 Task: Look for space in Zimnicea, Romania from 8th June, 2023 to 16th June, 2023 for 2 adults in price range Rs.10000 to Rs.15000. Place can be entire place with 1  bedroom having 1 bed and 1 bathroom. Property type can be house, flat, guest house, hotel. Amenities needed are: washing machine. Booking option can be shelf check-in. Required host language is English.
Action: Mouse pressed left at (566, 120)
Screenshot: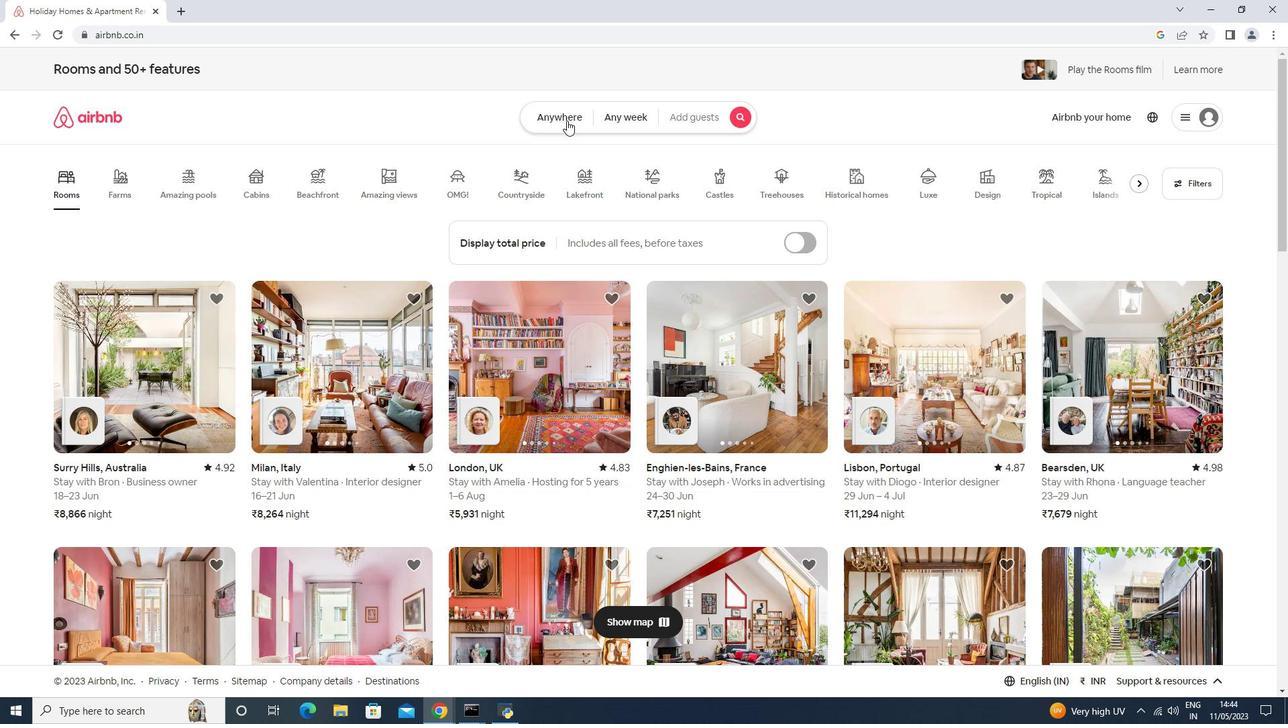 
Action: Mouse moved to (468, 166)
Screenshot: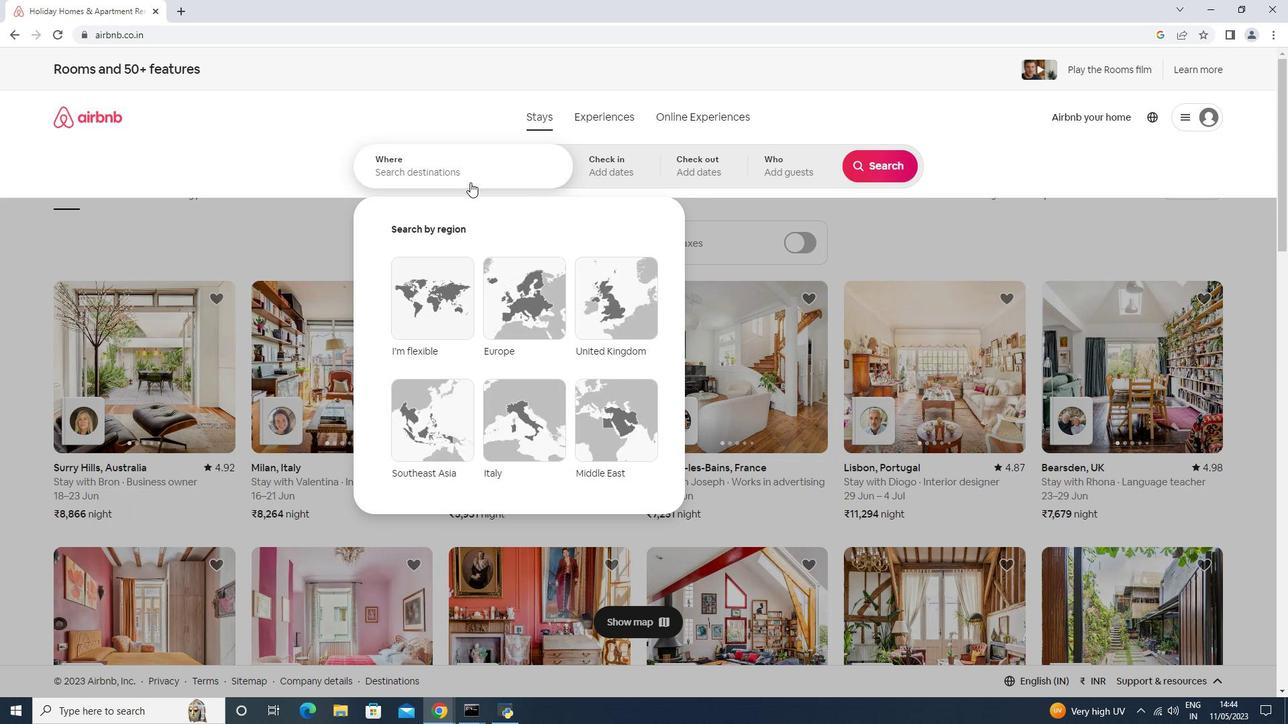 
Action: Mouse pressed left at (468, 166)
Screenshot: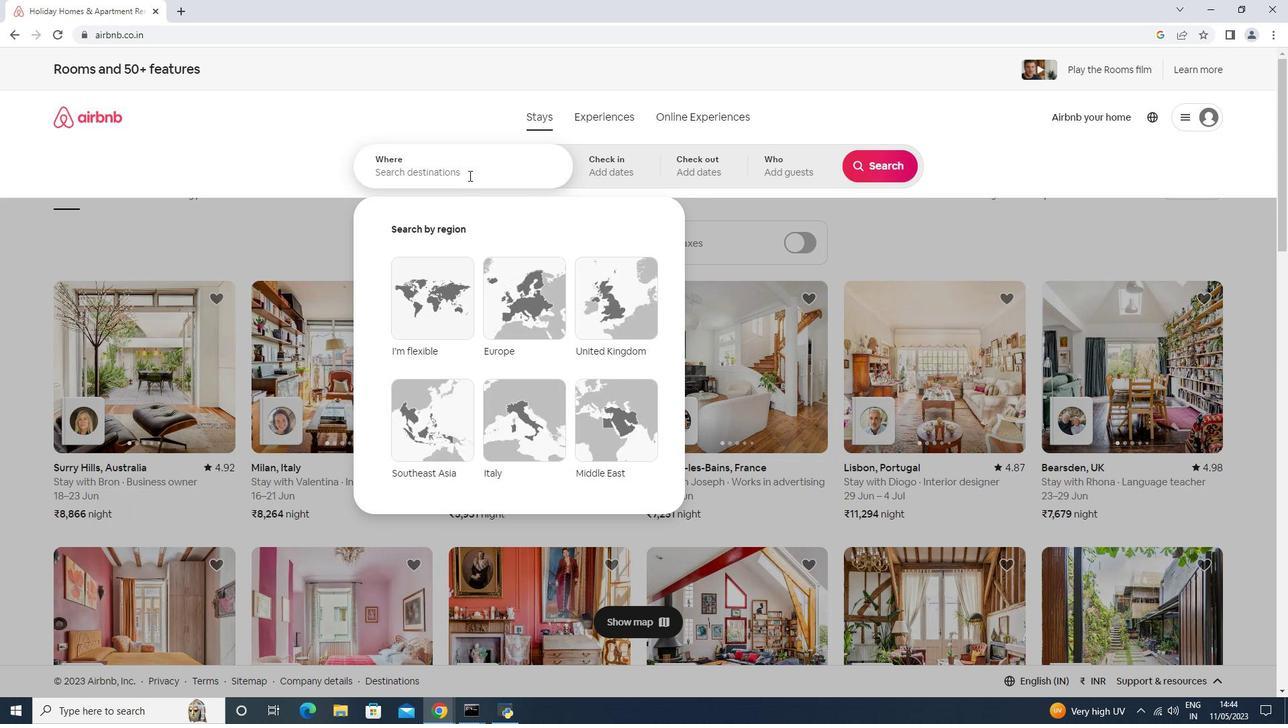 
Action: Key pressed <Key.shift>zimnicea,<Key.shift><Key.shift><Key.shift><Key.shift><Key.shift><Key.shift><Key.shift>Romania
Screenshot: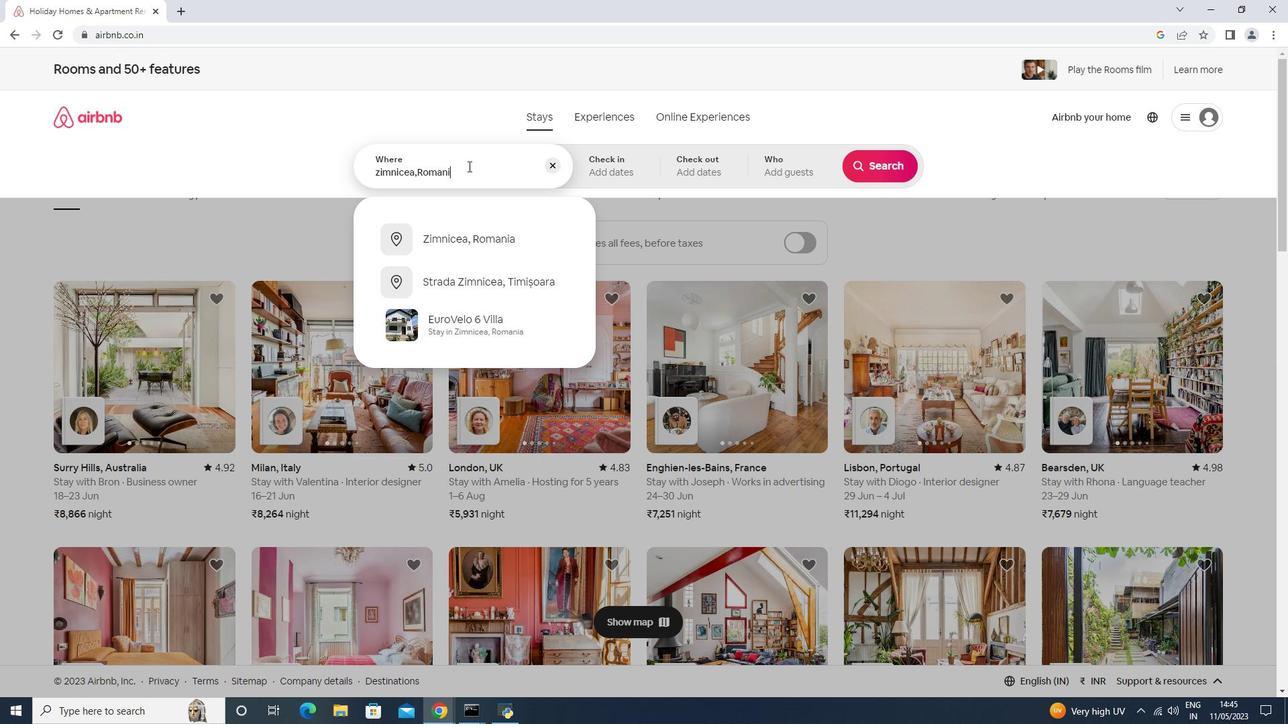 
Action: Mouse moved to (636, 173)
Screenshot: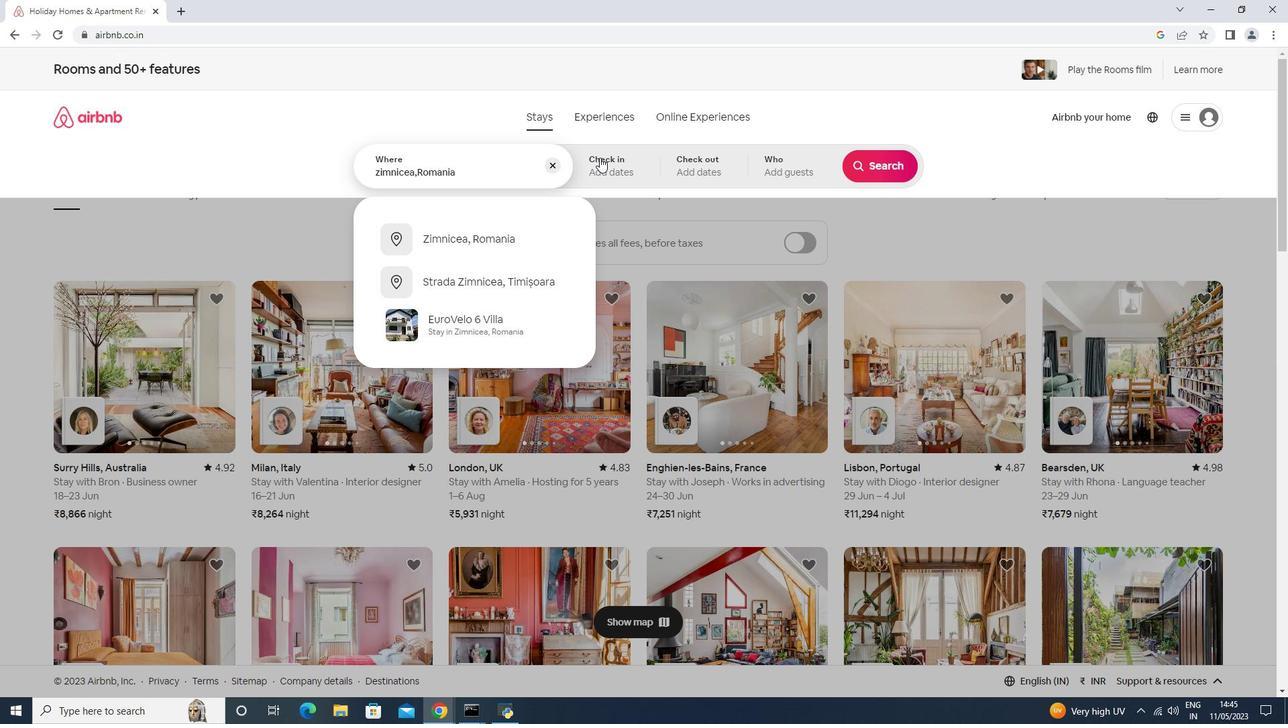 
Action: Mouse pressed left at (636, 173)
Screenshot: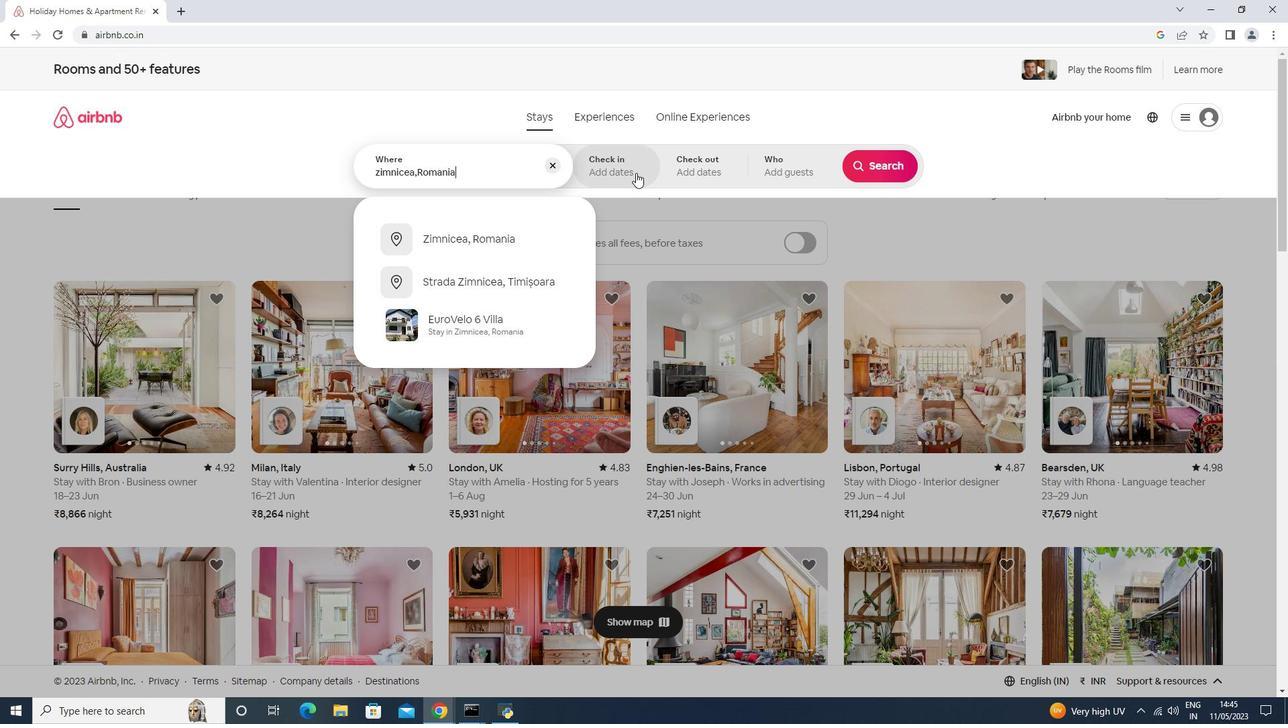 
Action: Mouse moved to (798, 375)
Screenshot: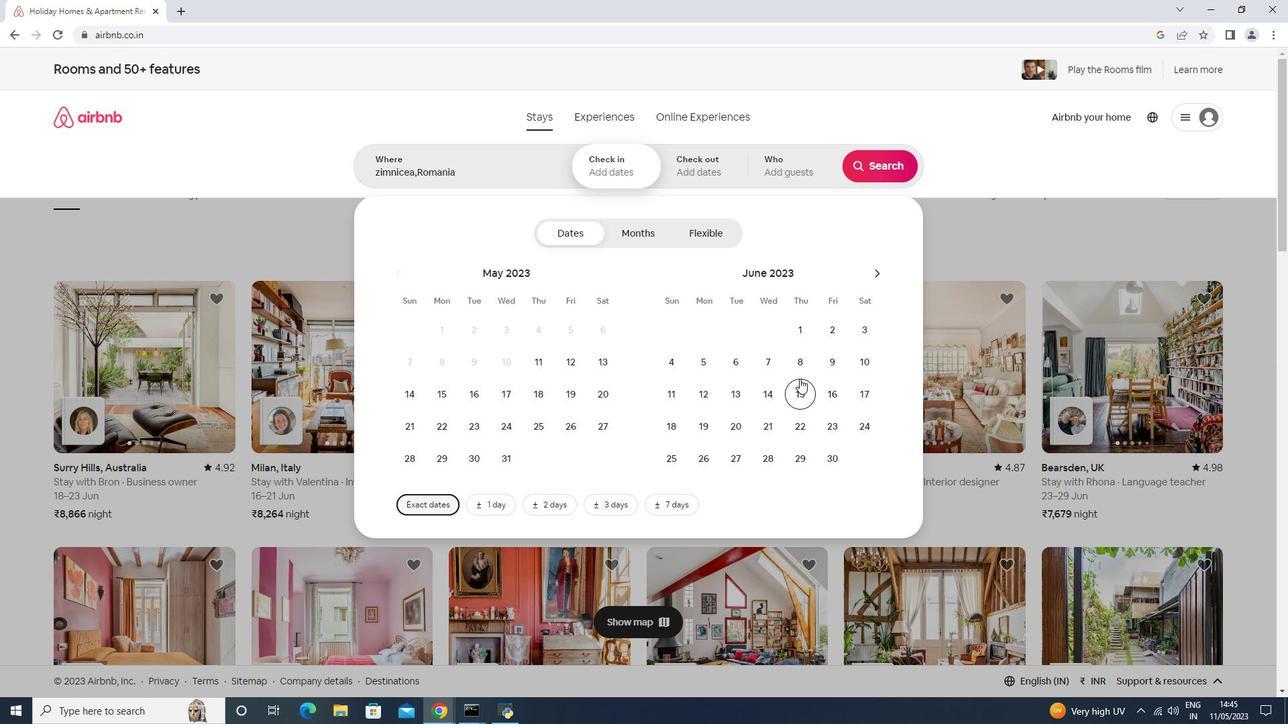 
Action: Mouse pressed left at (798, 375)
Screenshot: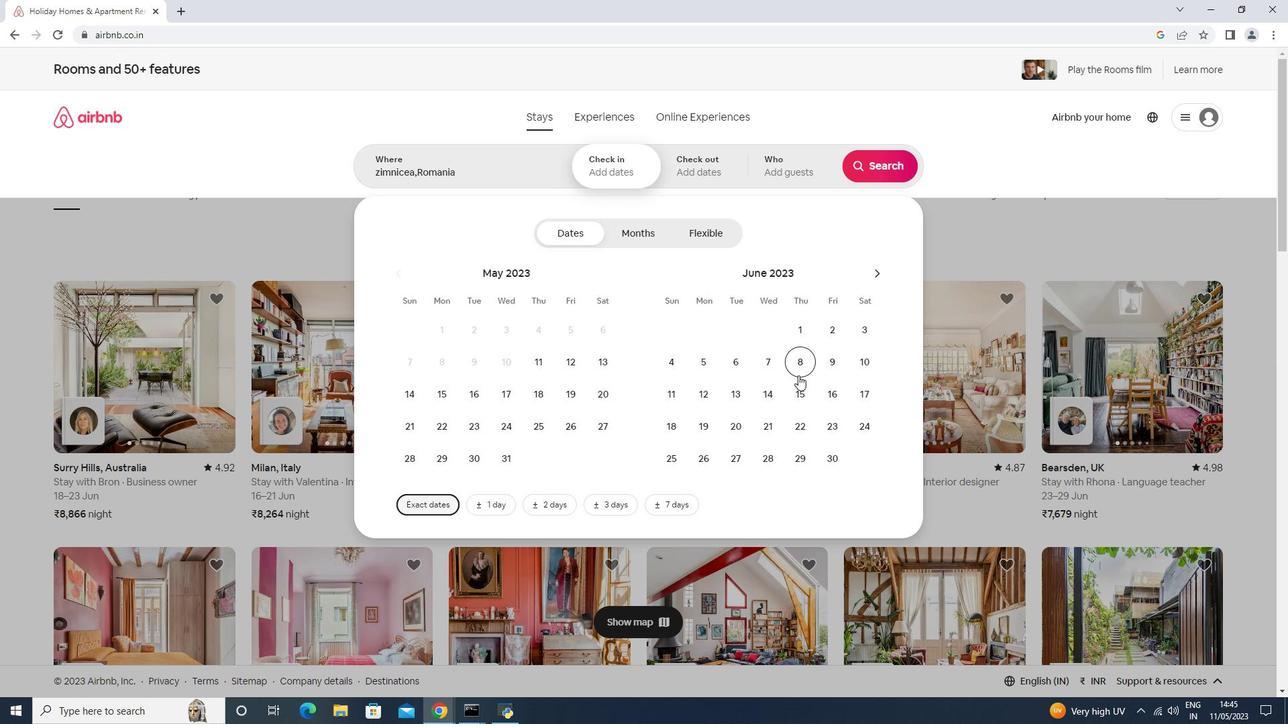 
Action: Mouse moved to (839, 393)
Screenshot: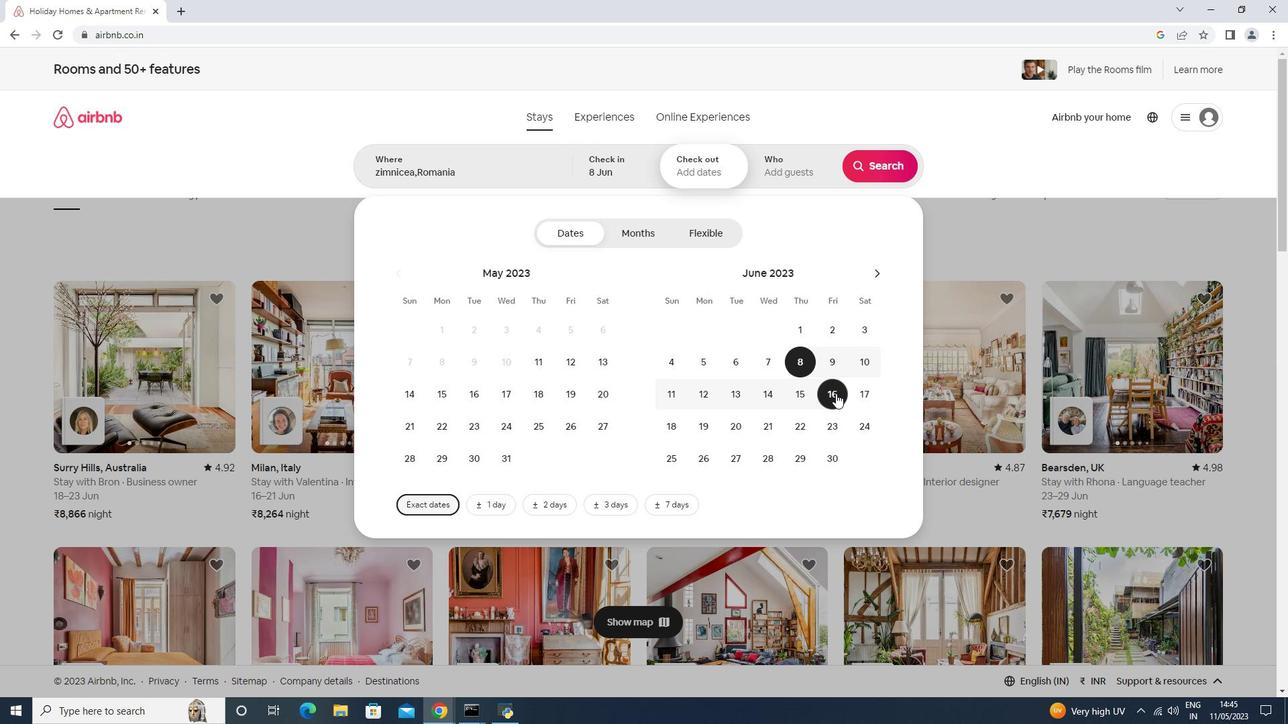 
Action: Mouse pressed left at (839, 393)
Screenshot: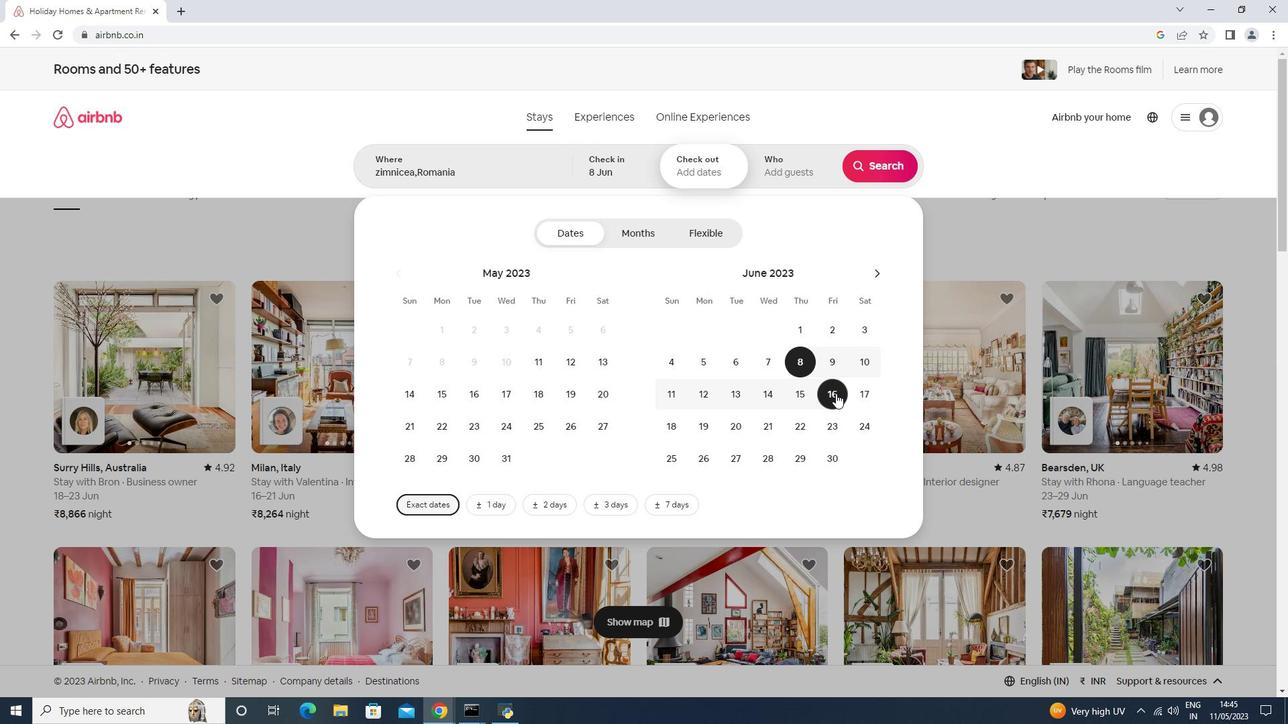 
Action: Mouse moved to (824, 149)
Screenshot: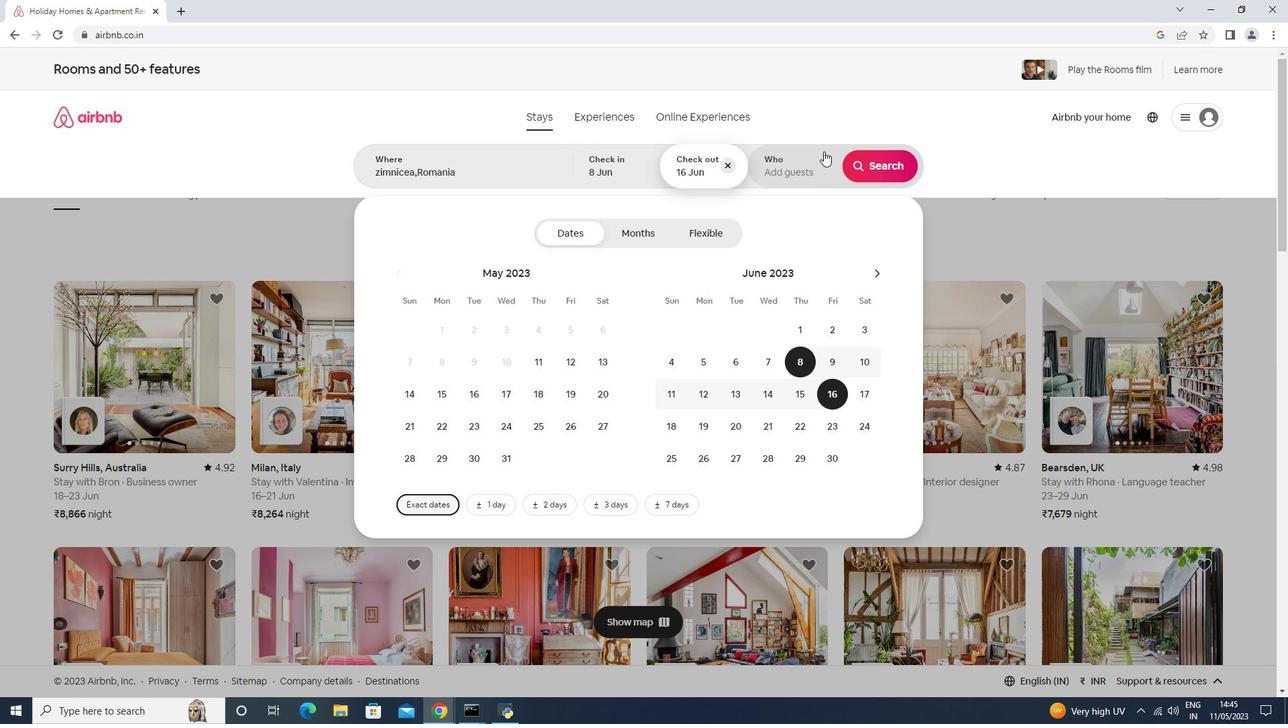 
Action: Mouse pressed left at (797, 167)
Screenshot: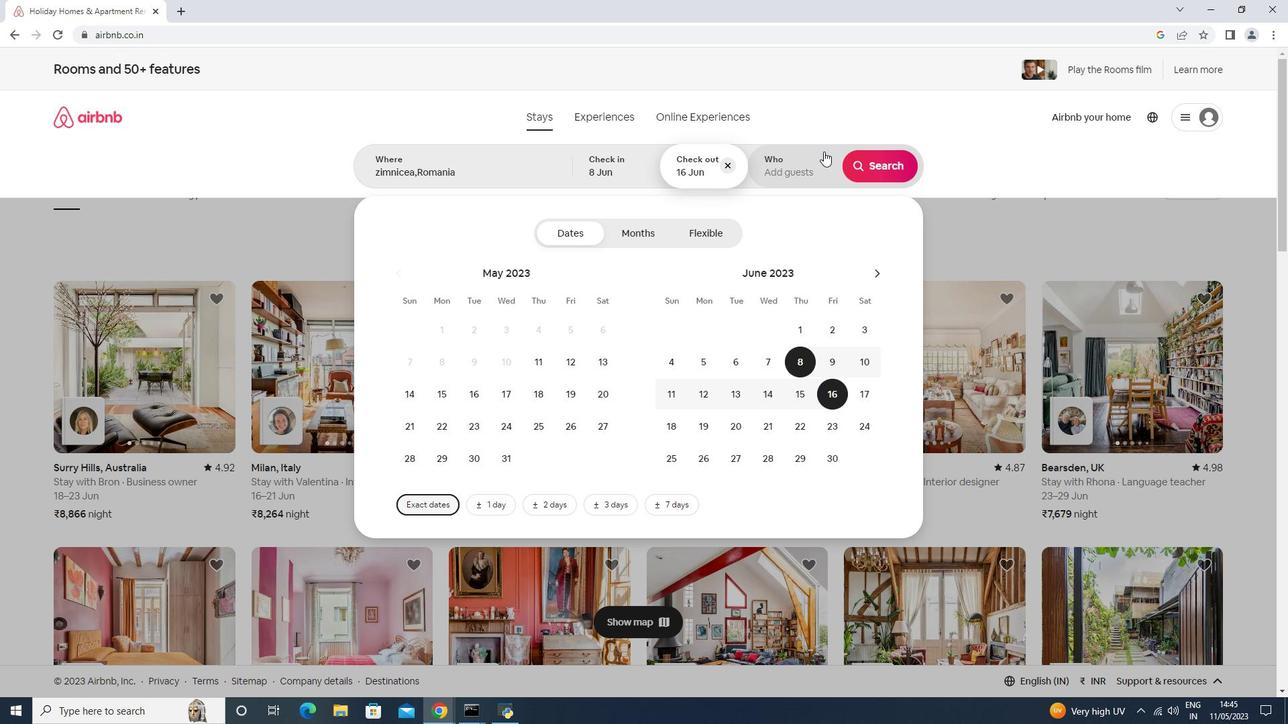 
Action: Mouse moved to (881, 240)
Screenshot: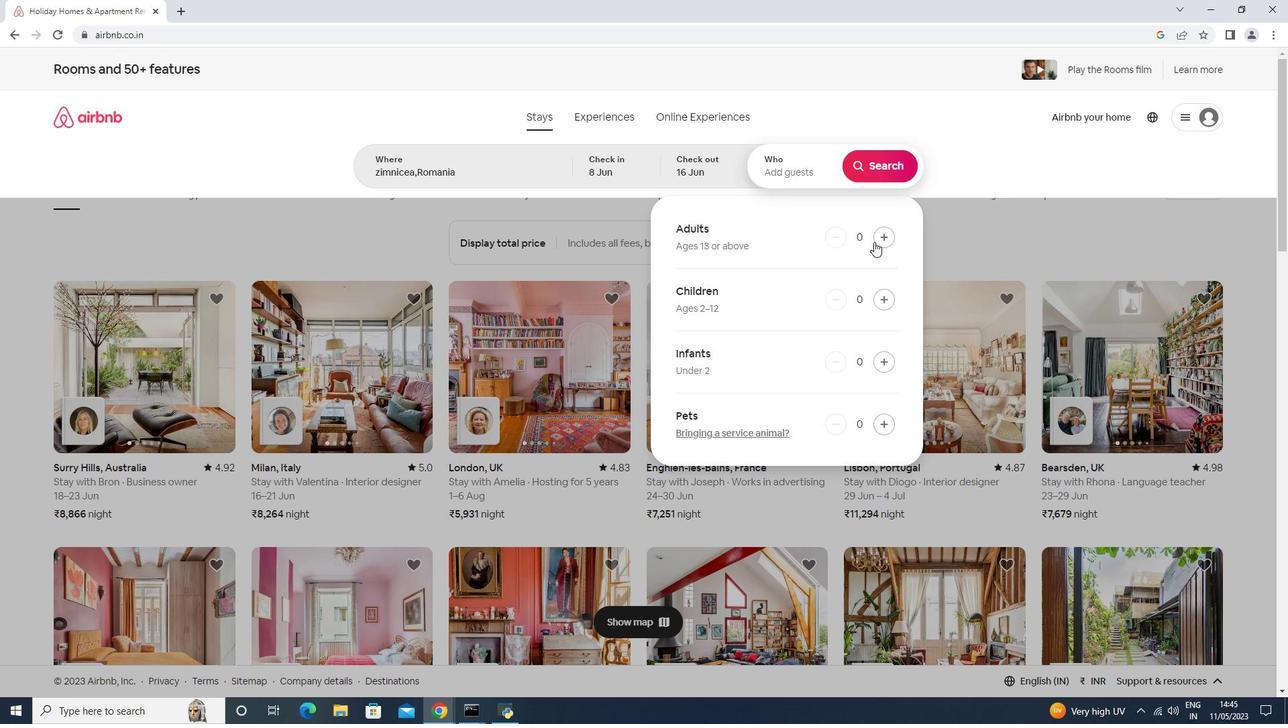 
Action: Mouse pressed left at (881, 240)
Screenshot: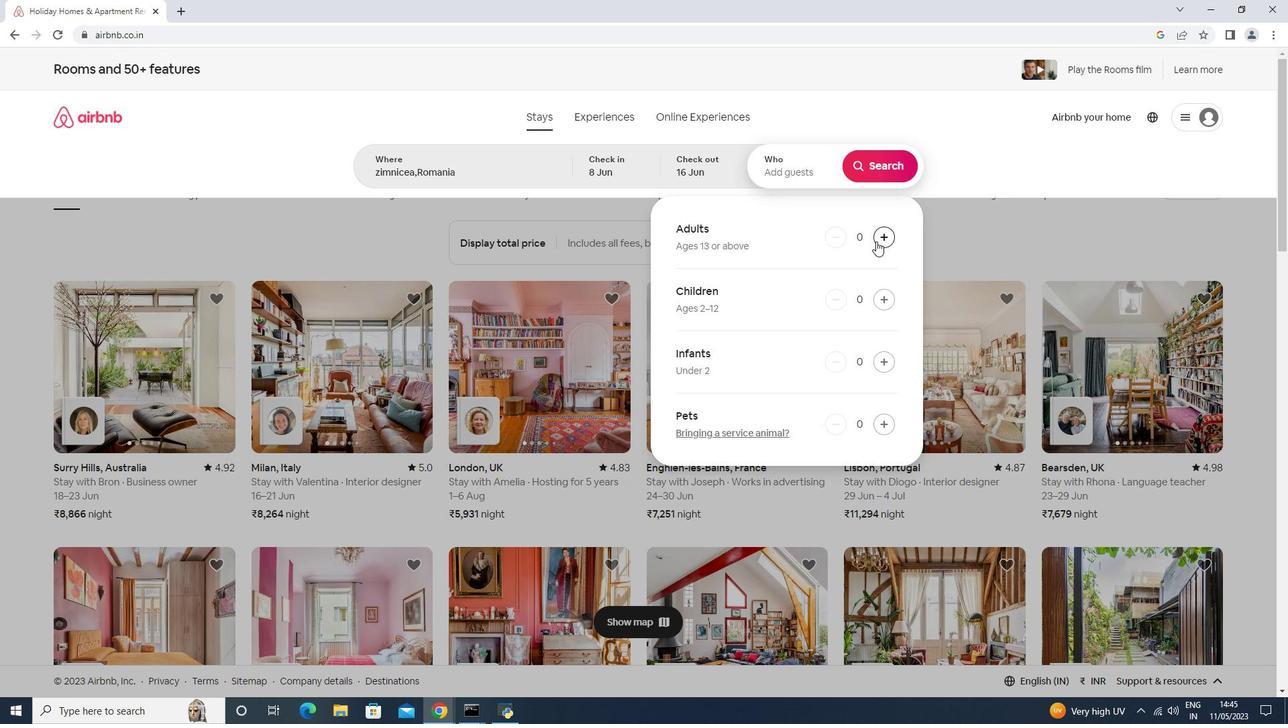 
Action: Mouse pressed left at (881, 240)
Screenshot: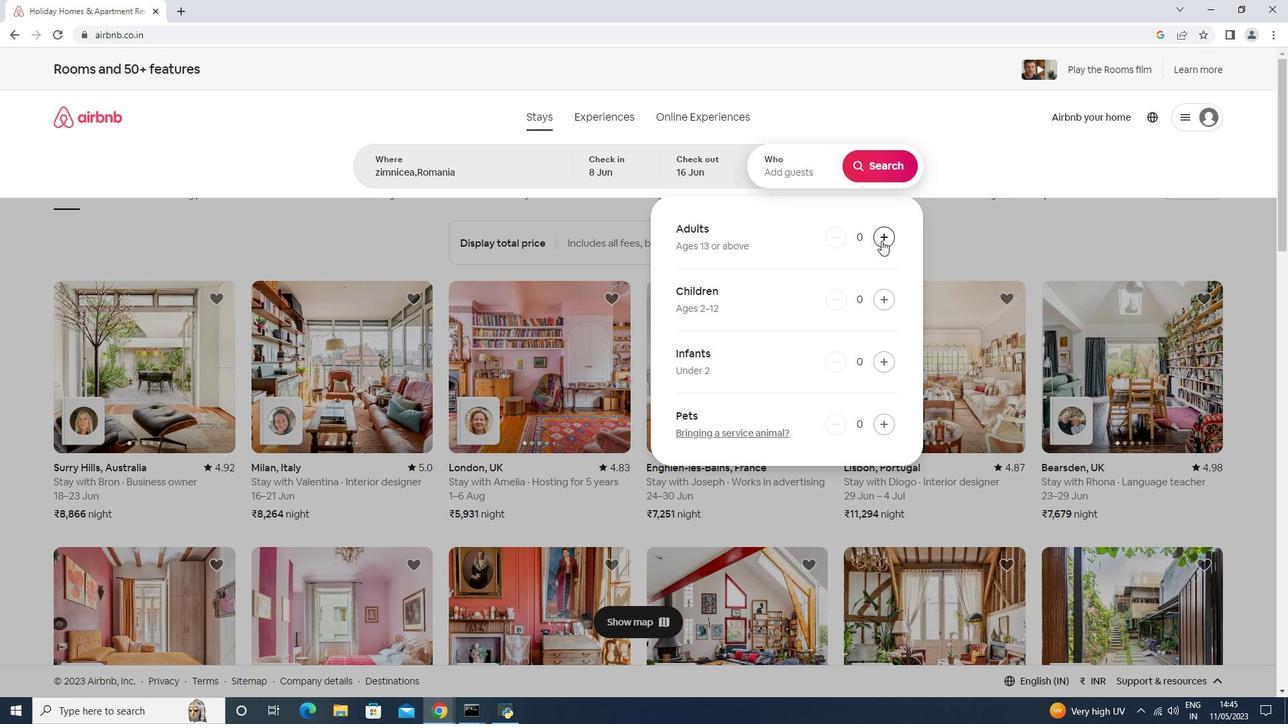 
Action: Mouse moved to (877, 165)
Screenshot: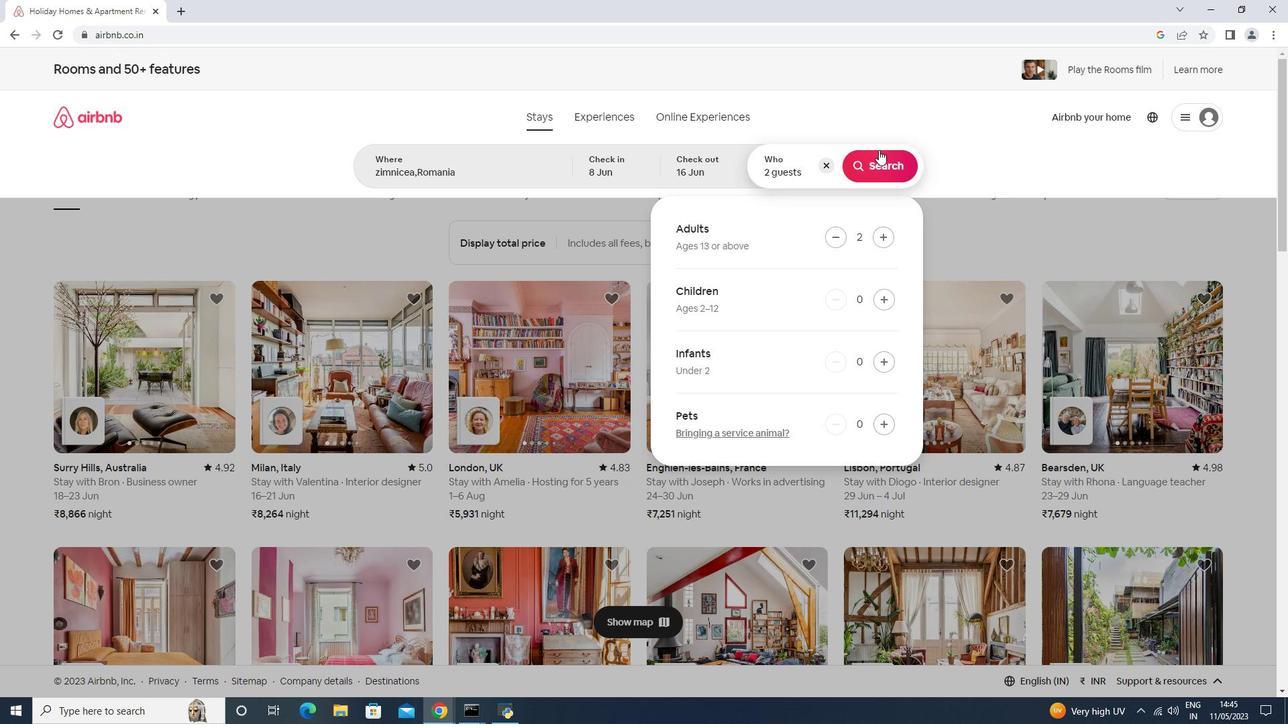 
Action: Mouse pressed left at (877, 165)
Screenshot: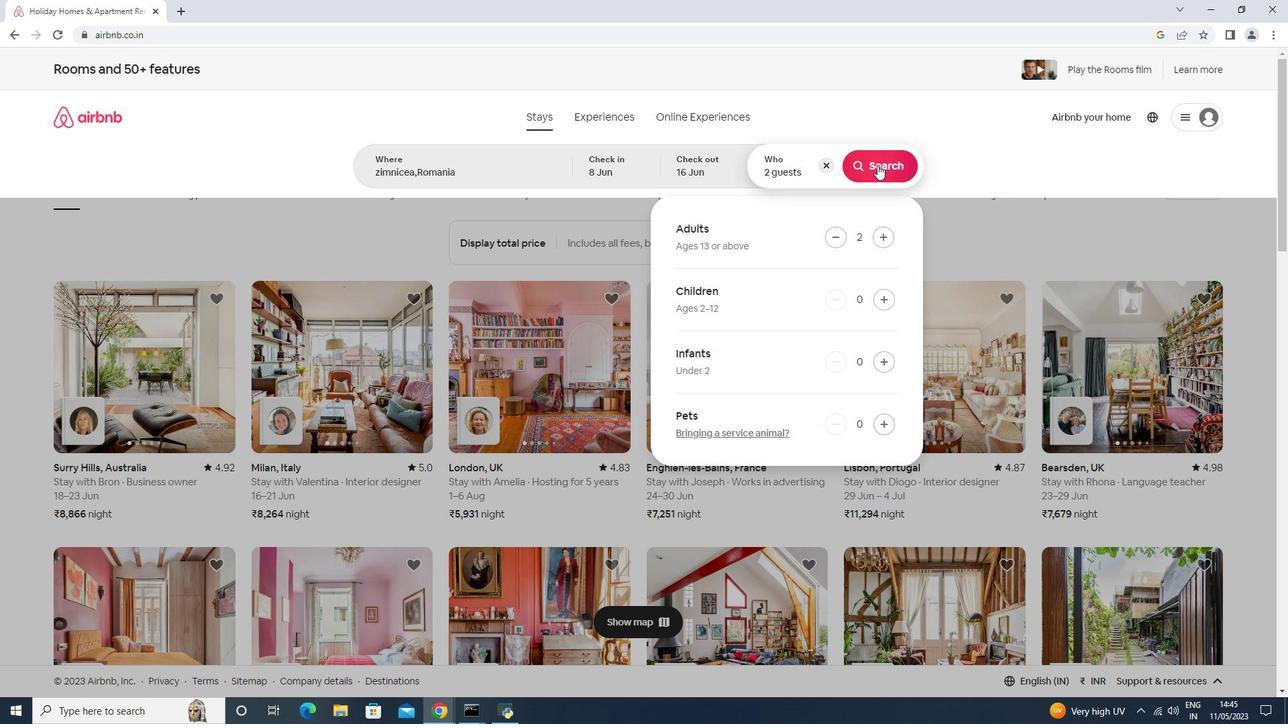 
Action: Mouse moved to (1227, 128)
Screenshot: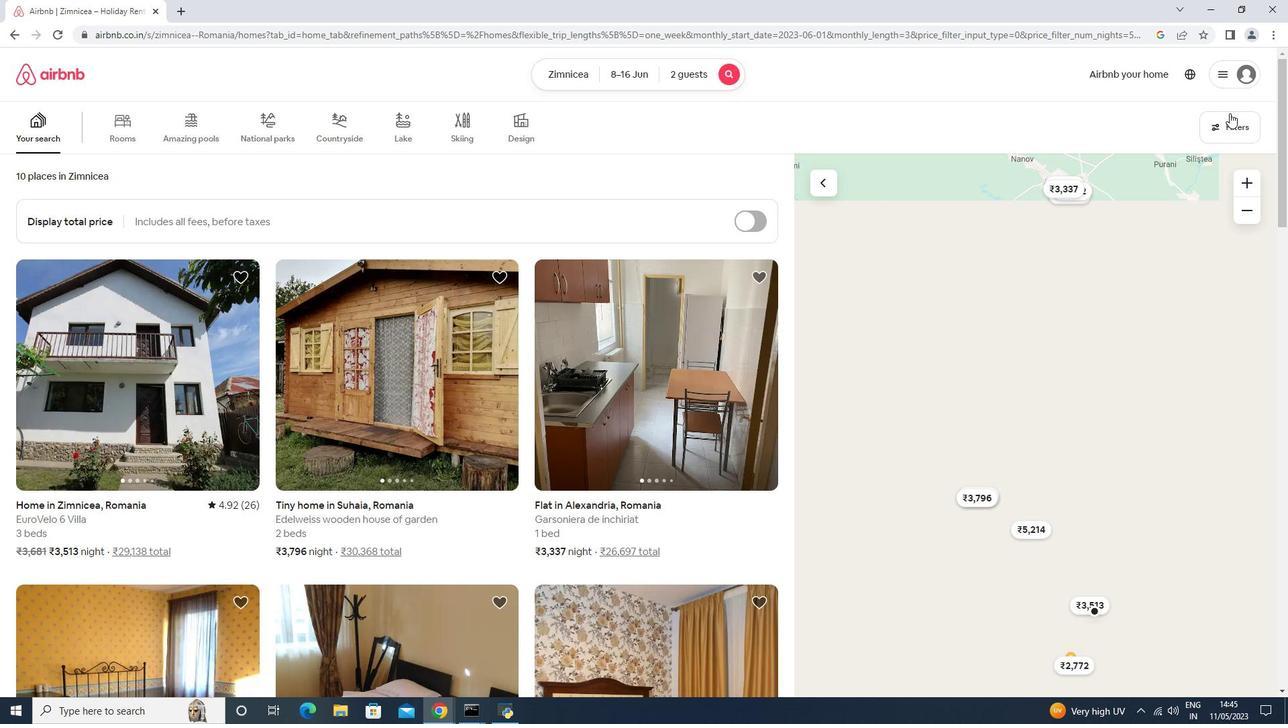 
Action: Mouse pressed left at (1227, 128)
Screenshot: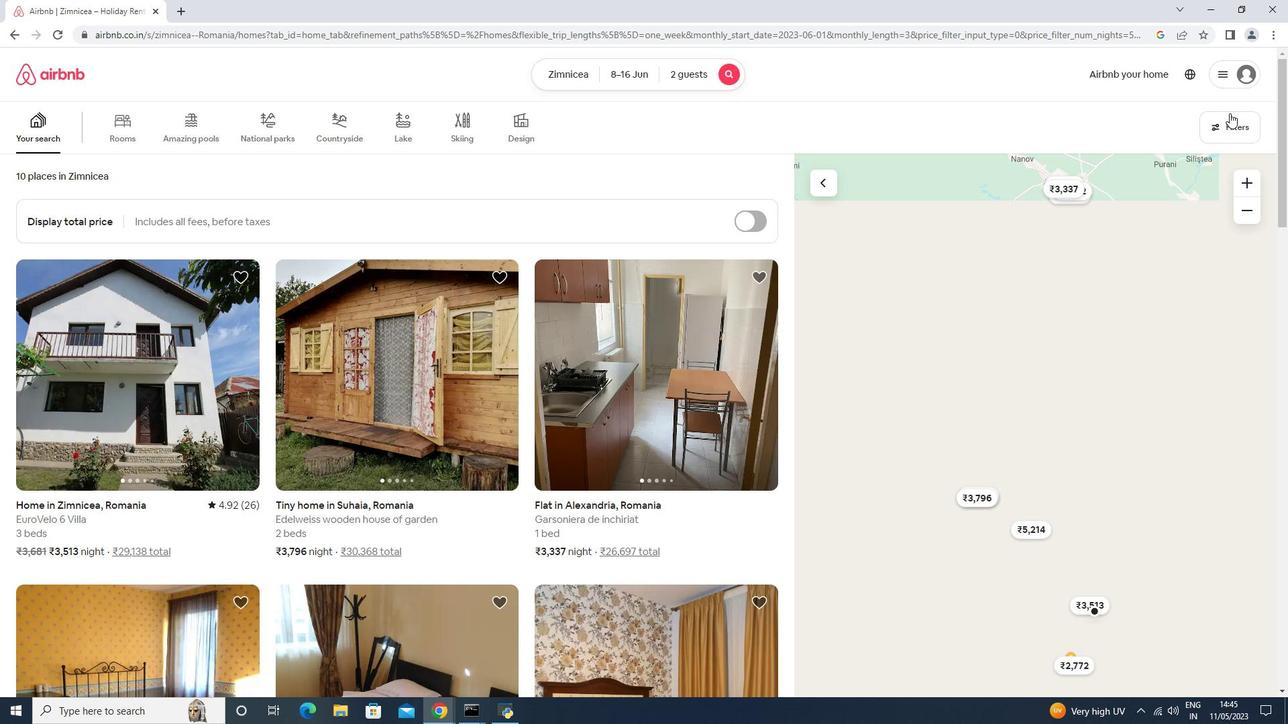 
Action: Mouse moved to (485, 462)
Screenshot: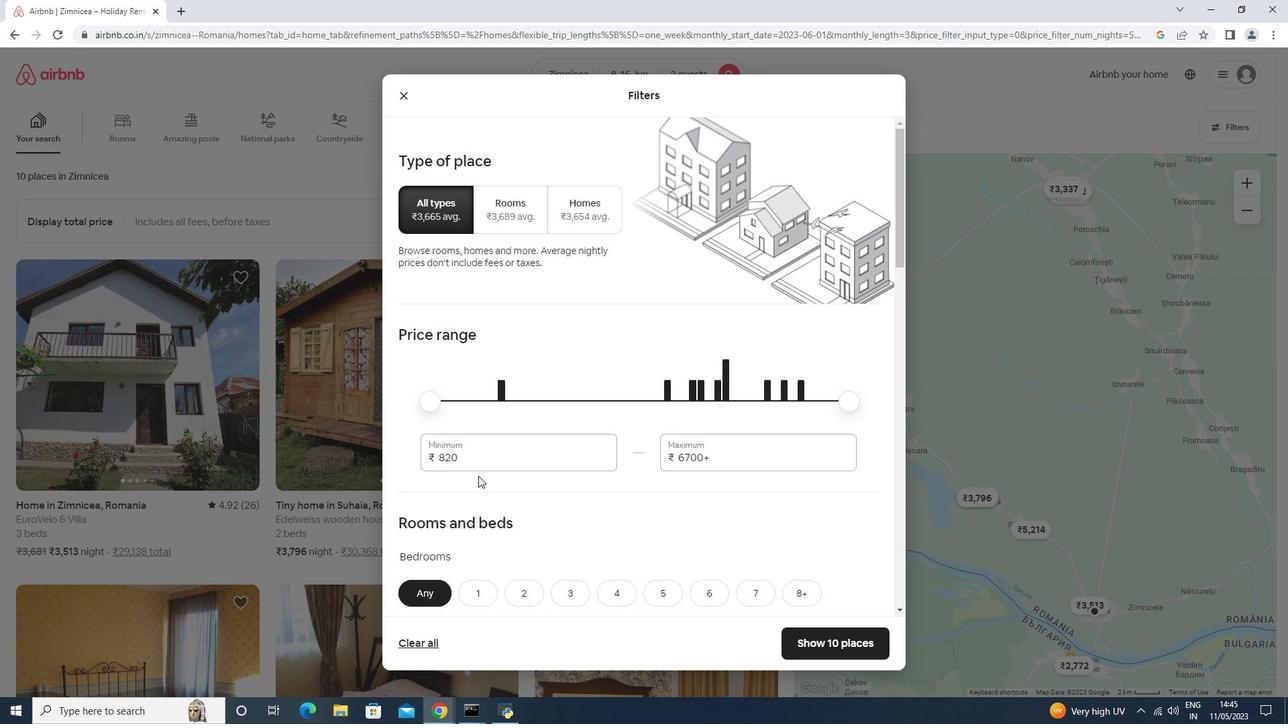 
Action: Mouse pressed left at (485, 462)
Screenshot: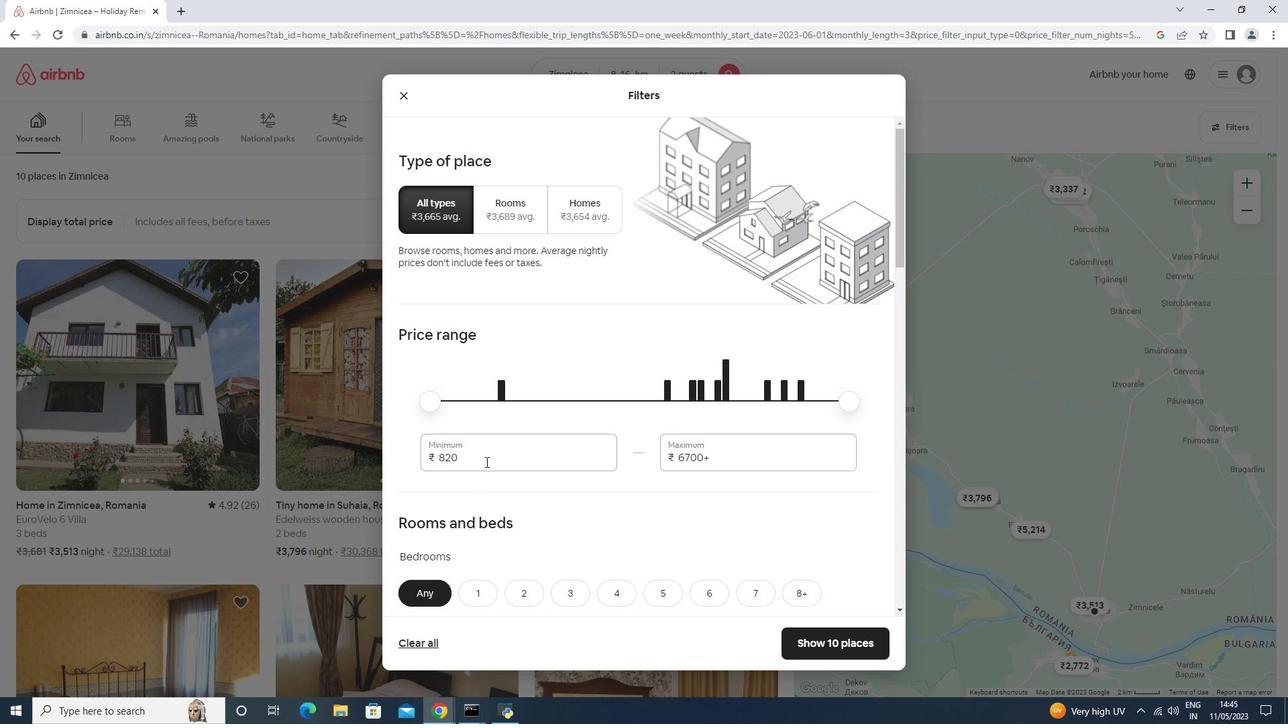 
Action: Mouse moved to (486, 462)
Screenshot: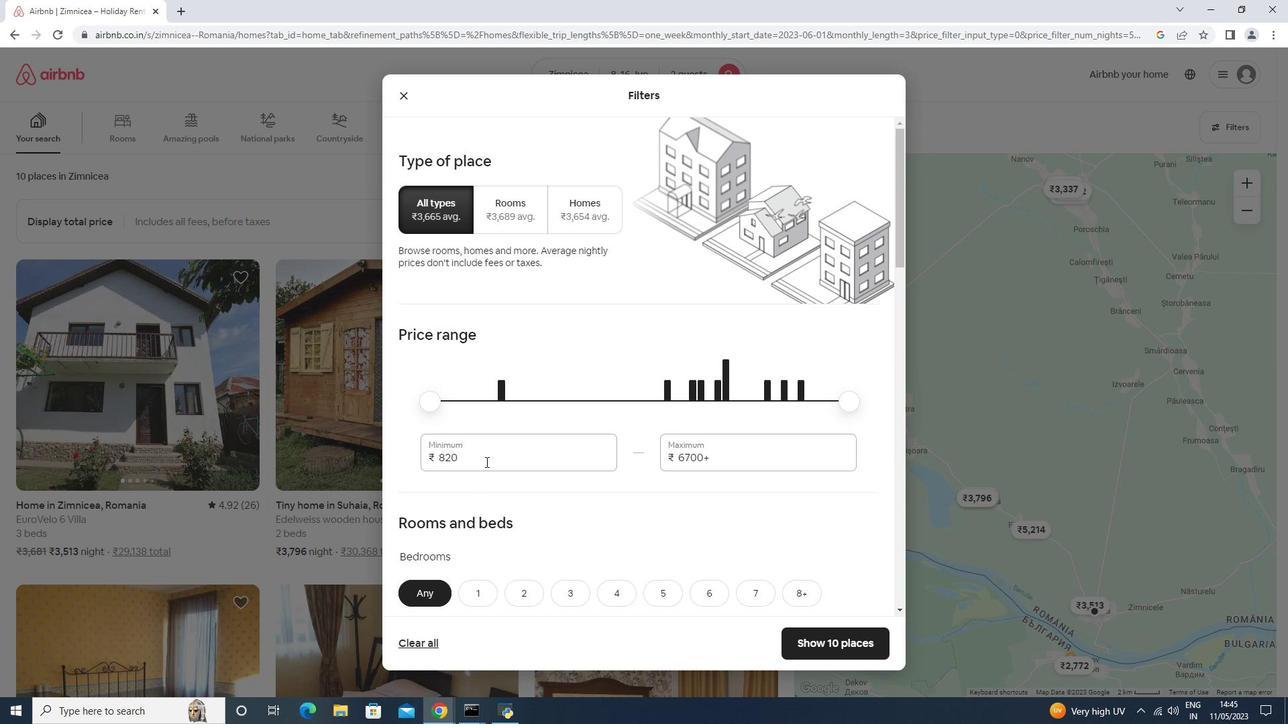
Action: Key pressed <Key.backspace><Key.backspace><Key.backspace><Key.backspace><Key.backspace><Key.backspace><Key.backspace><Key.backspace><Key.backspace><Key.backspace><Key.backspace><Key.backspace>
Screenshot: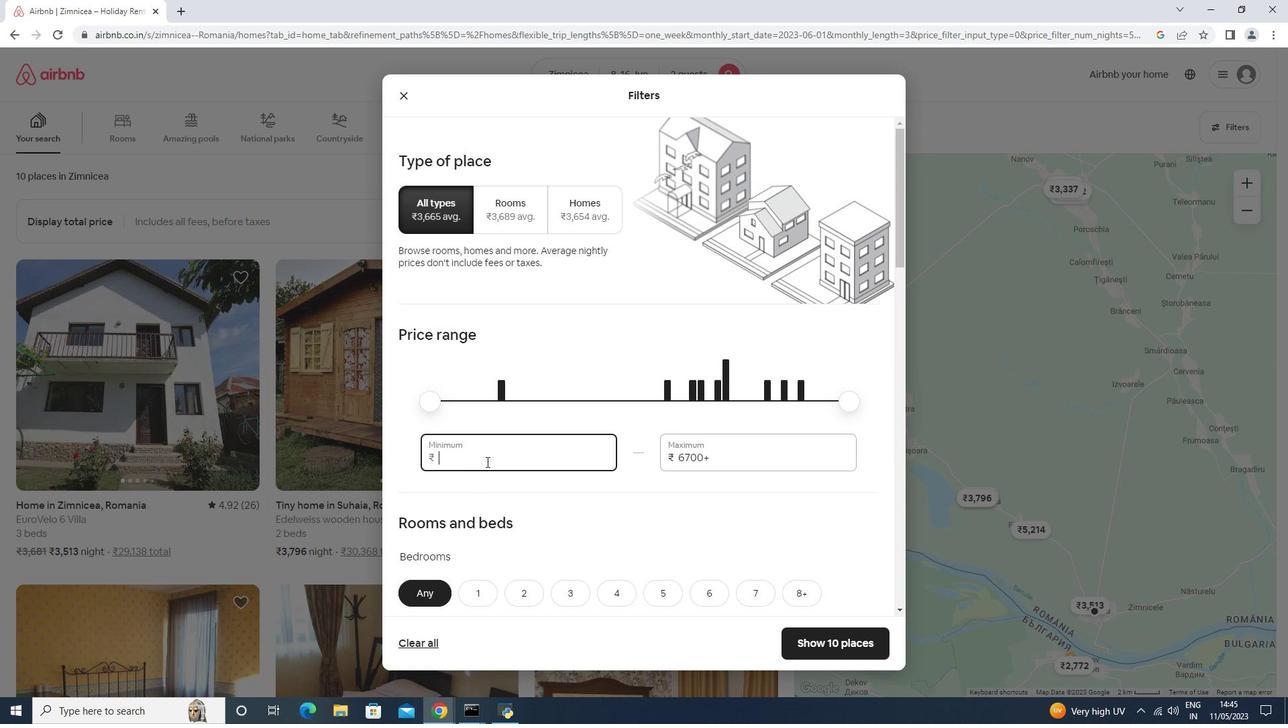 
Action: Mouse moved to (492, 457)
Screenshot: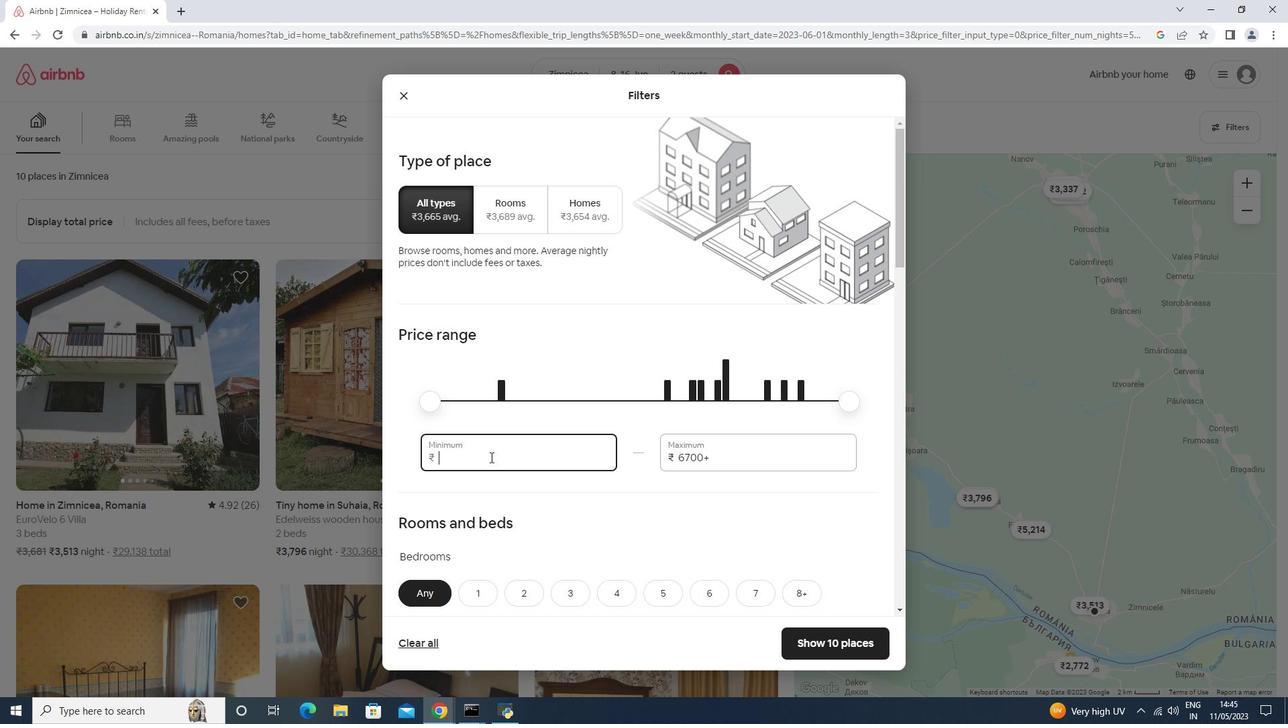 
Action: Key pressed 1
Screenshot: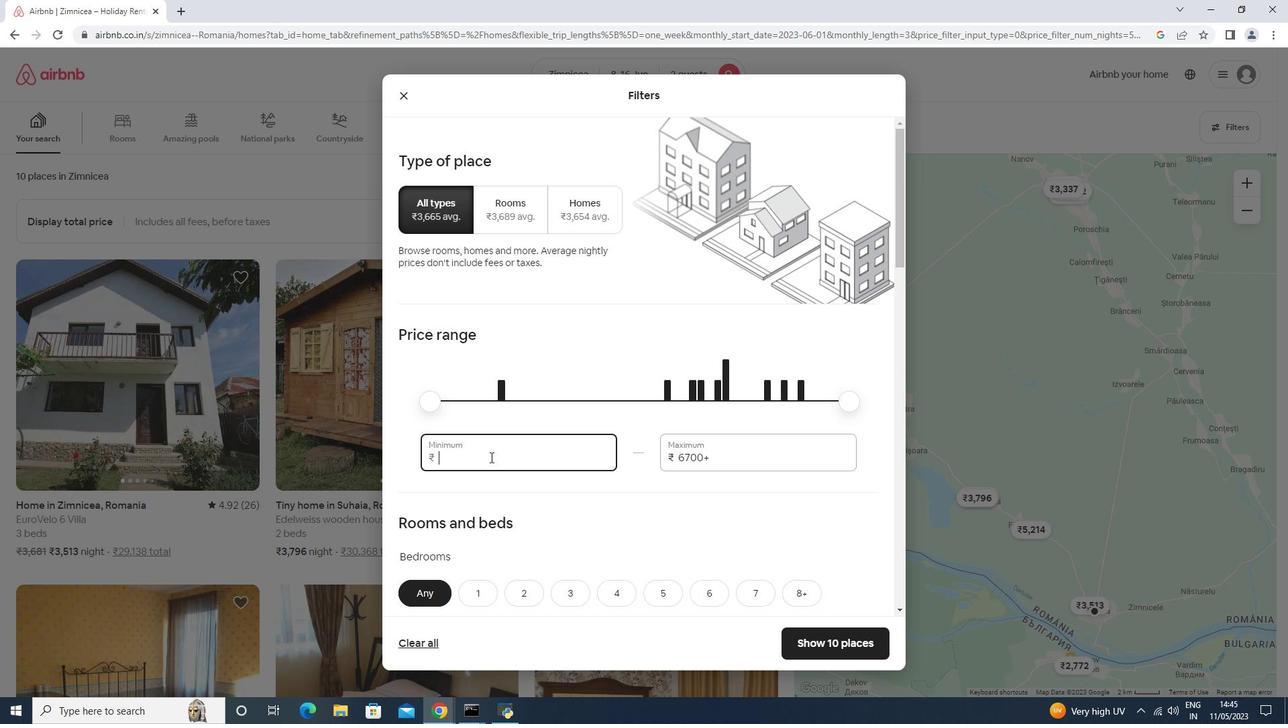 
Action: Mouse moved to (494, 457)
Screenshot: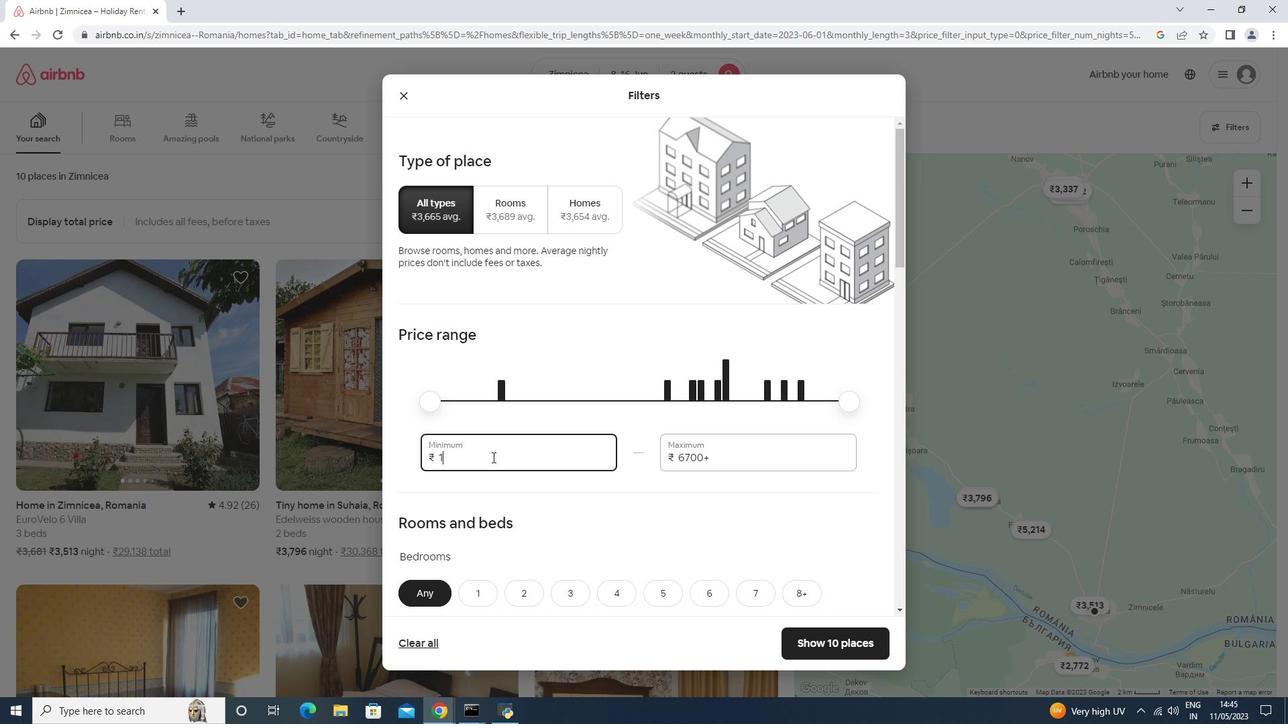 
Action: Key pressed 0000
Screenshot: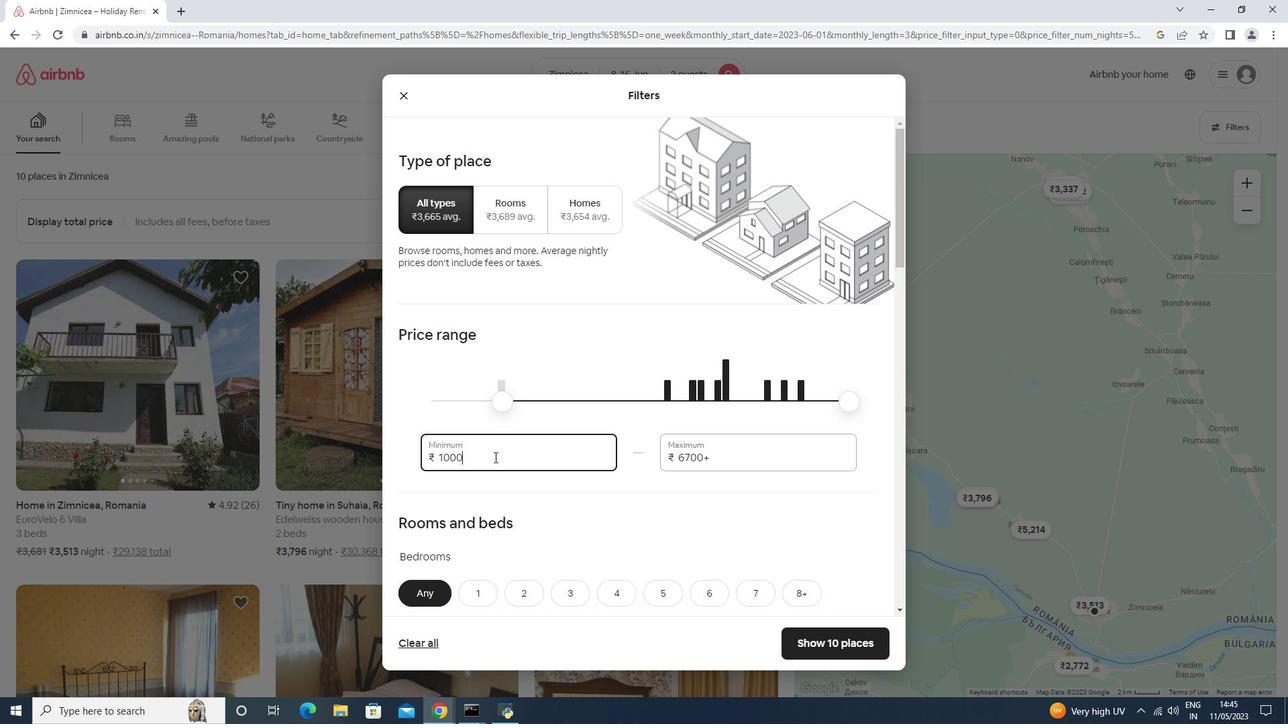 
Action: Mouse moved to (789, 452)
Screenshot: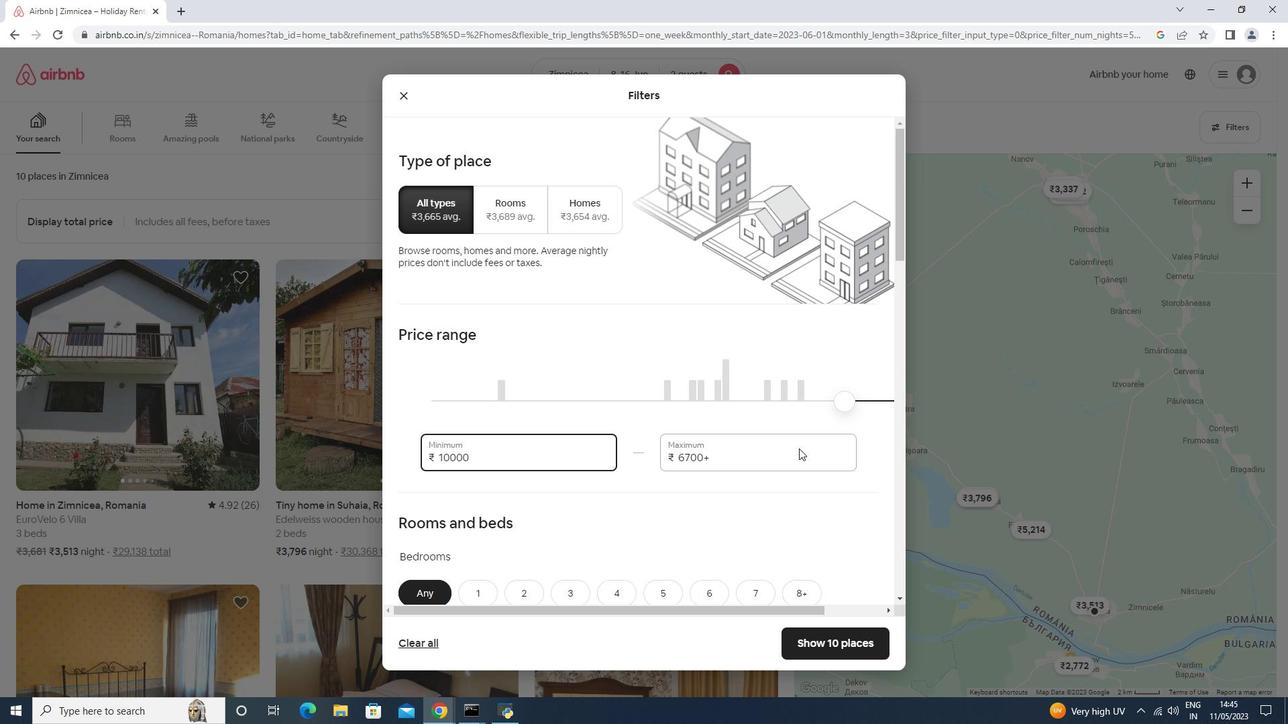 
Action: Mouse pressed left at (789, 452)
Screenshot: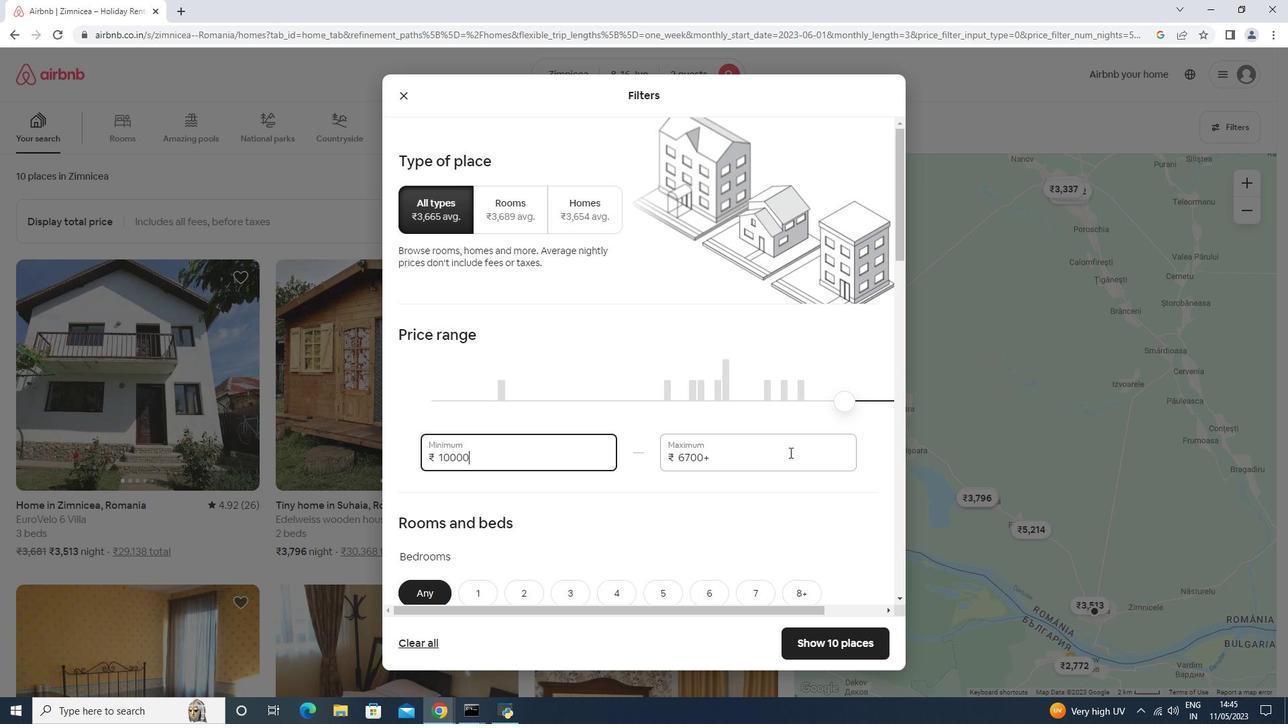 
Action: Key pressed <Key.backspace>
Screenshot: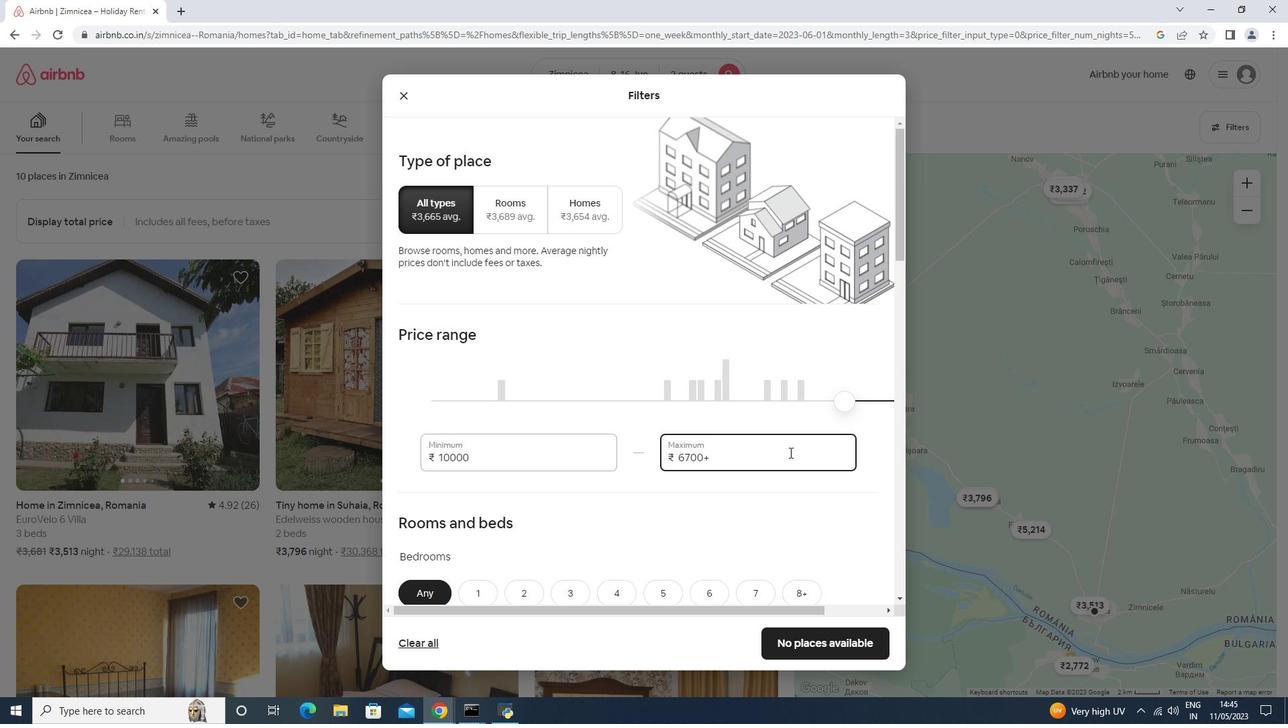 
Action: Mouse moved to (787, 453)
Screenshot: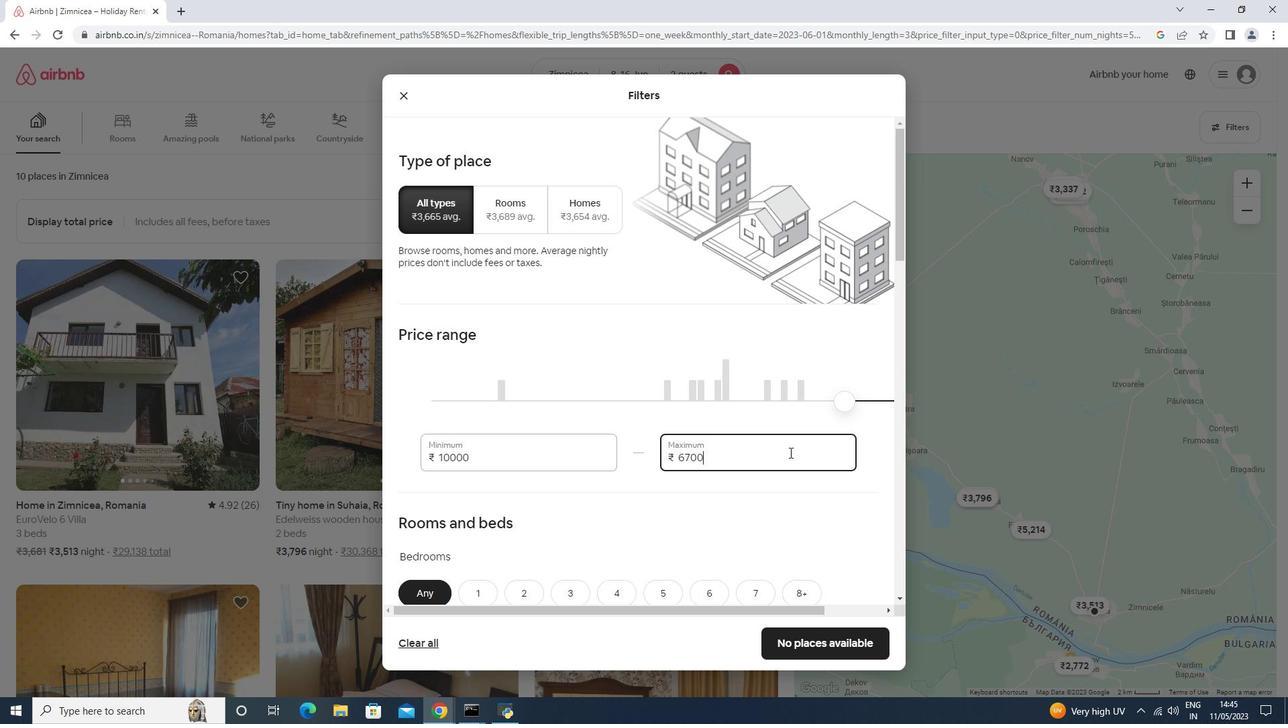 
Action: Key pressed <Key.backspace><Key.backspace><Key.backspace><Key.backspace><Key.backspace><Key.backspace><Key.backspace><Key.backspace><Key.backspace><Key.backspace><Key.backspace>15000
Screenshot: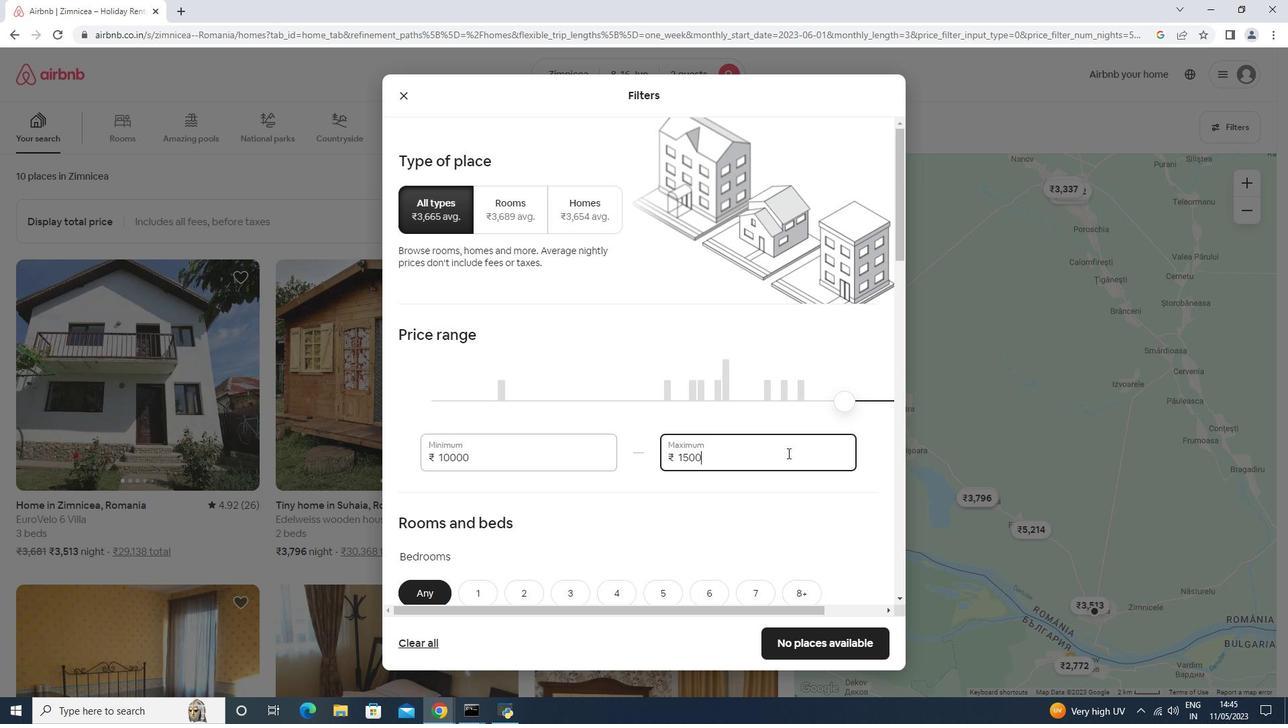 
Action: Mouse moved to (566, 470)
Screenshot: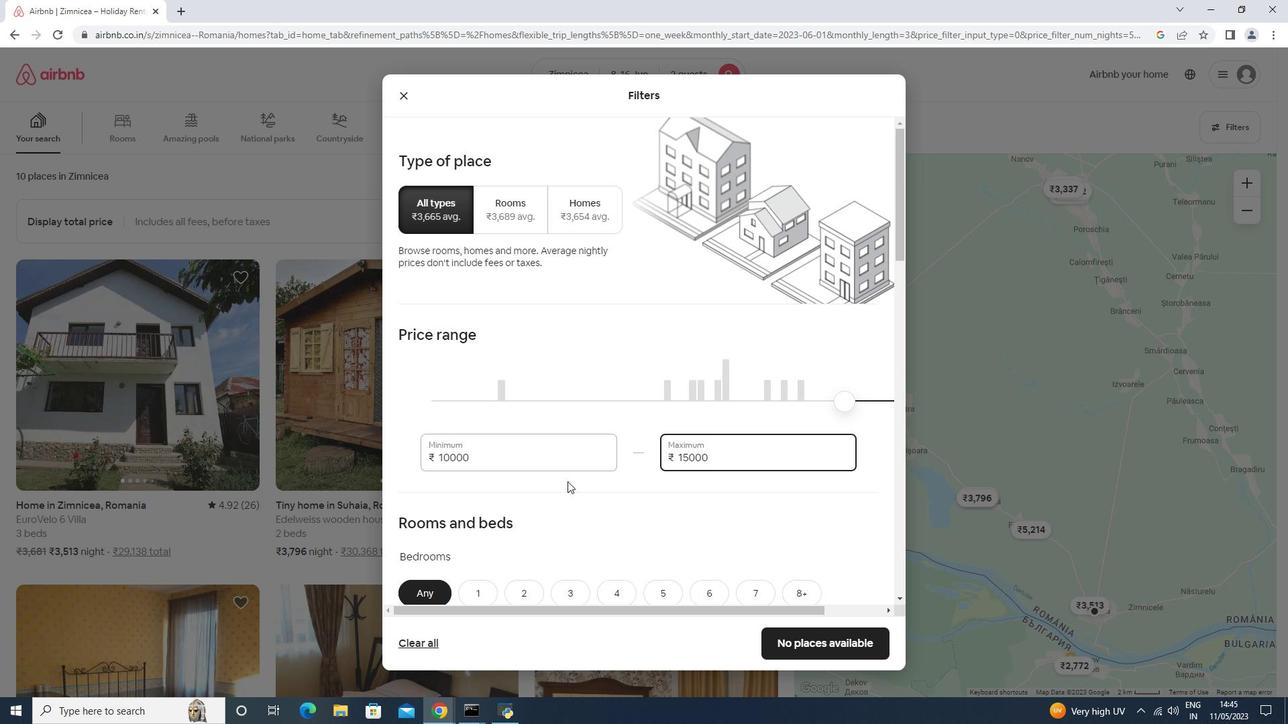 
Action: Mouse scrolled (566, 470) with delta (0, 0)
Screenshot: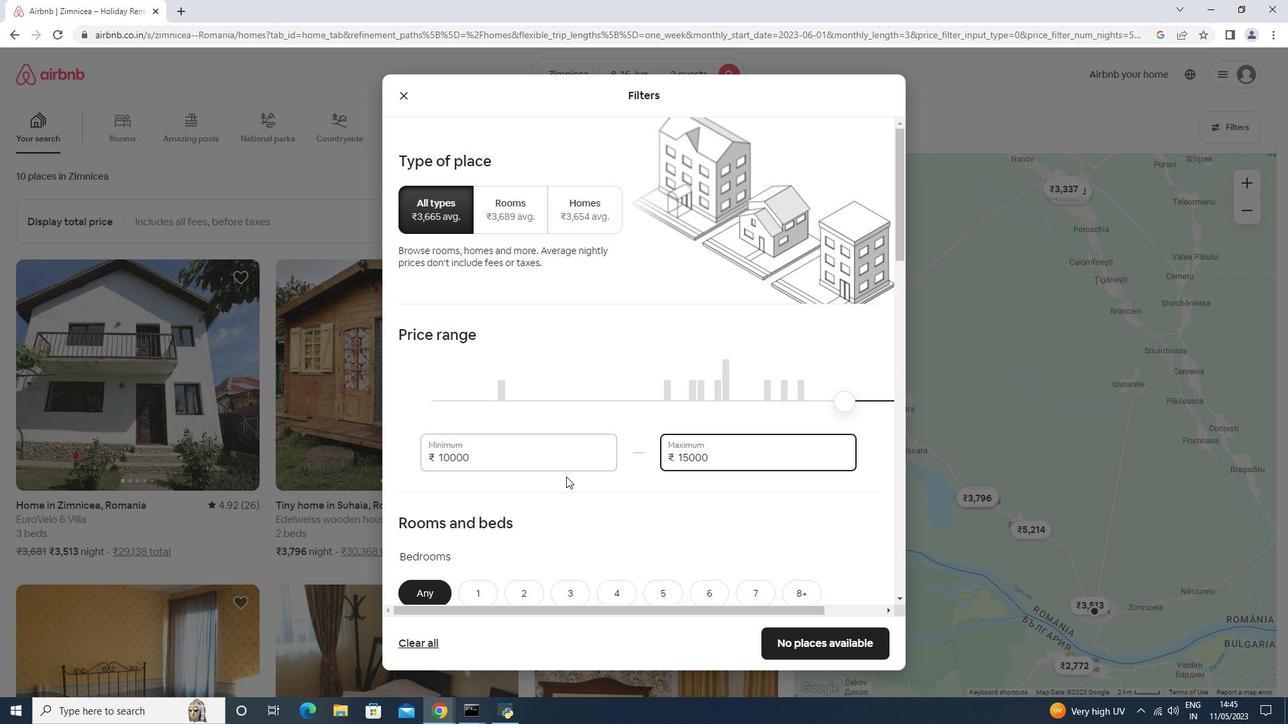 
Action: Mouse moved to (568, 469)
Screenshot: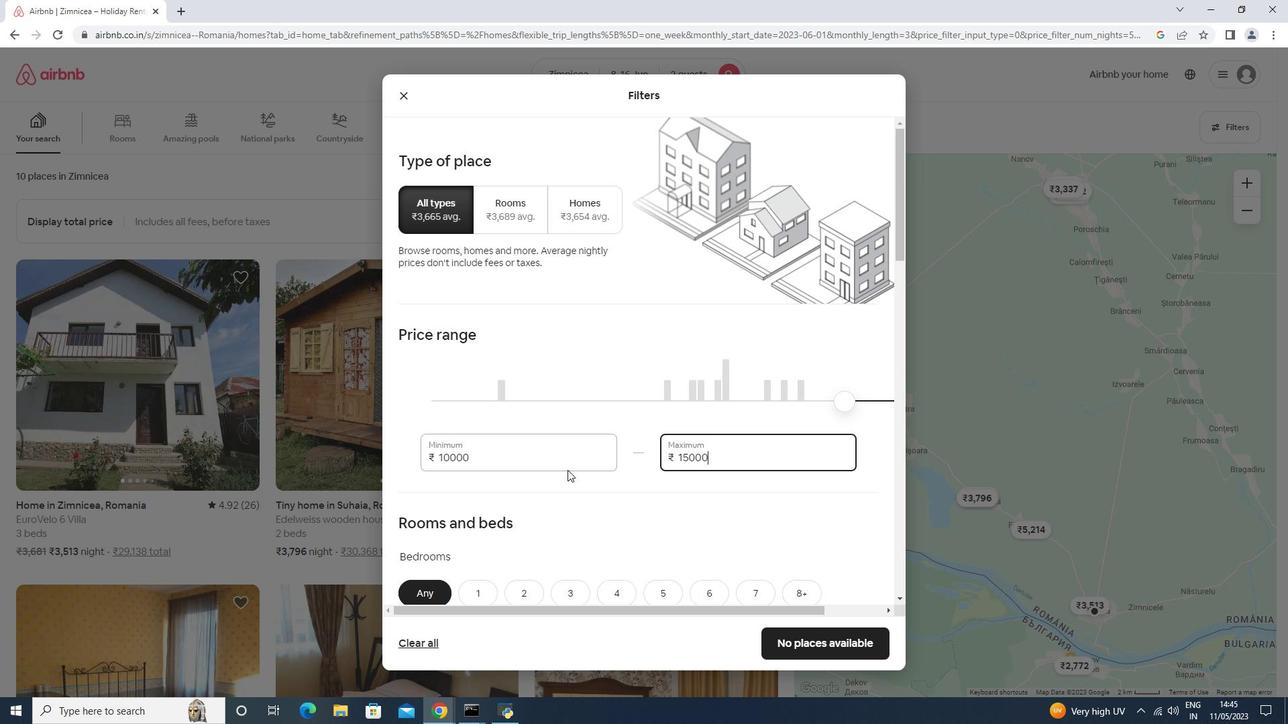 
Action: Mouse scrolled (568, 468) with delta (0, 0)
Screenshot: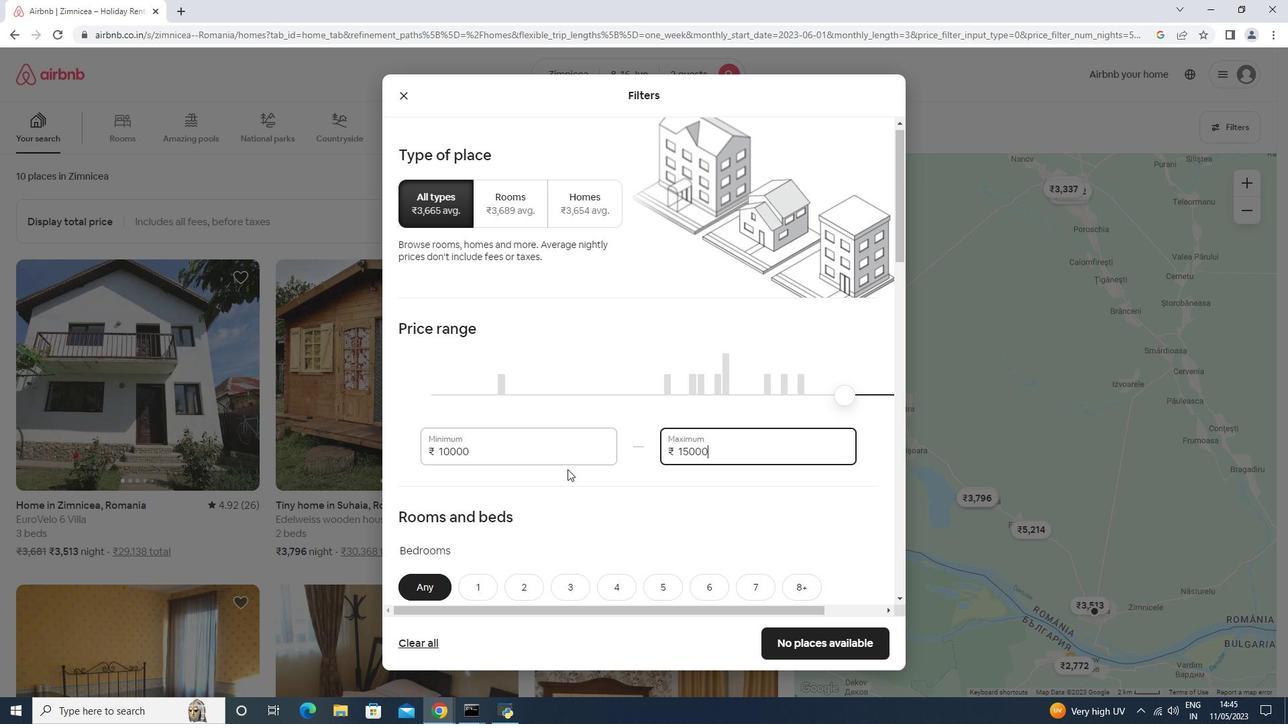 
Action: Mouse moved to (568, 458)
Screenshot: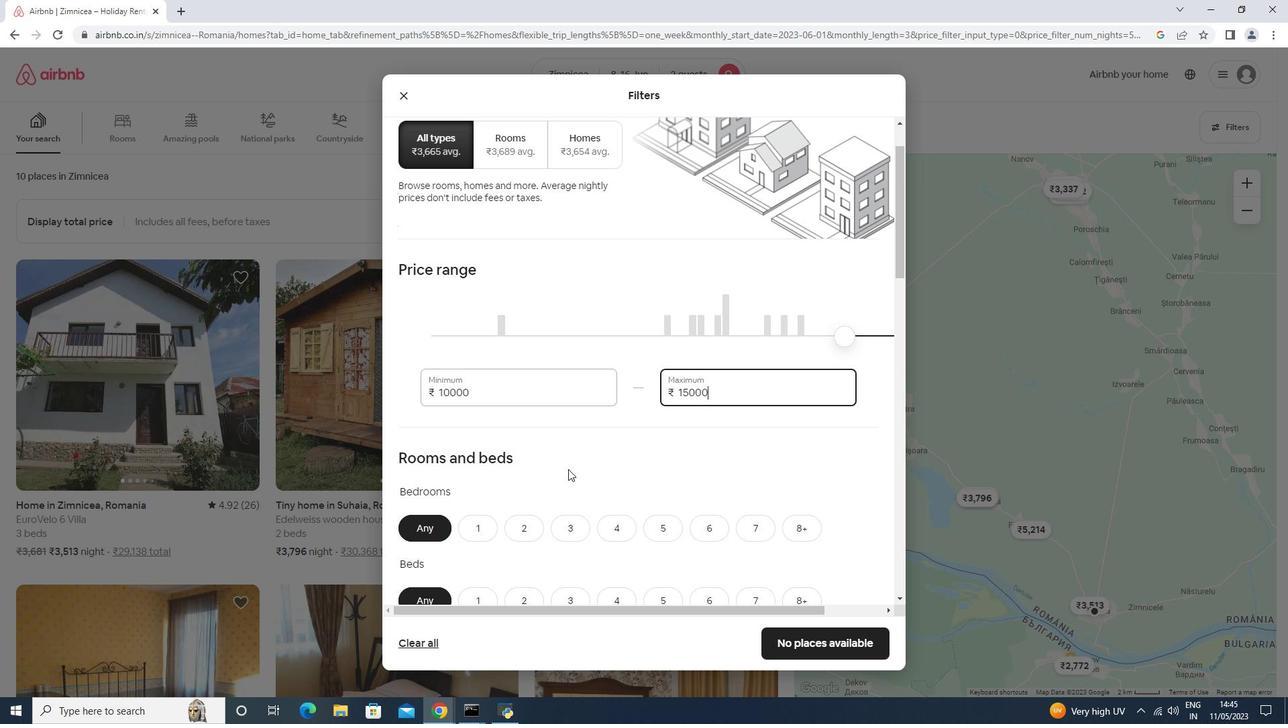 
Action: Mouse scrolled (568, 458) with delta (0, 0)
Screenshot: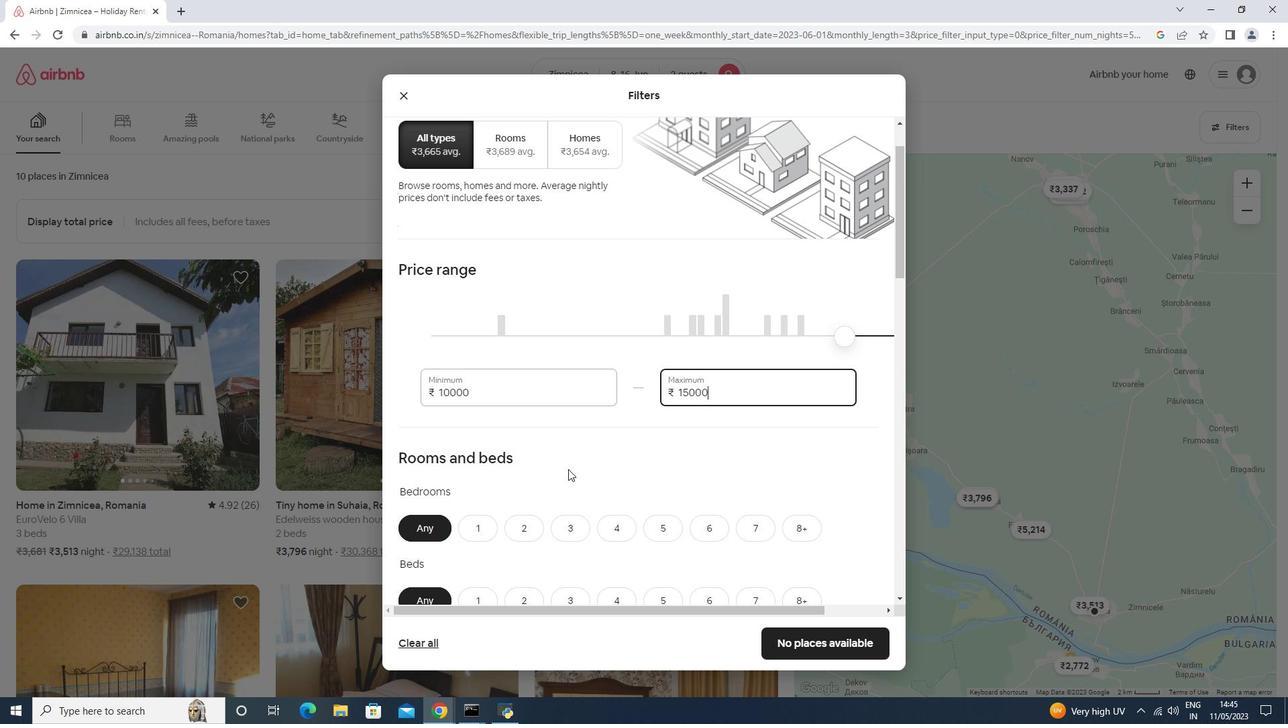 
Action: Mouse scrolled (568, 458) with delta (0, 0)
Screenshot: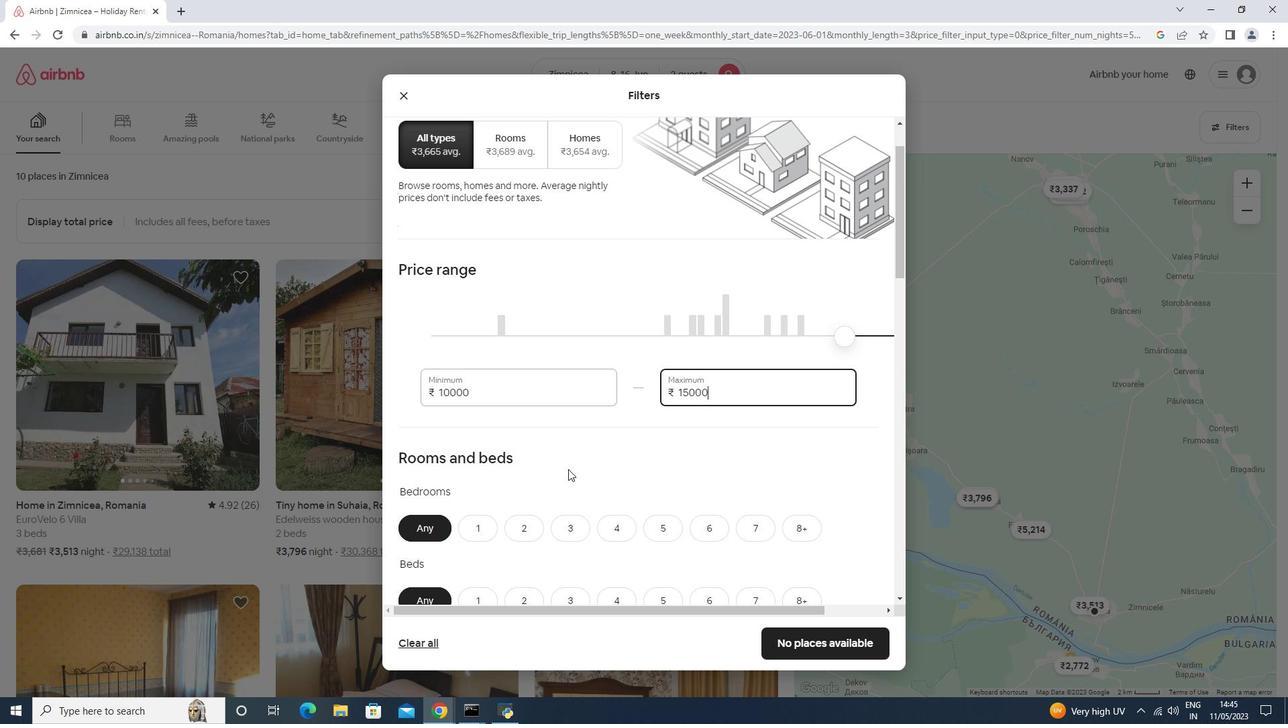 
Action: Mouse moved to (479, 326)
Screenshot: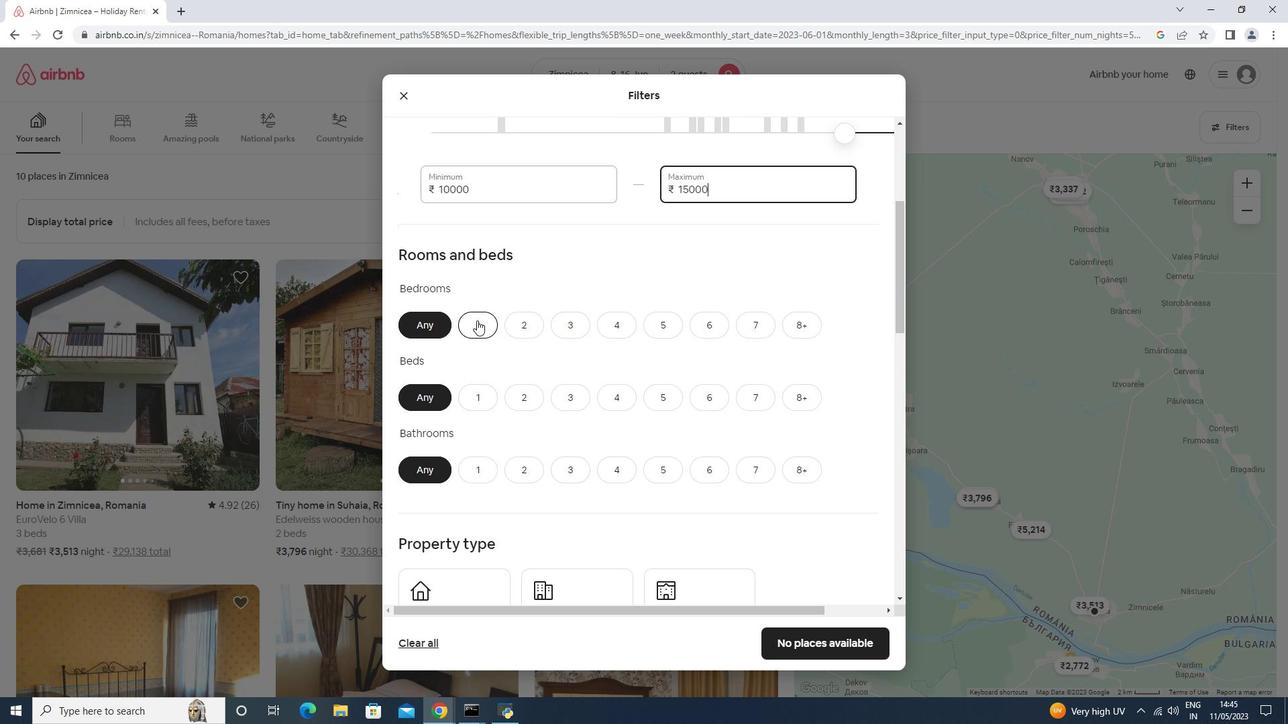 
Action: Mouse pressed left at (479, 326)
Screenshot: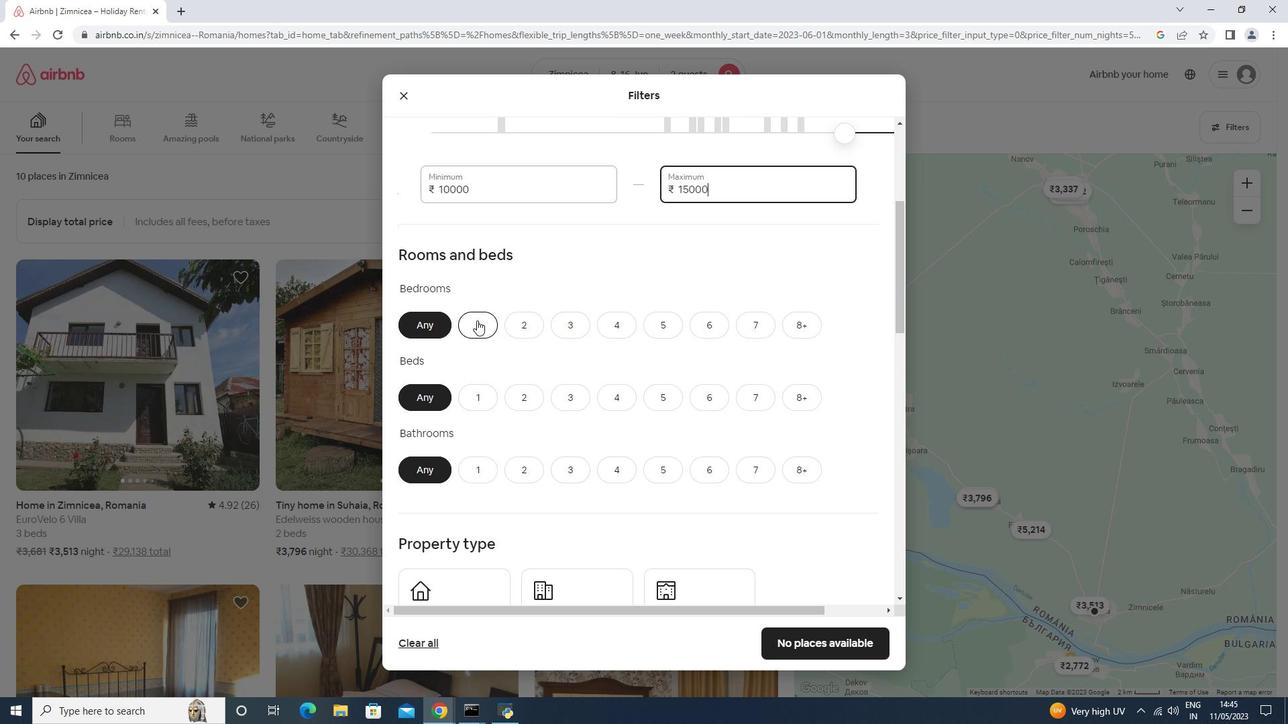 
Action: Mouse moved to (483, 411)
Screenshot: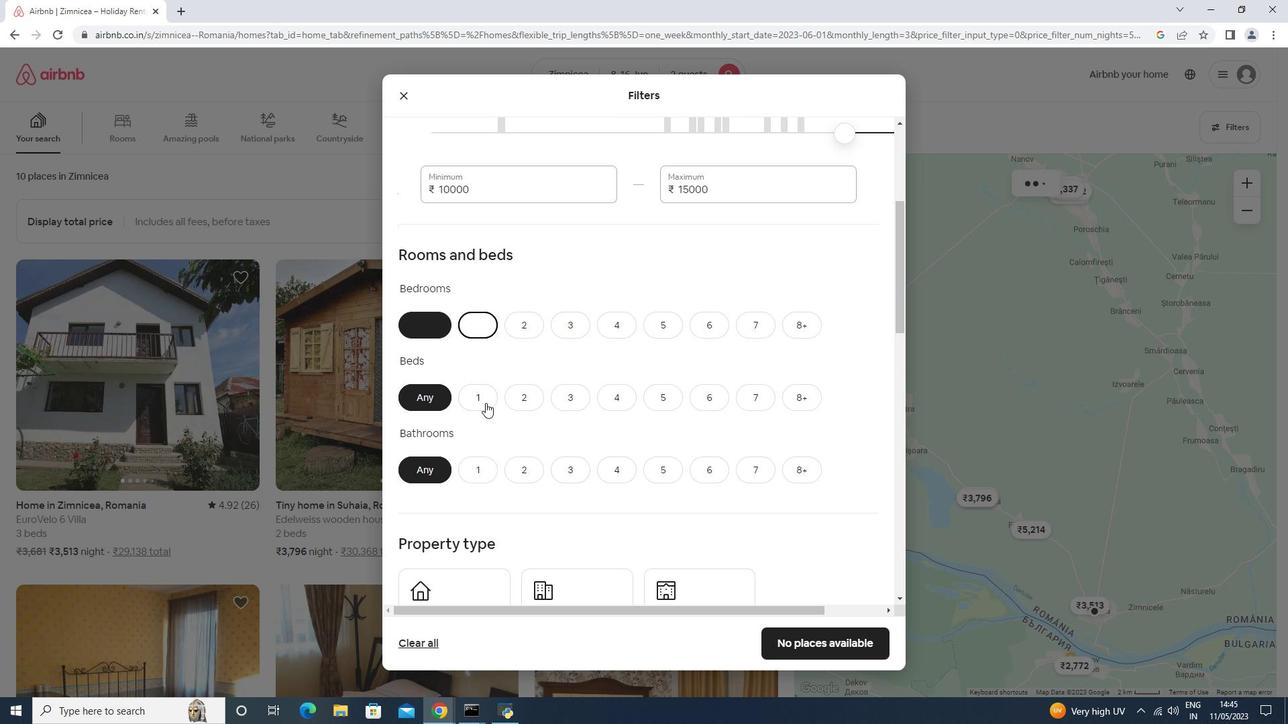 
Action: Mouse pressed left at (483, 411)
Screenshot: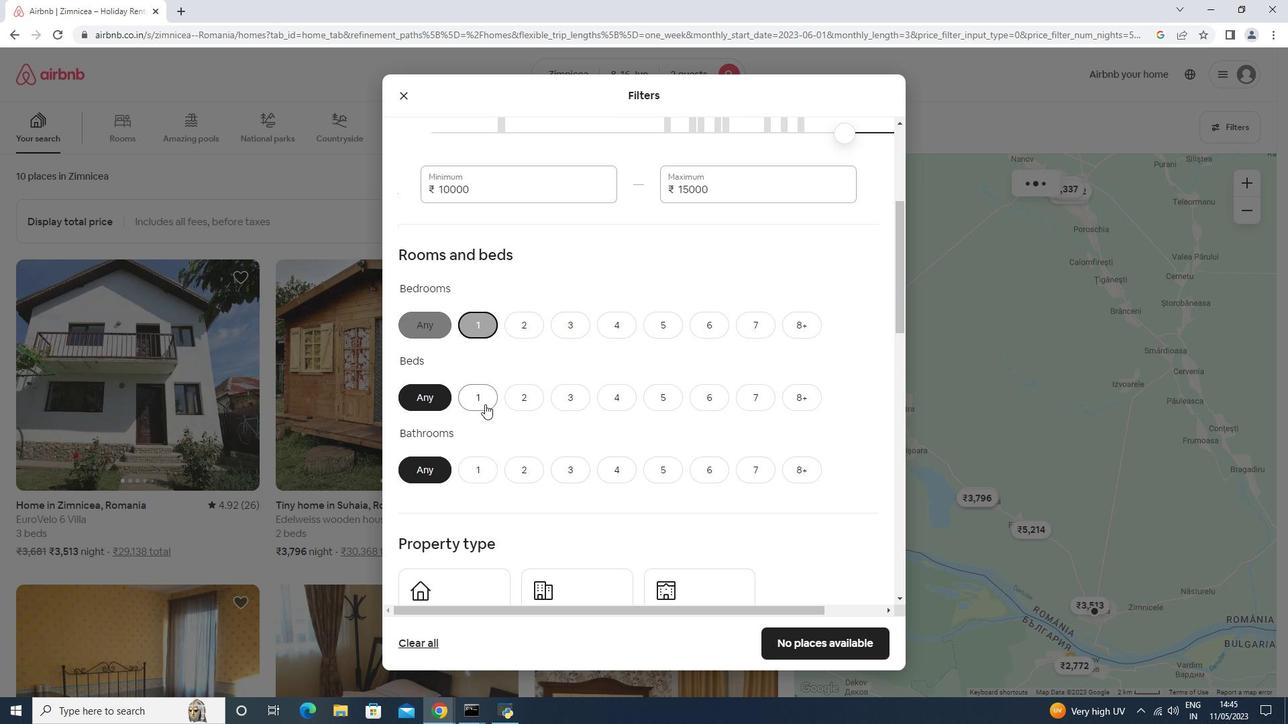 
Action: Mouse moved to (478, 461)
Screenshot: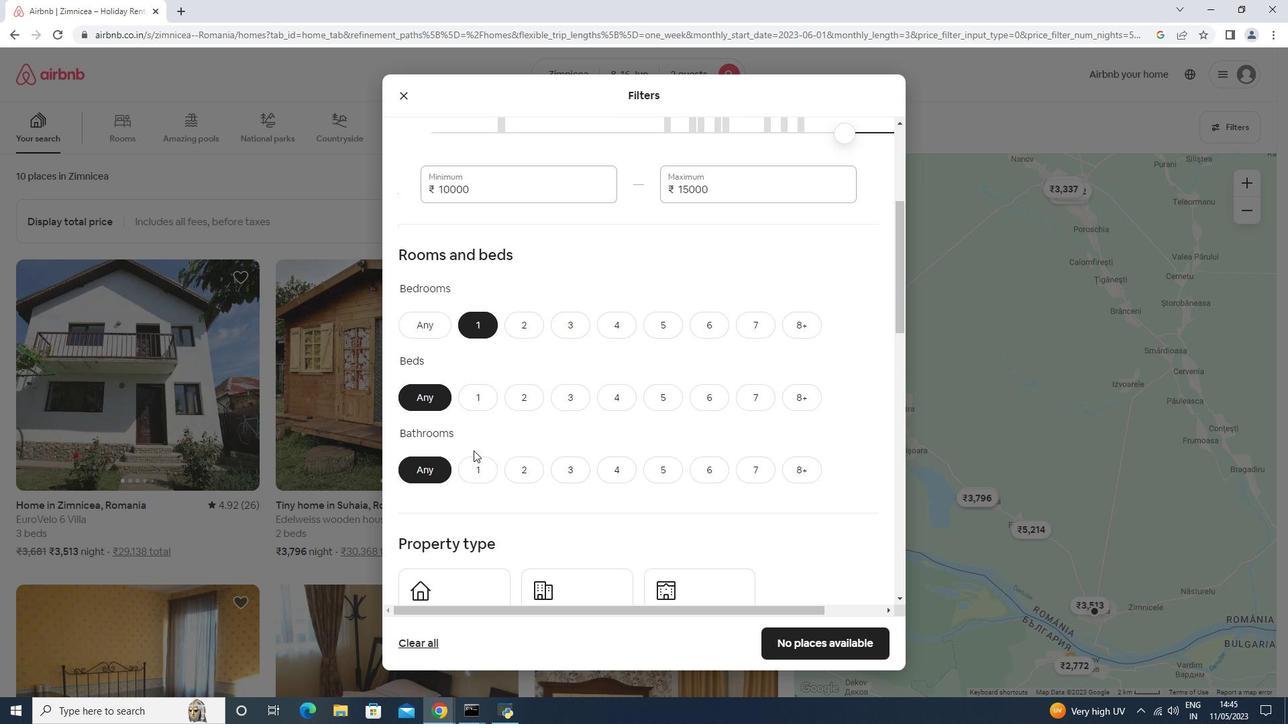 
Action: Mouse pressed left at (478, 461)
Screenshot: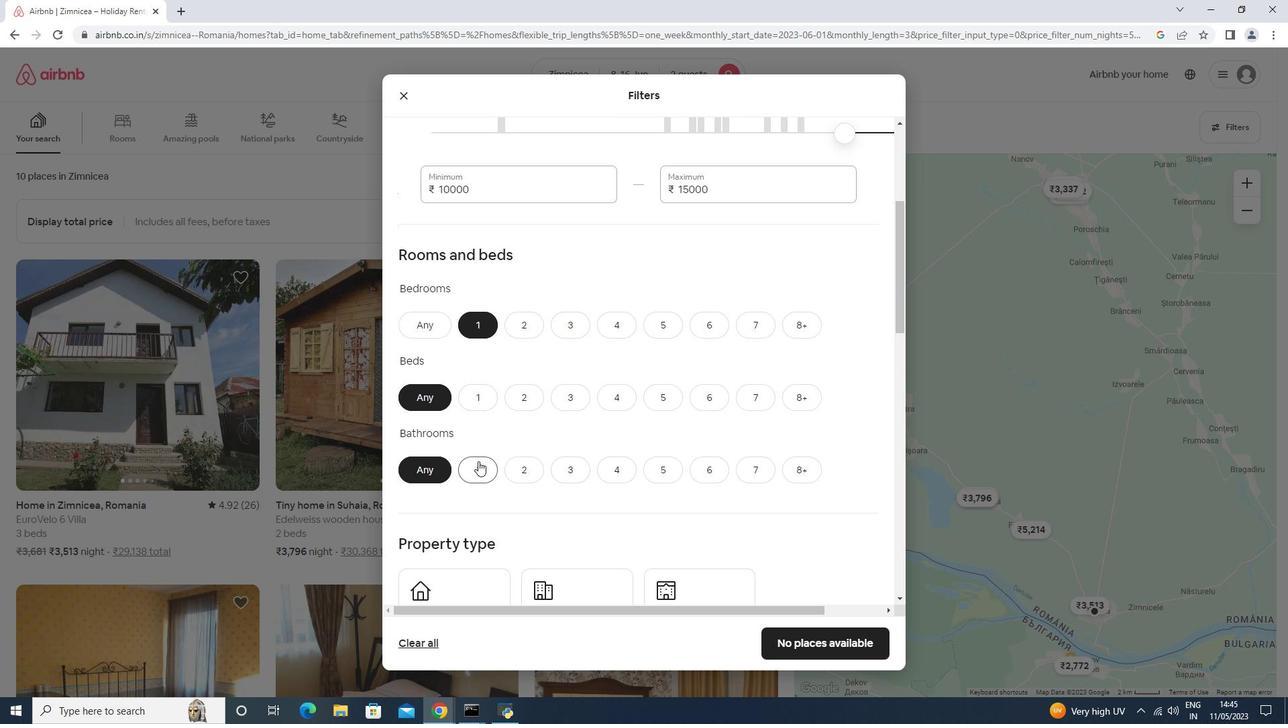 
Action: Mouse moved to (483, 393)
Screenshot: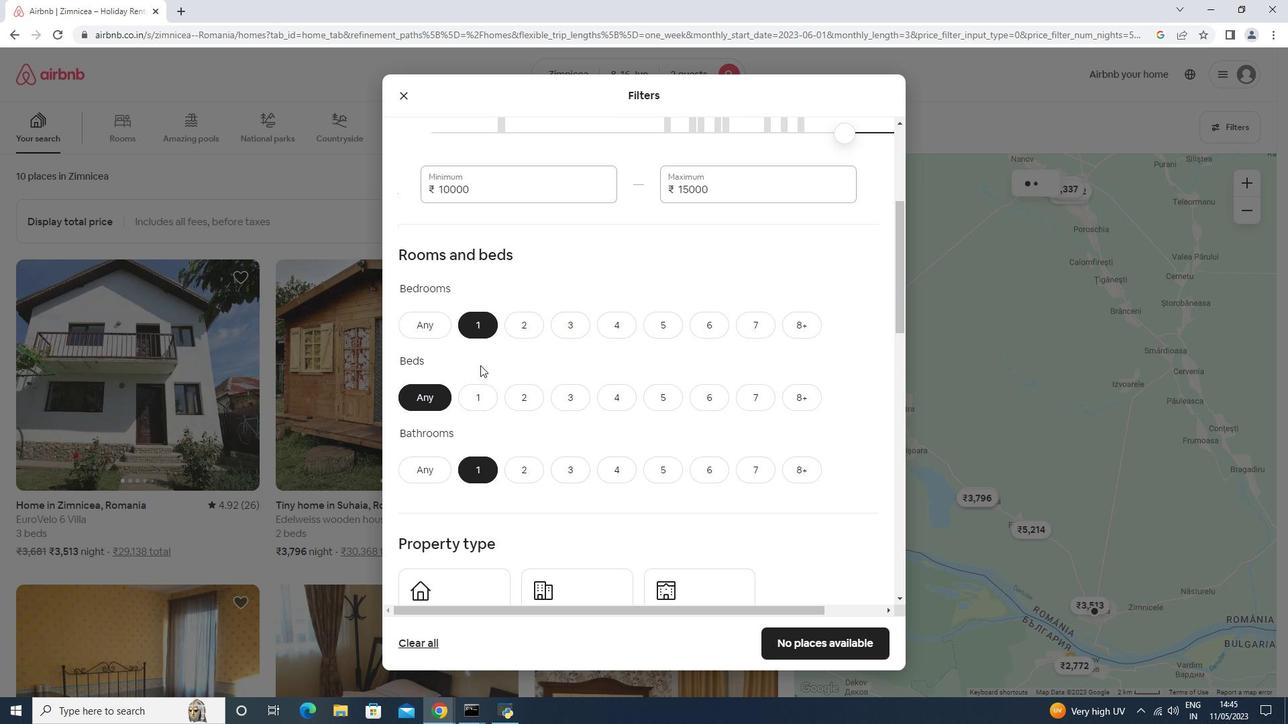 
Action: Mouse pressed left at (483, 393)
Screenshot: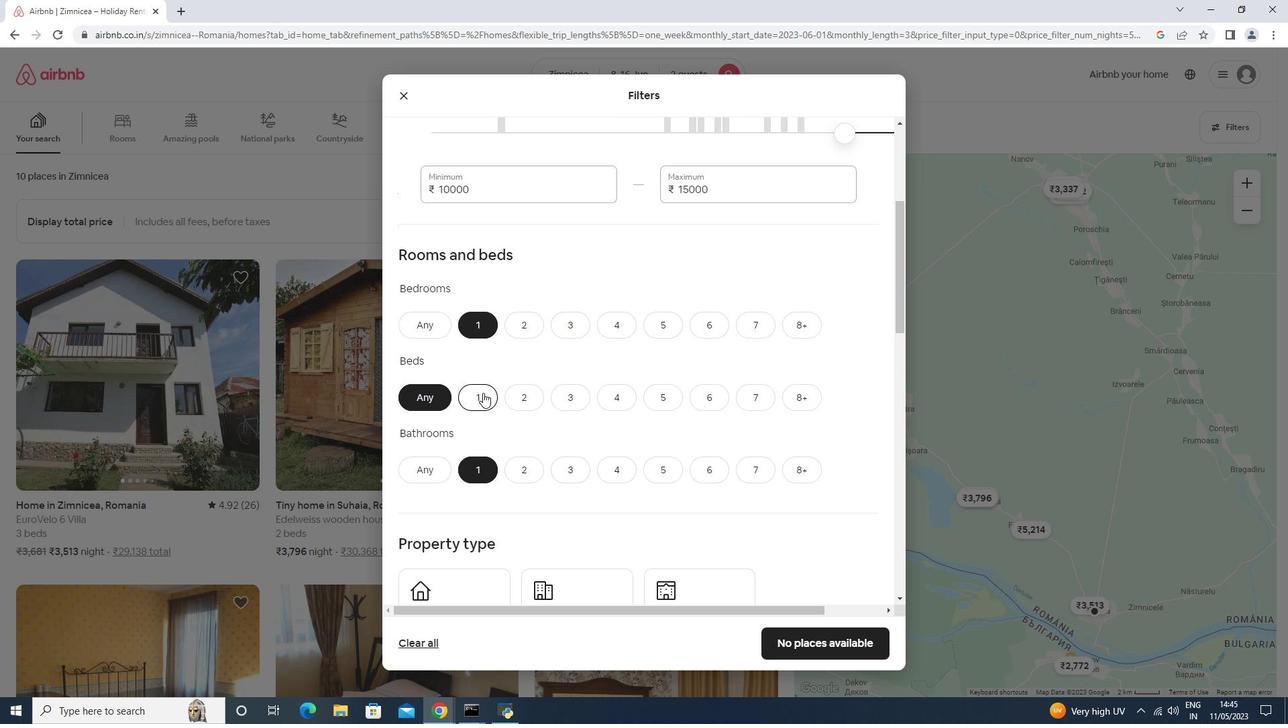 
Action: Mouse moved to (548, 411)
Screenshot: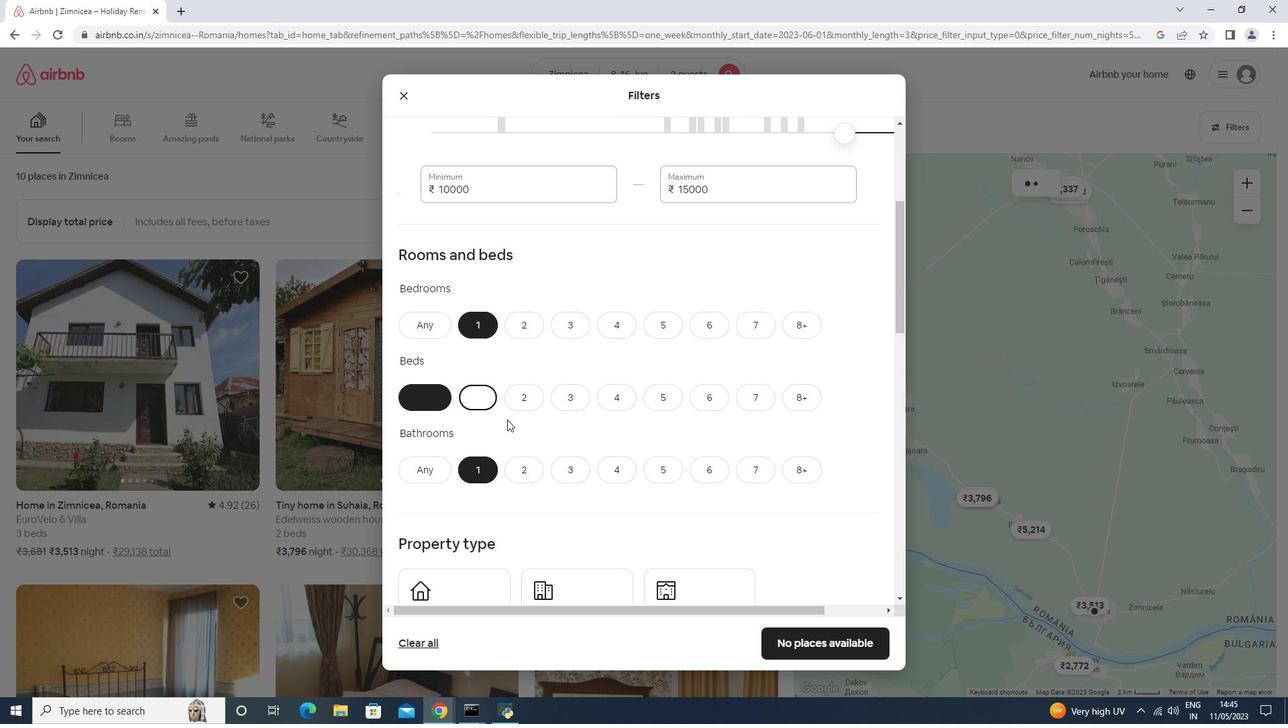 
Action: Mouse scrolled (548, 410) with delta (0, 0)
Screenshot: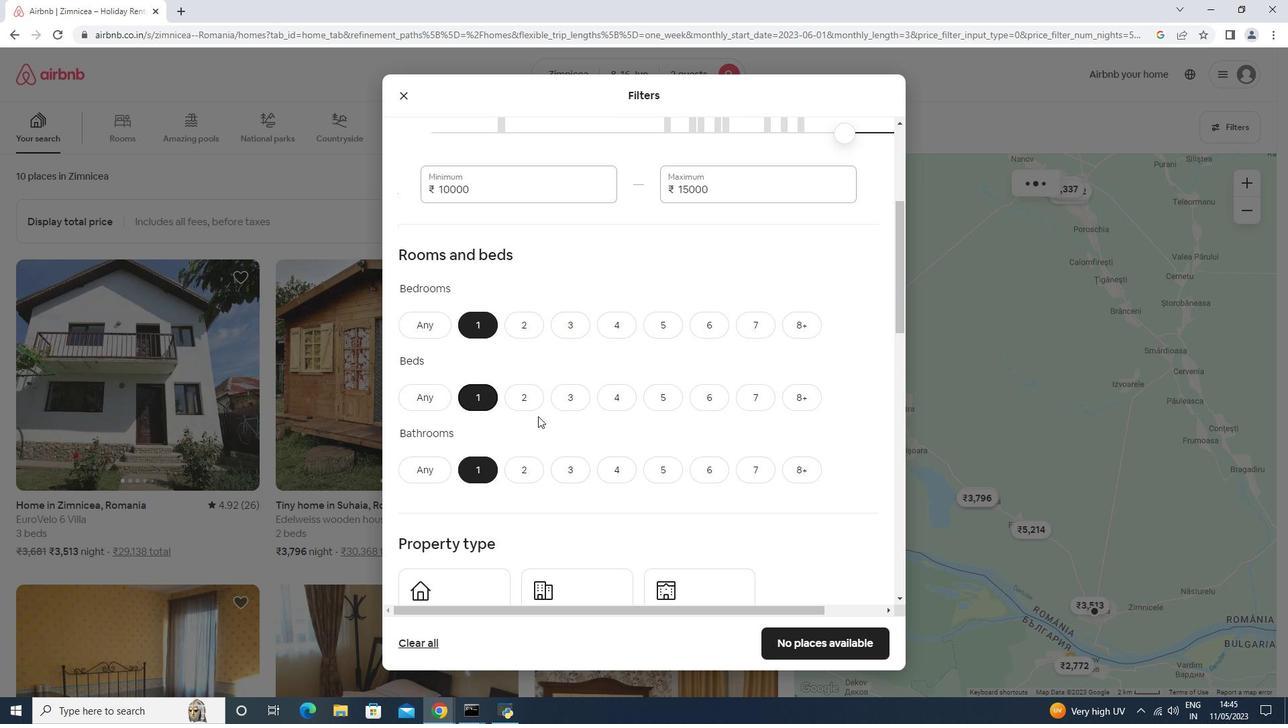 
Action: Mouse scrolled (548, 410) with delta (0, 0)
Screenshot: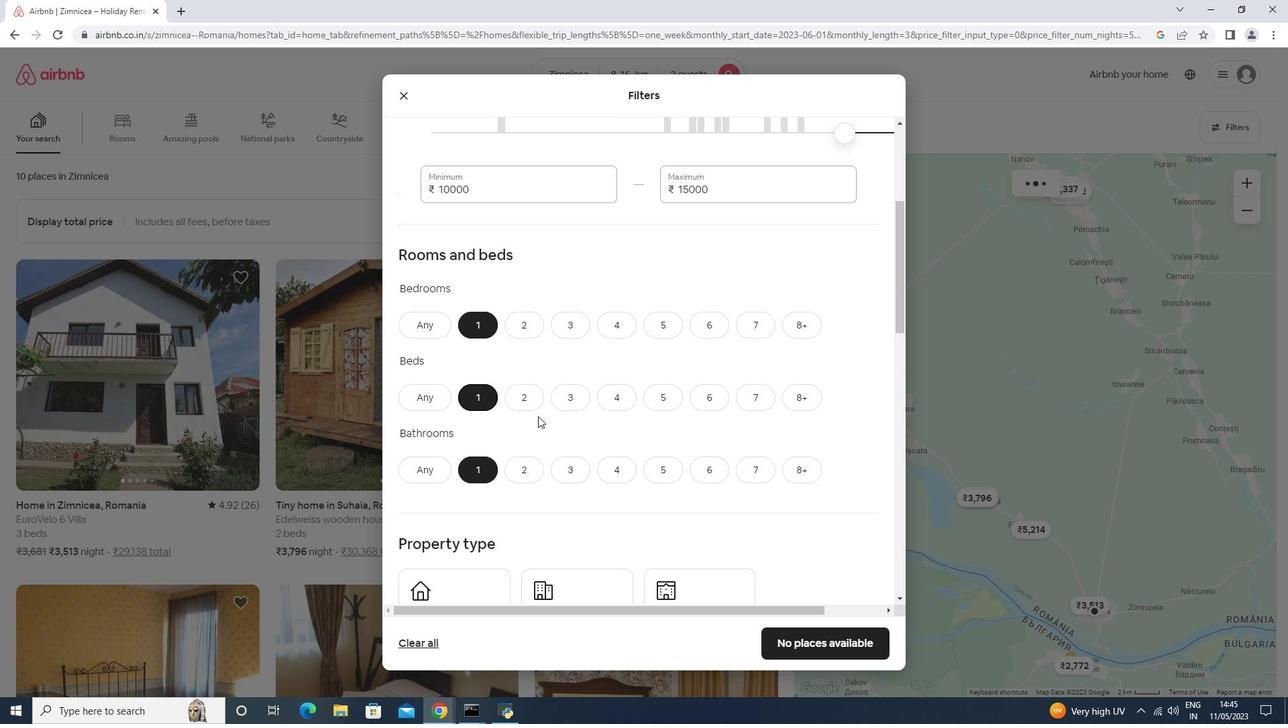 
Action: Mouse scrolled (548, 410) with delta (0, 0)
Screenshot: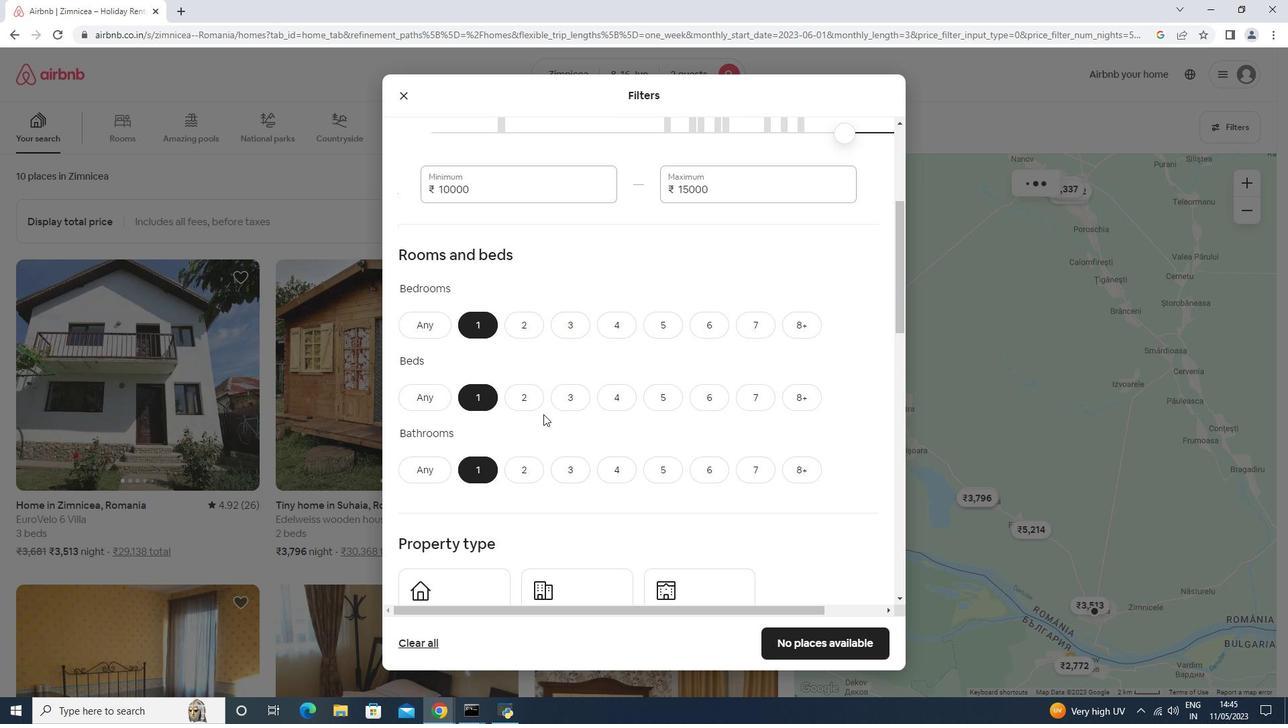 
Action: Mouse scrolled (548, 410) with delta (0, 0)
Screenshot: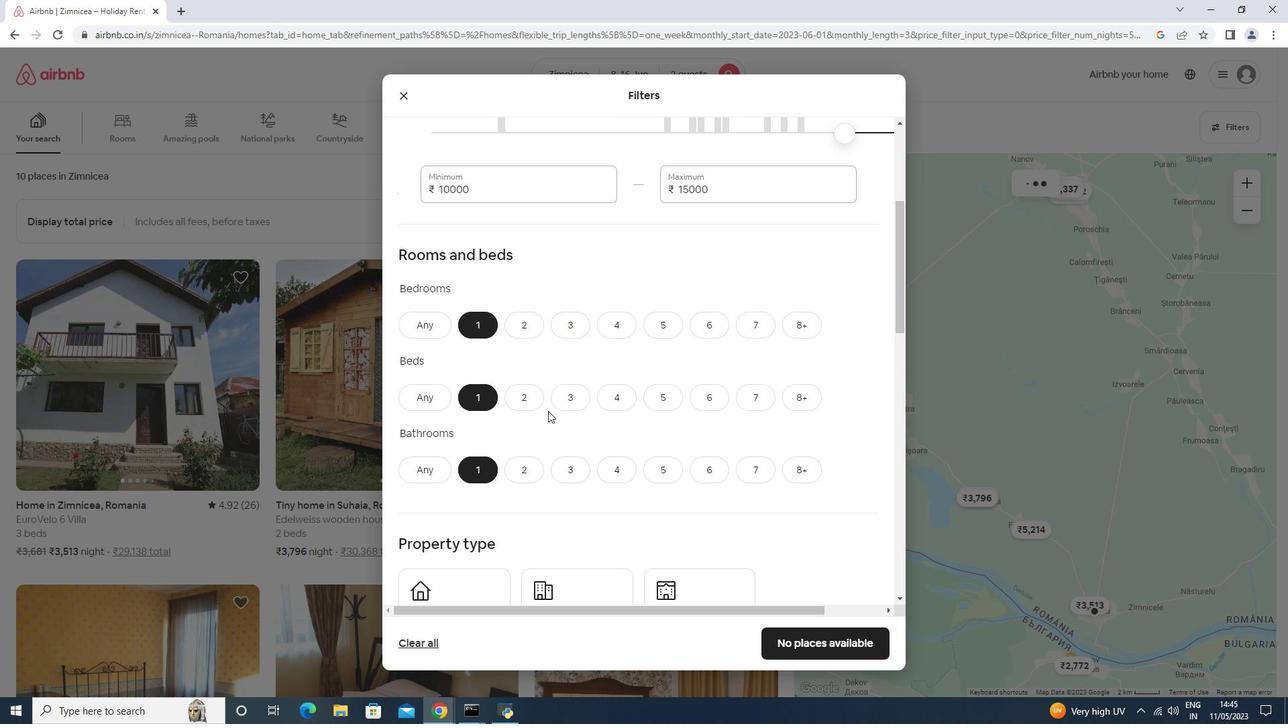 
Action: Mouse moved to (432, 328)
Screenshot: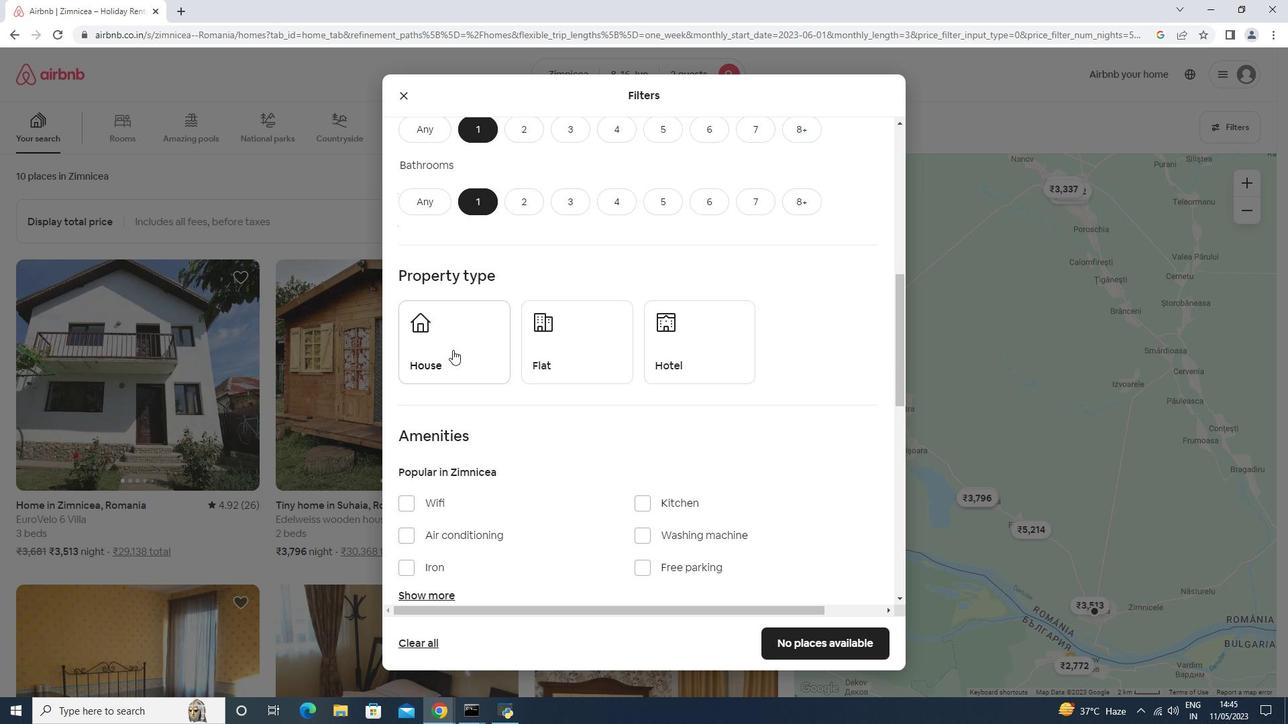 
Action: Mouse pressed left at (432, 328)
Screenshot: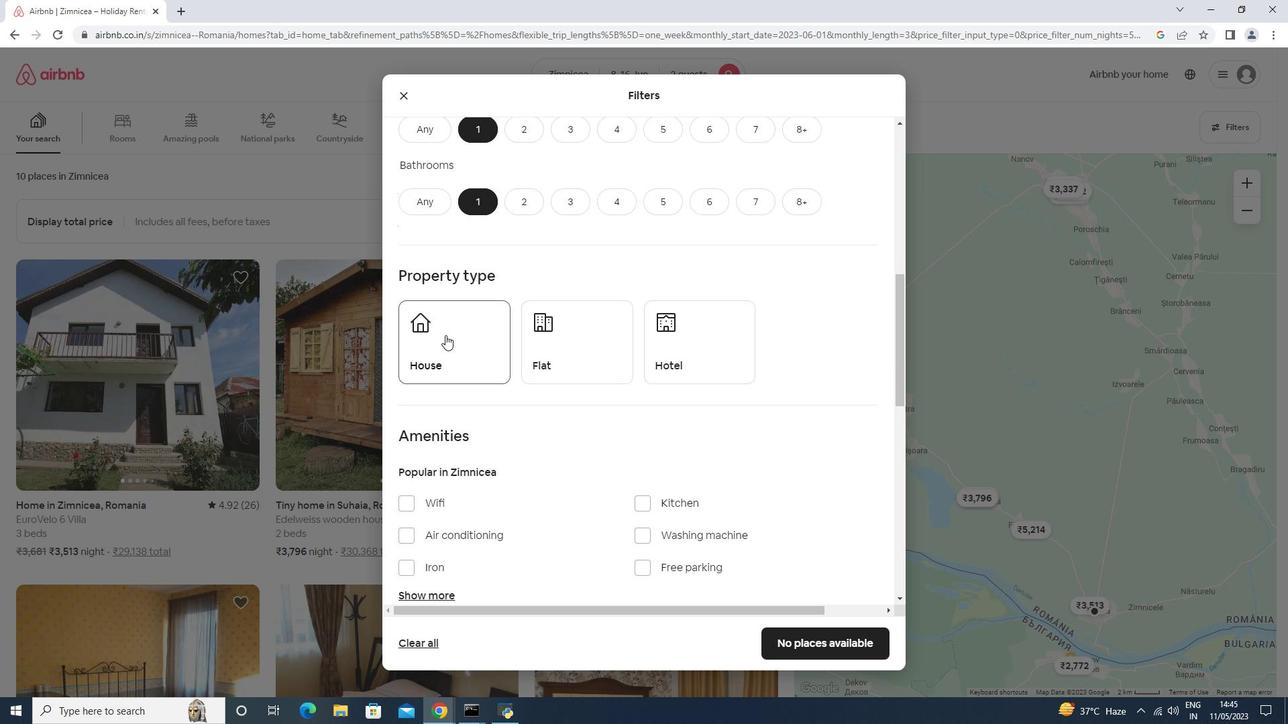 
Action: Mouse moved to (575, 362)
Screenshot: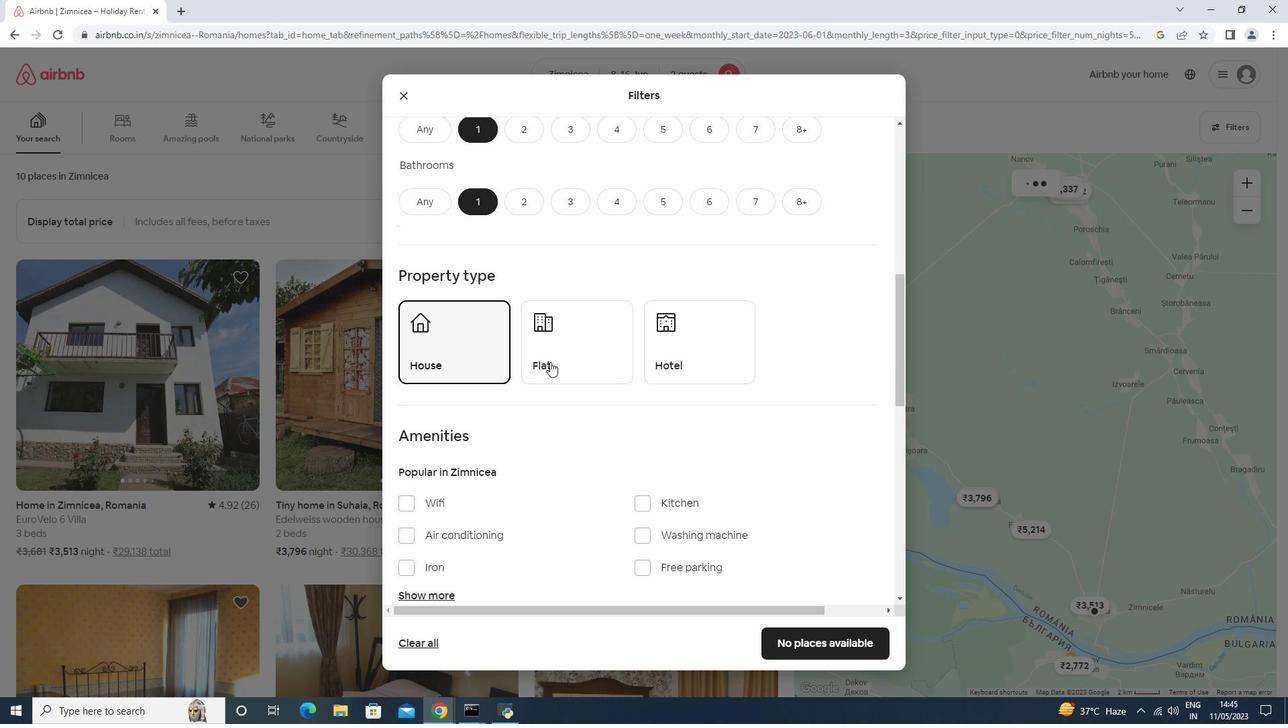 
Action: Mouse pressed left at (575, 362)
Screenshot: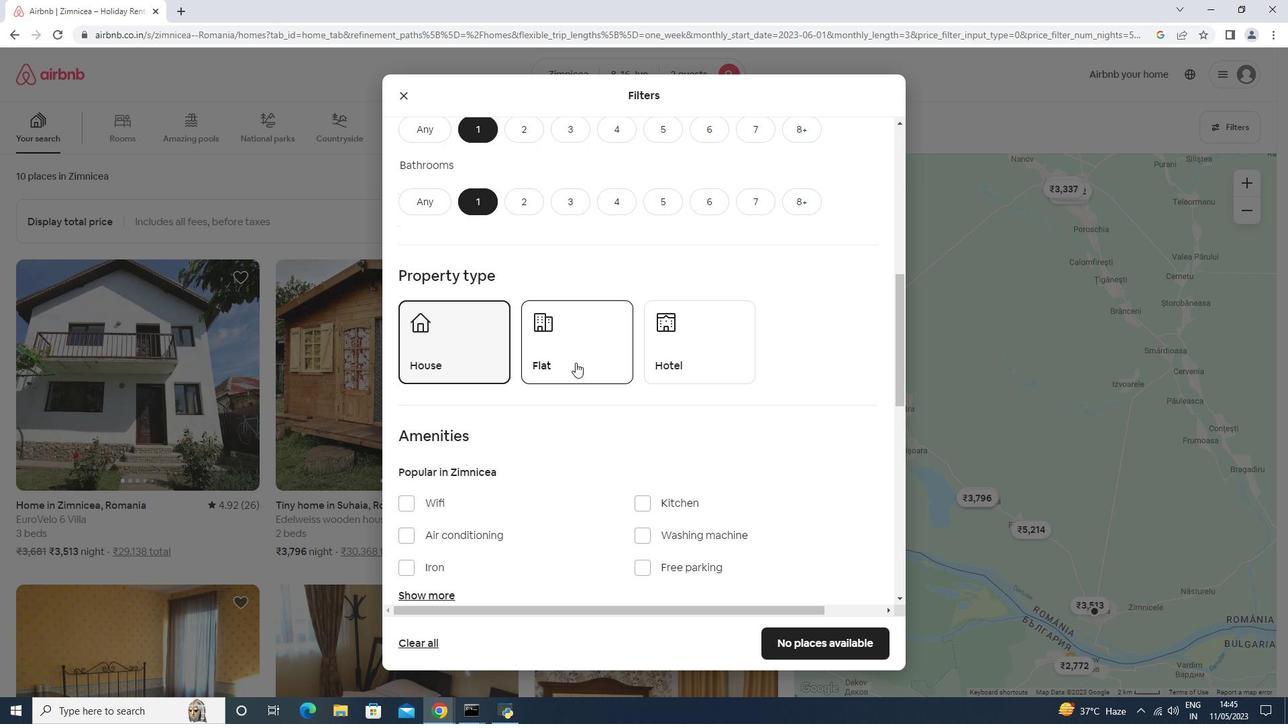 
Action: Mouse moved to (651, 366)
Screenshot: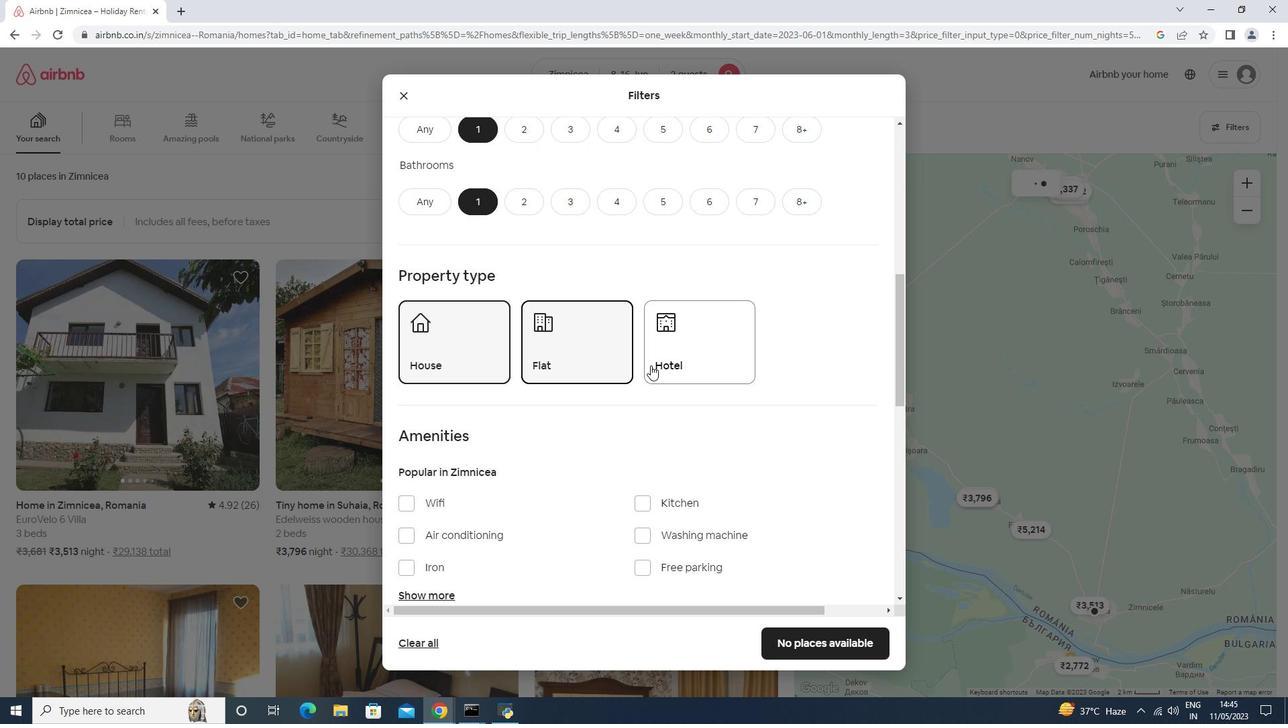 
Action: Mouse pressed left at (651, 366)
Screenshot: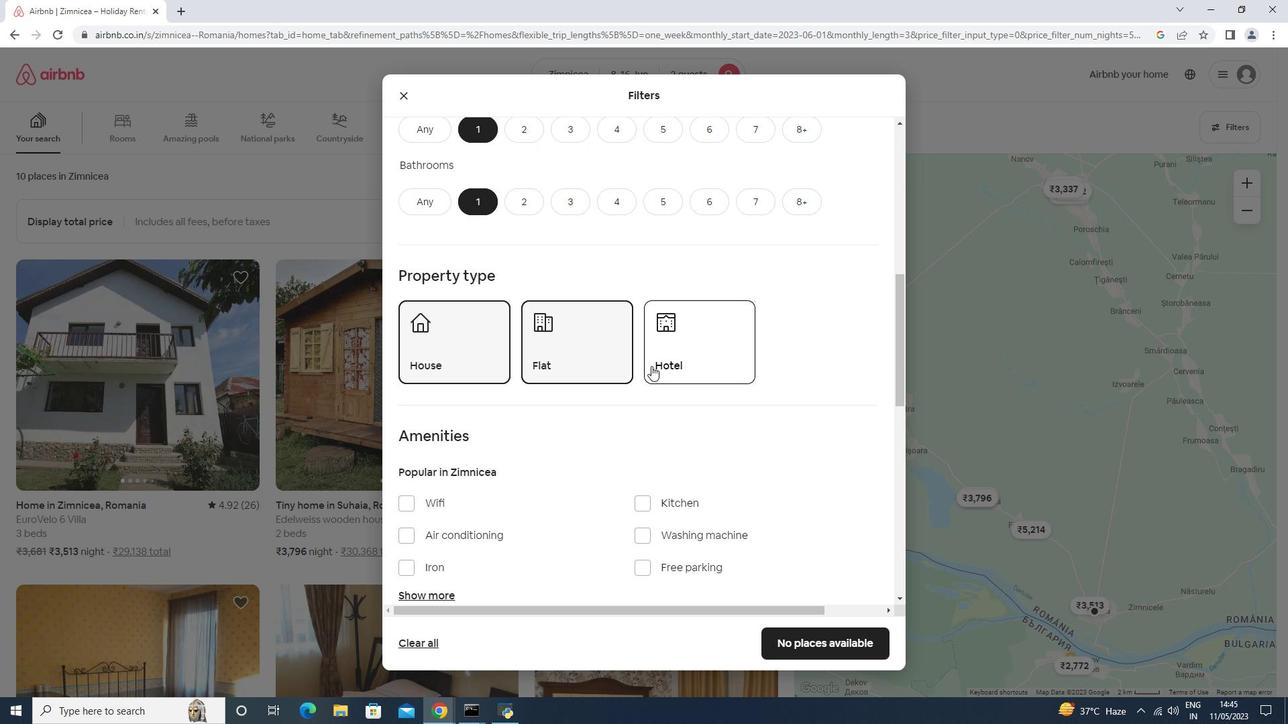 
Action: Mouse moved to (507, 443)
Screenshot: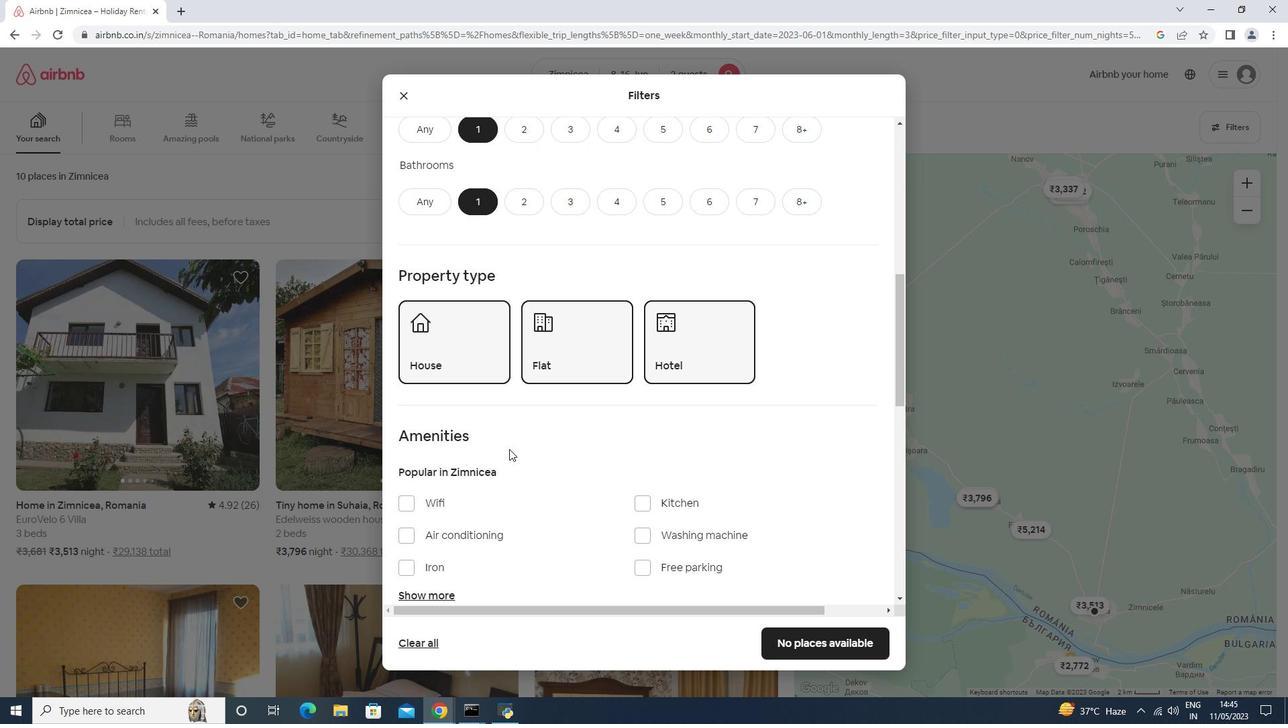 
Action: Mouse scrolled (509, 444) with delta (0, 0)
Screenshot: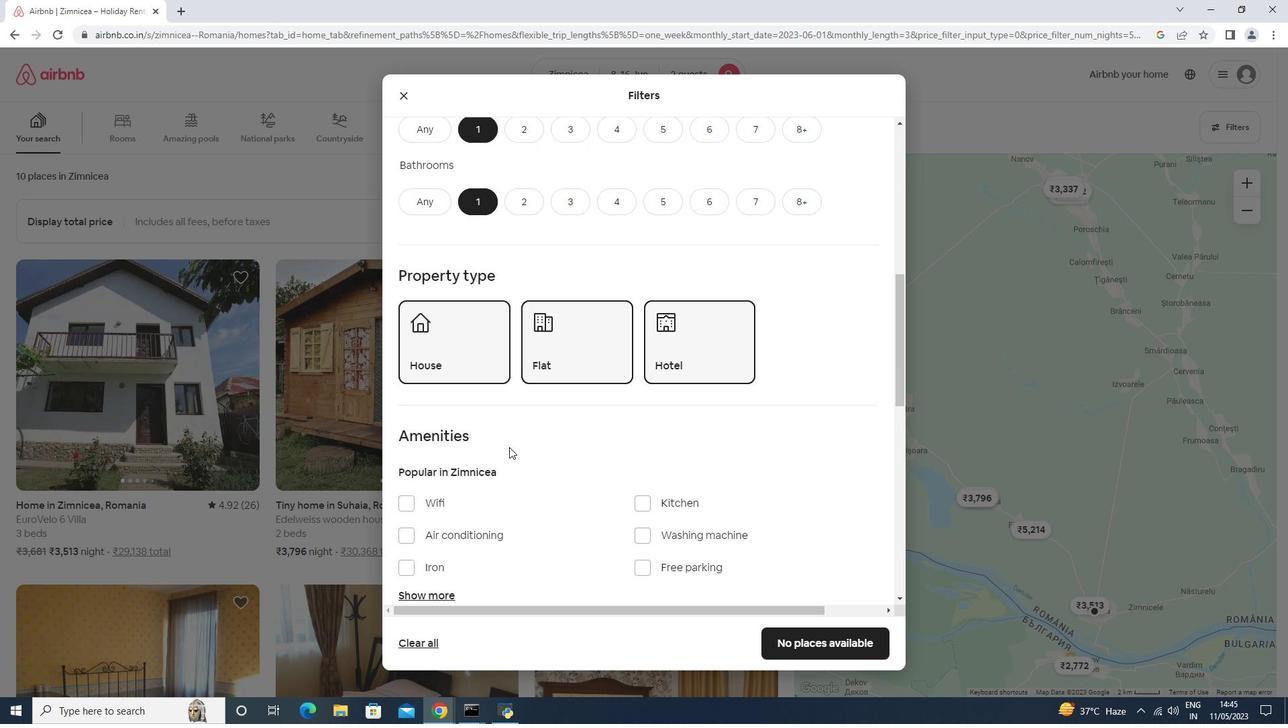 
Action: Mouse moved to (507, 442)
Screenshot: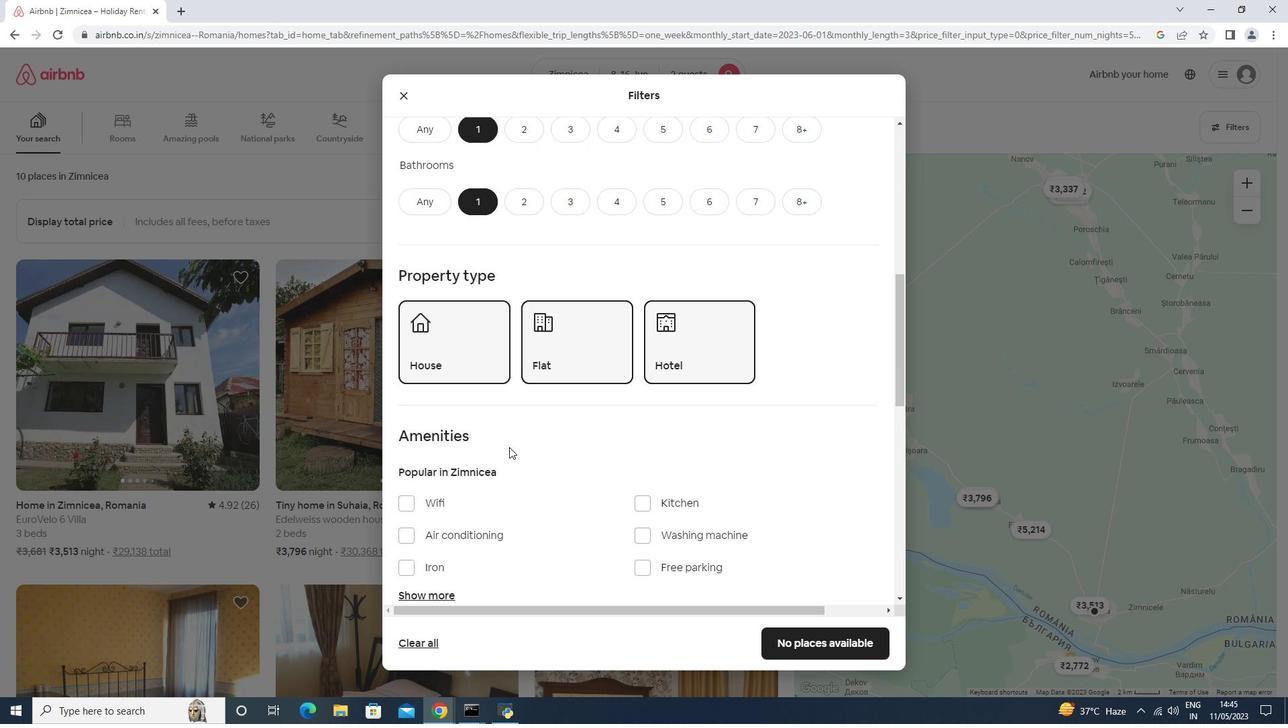 
Action: Mouse scrolled (507, 442) with delta (0, 0)
Screenshot: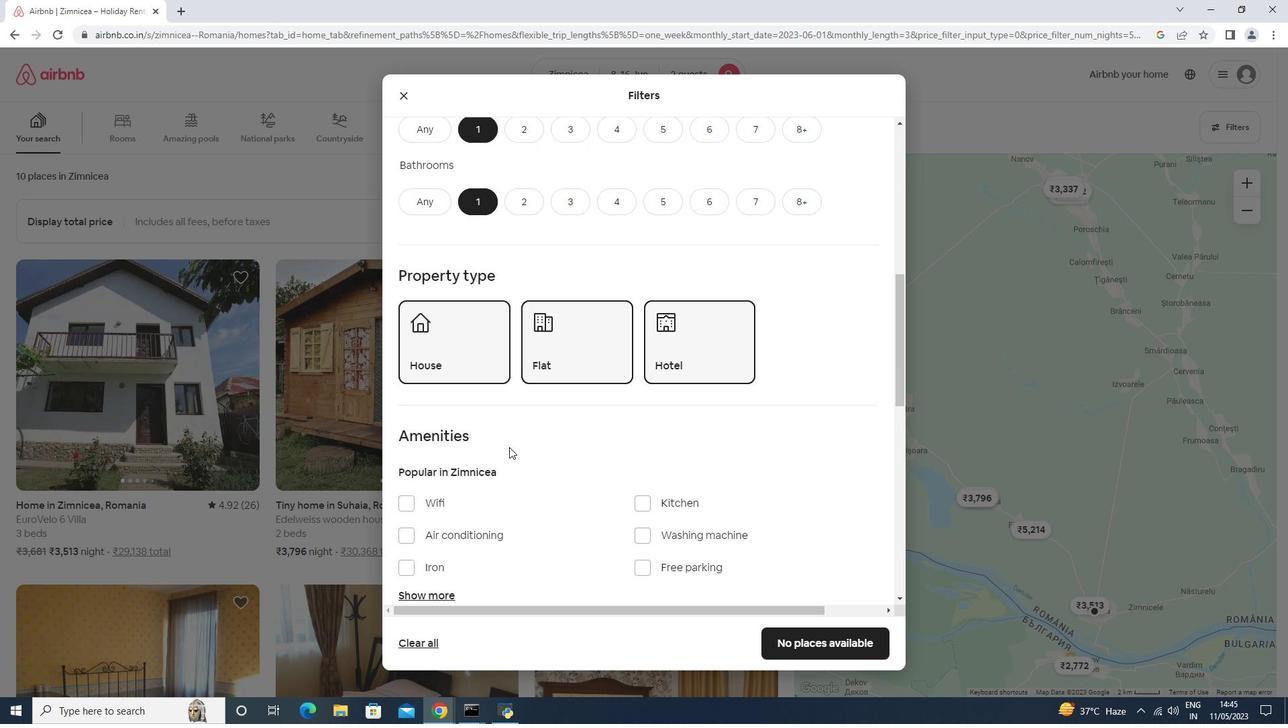 
Action: Mouse moved to (656, 399)
Screenshot: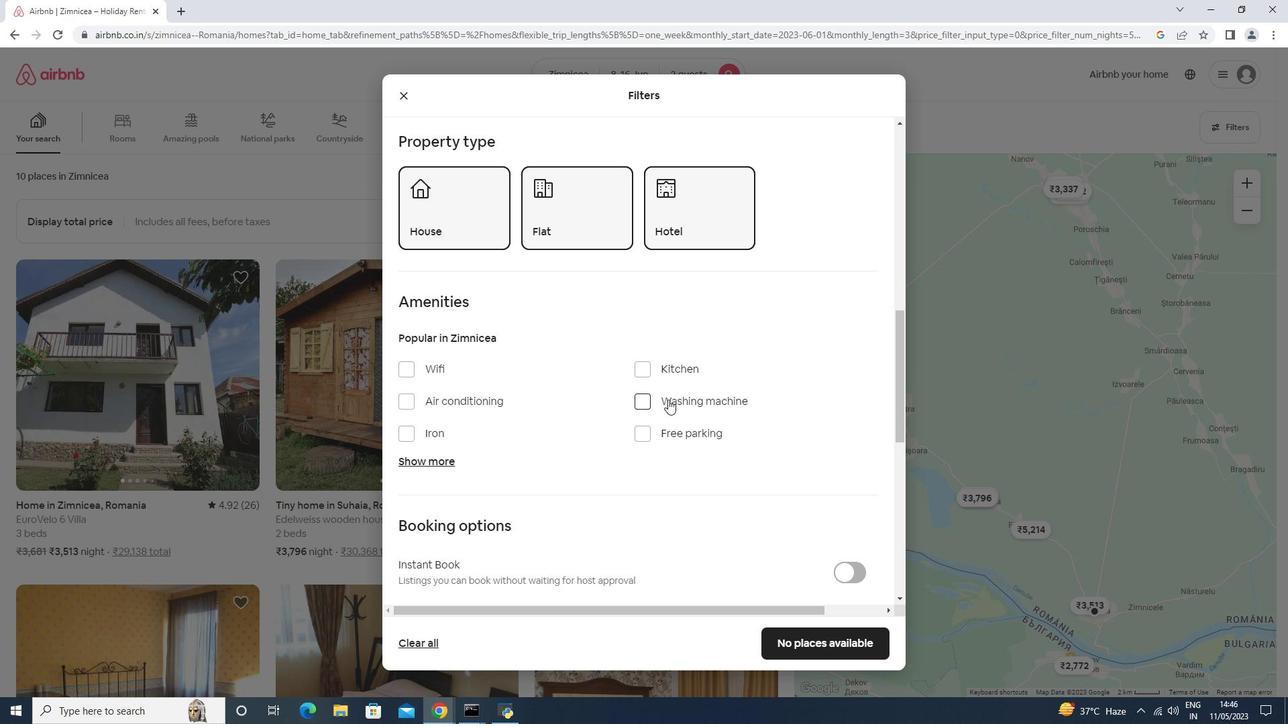 
Action: Mouse pressed left at (656, 399)
Screenshot: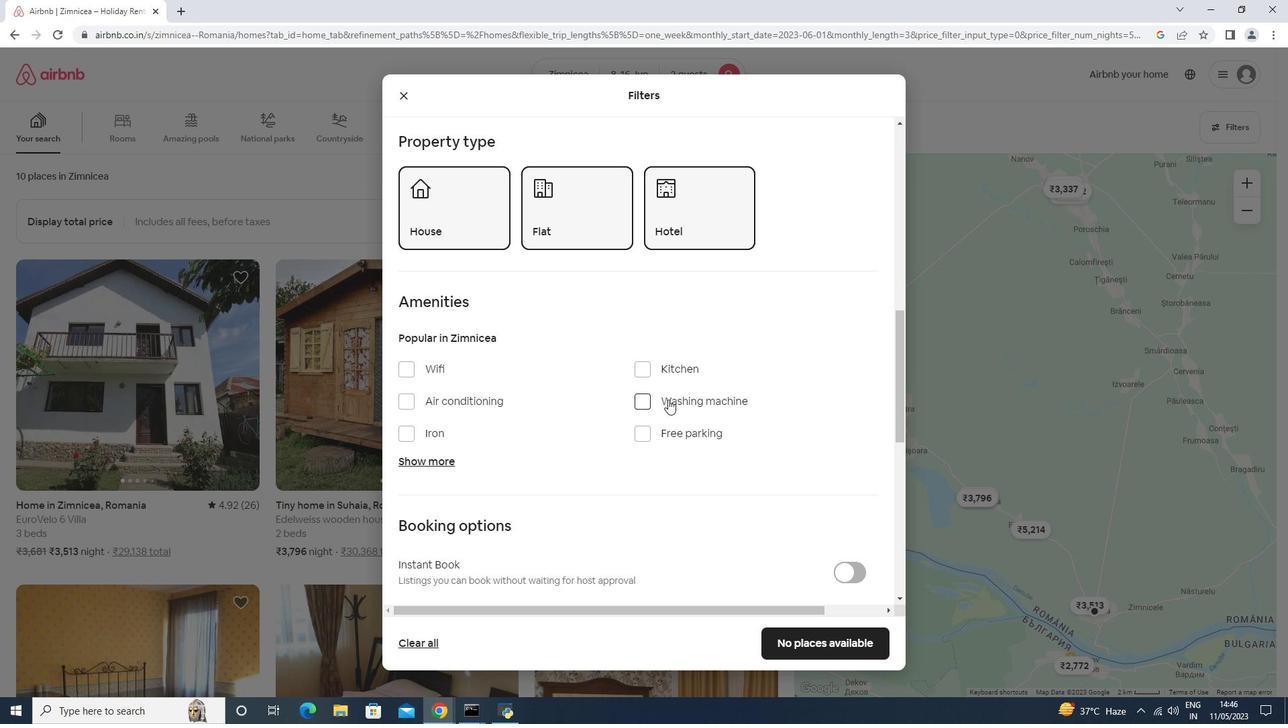 
Action: Mouse moved to (625, 404)
Screenshot: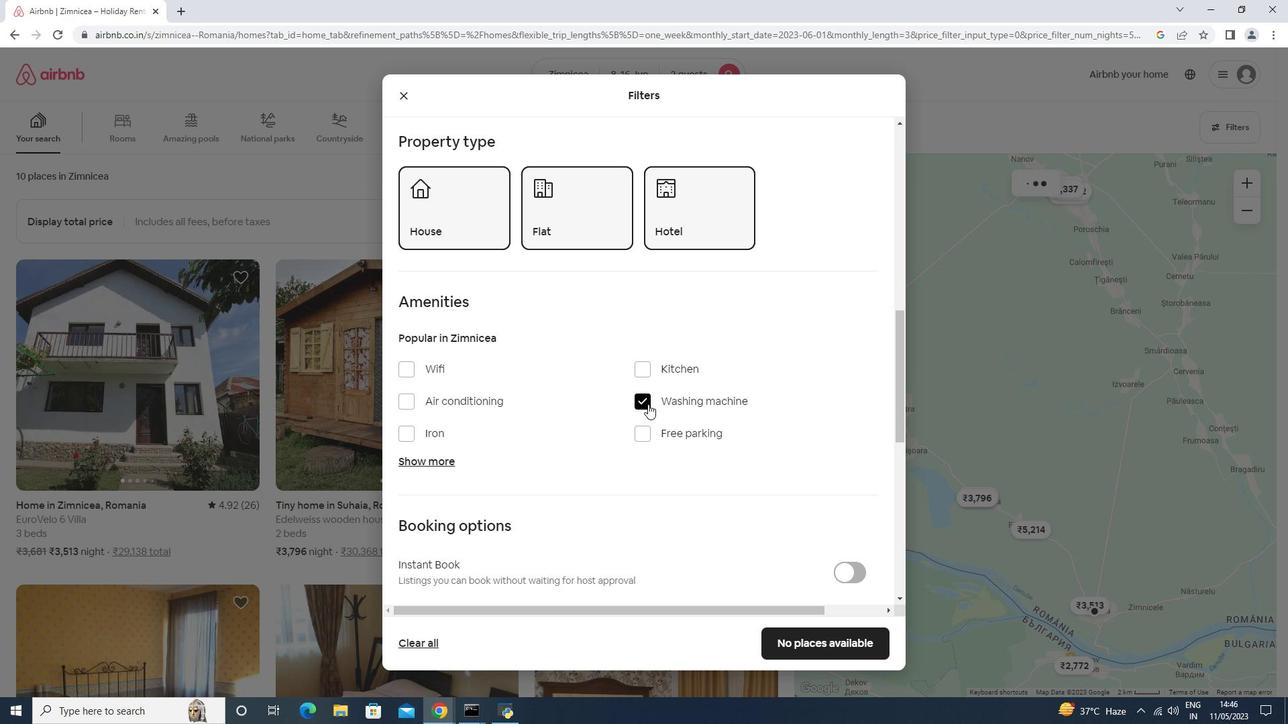 
Action: Mouse scrolled (625, 403) with delta (0, 0)
Screenshot: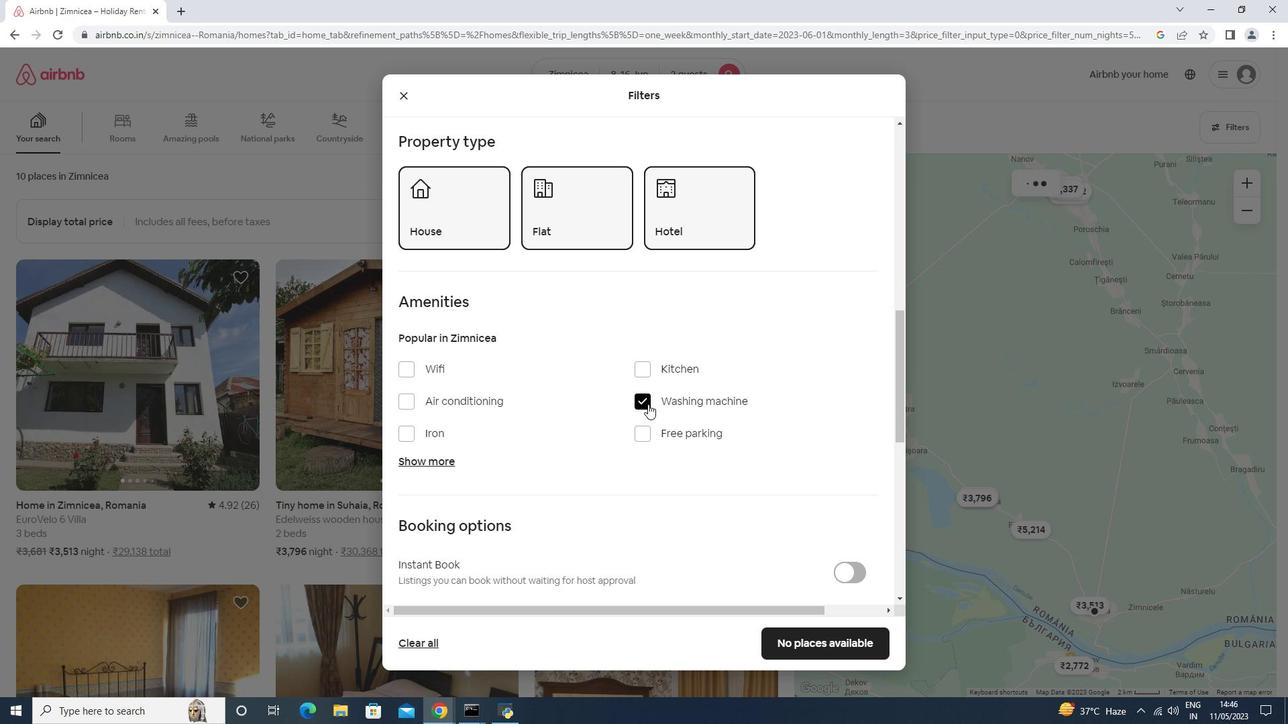 
Action: Mouse scrolled (625, 403) with delta (0, 0)
Screenshot: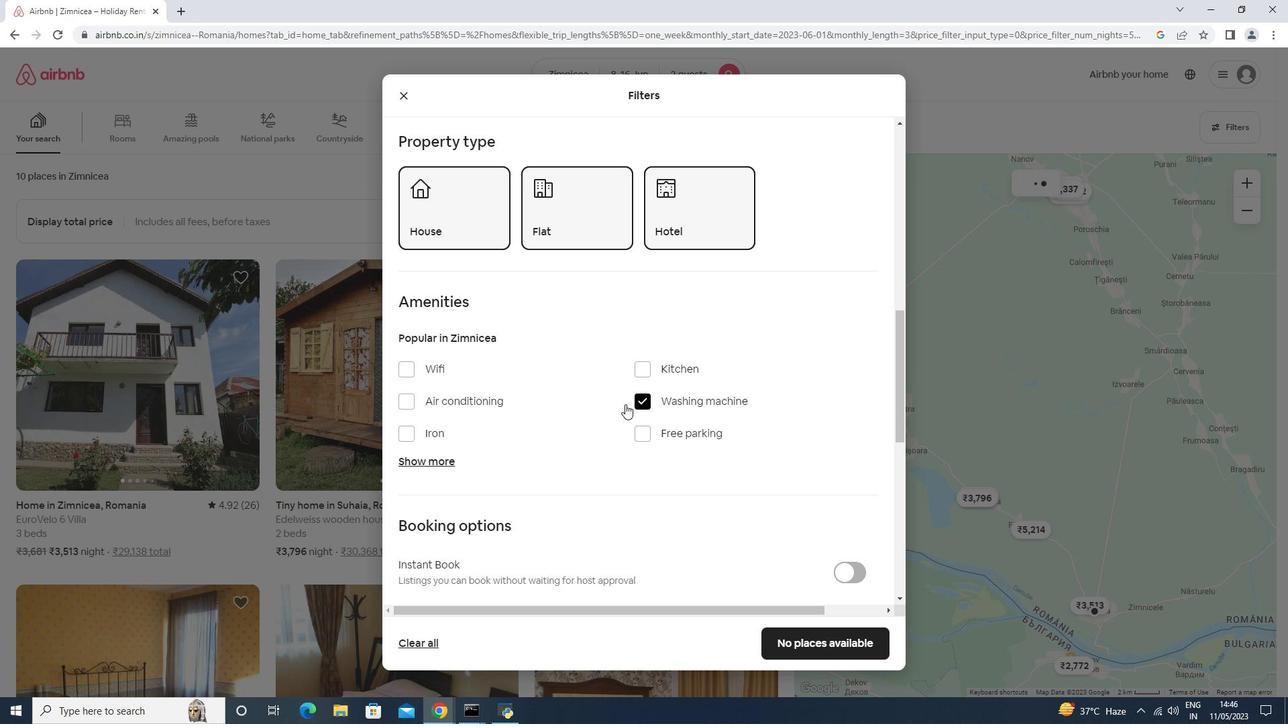 
Action: Mouse scrolled (625, 403) with delta (0, 0)
Screenshot: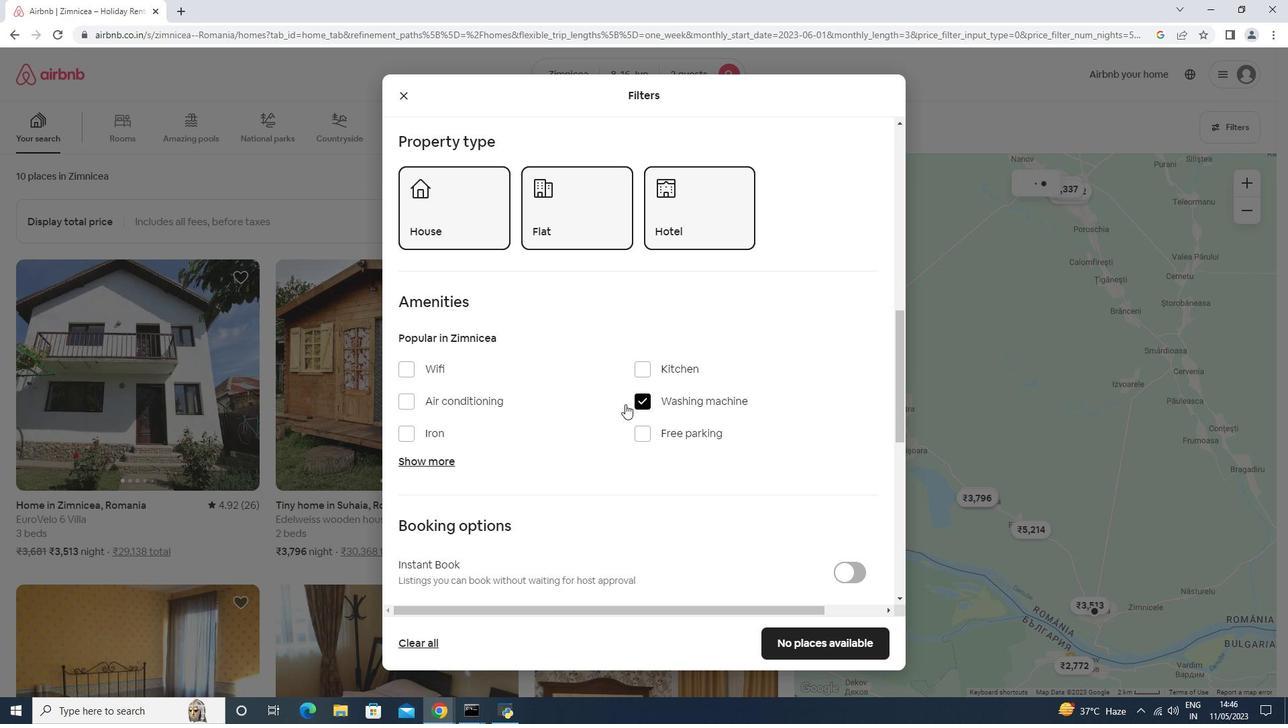 
Action: Mouse scrolled (625, 403) with delta (0, 0)
Screenshot: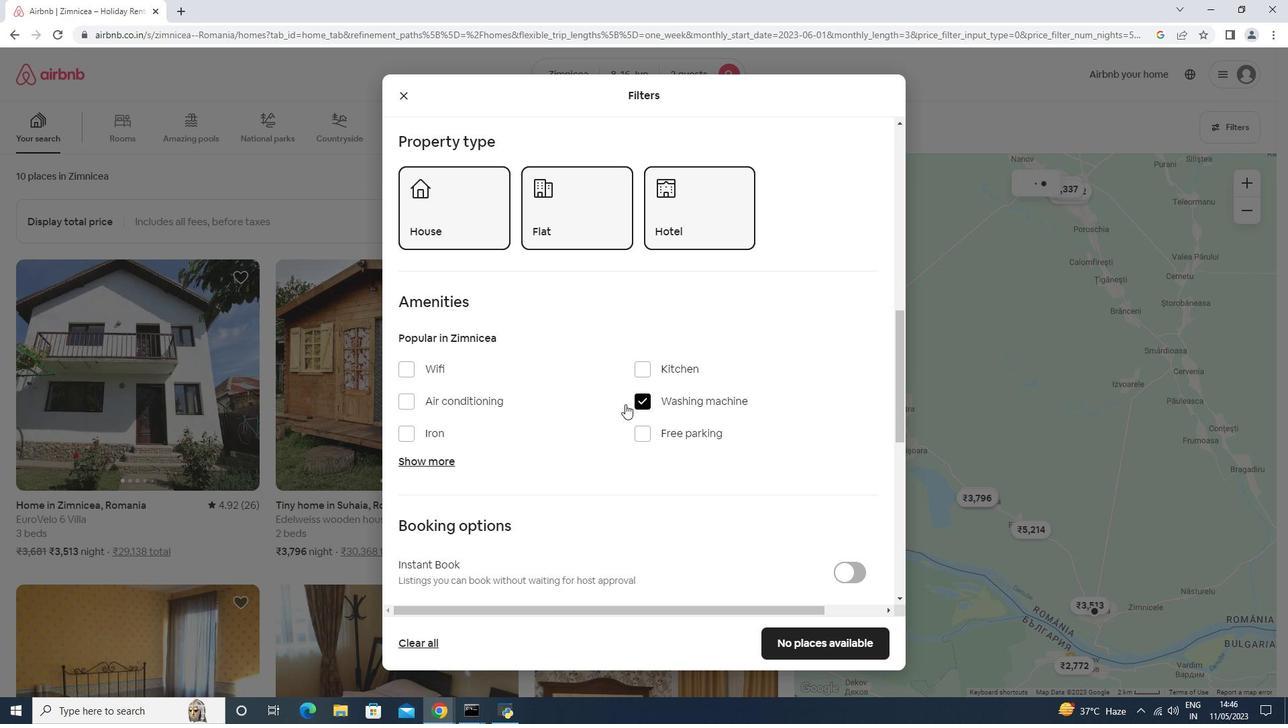 
Action: Mouse moved to (833, 352)
Screenshot: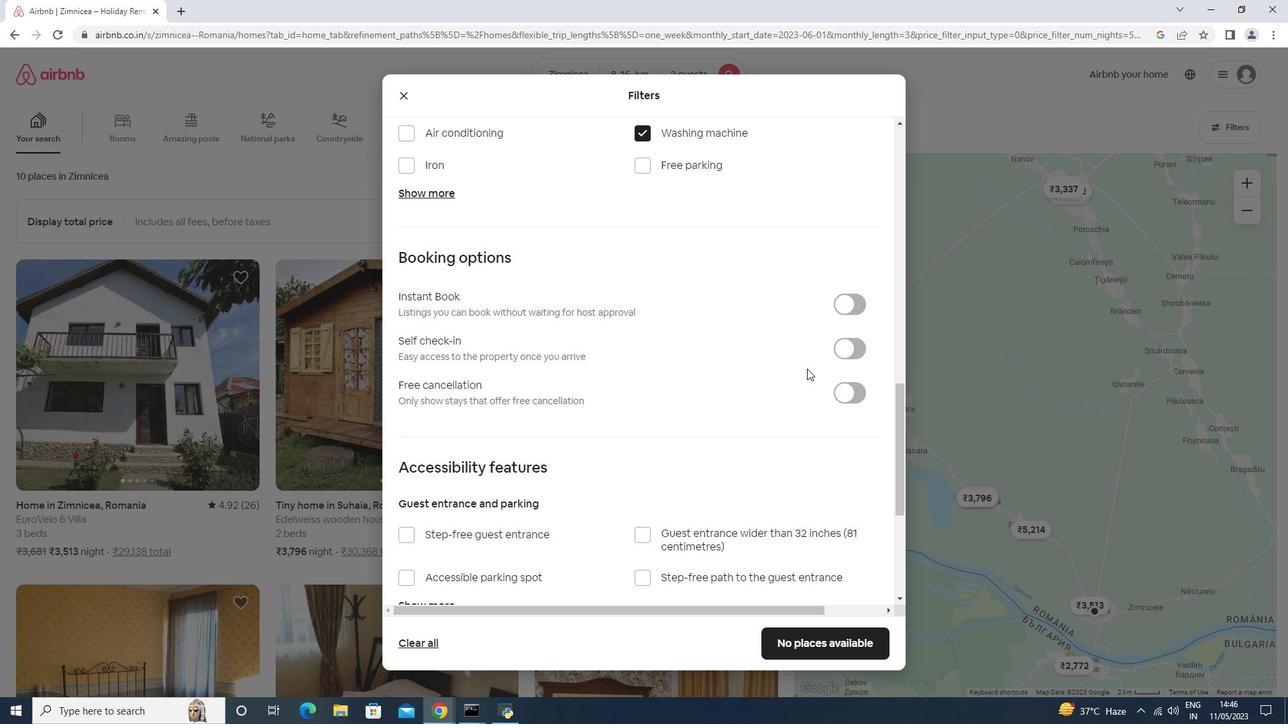 
Action: Mouse pressed left at (833, 352)
Screenshot: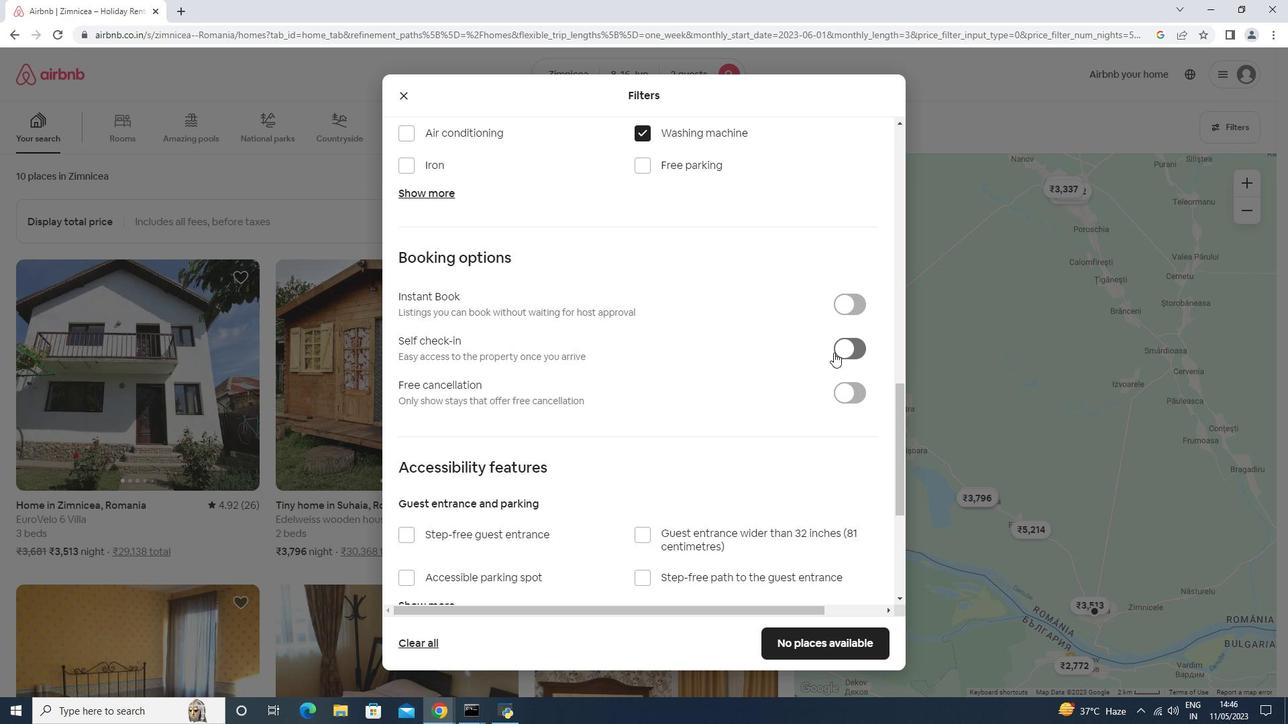 
Action: Mouse moved to (749, 350)
Screenshot: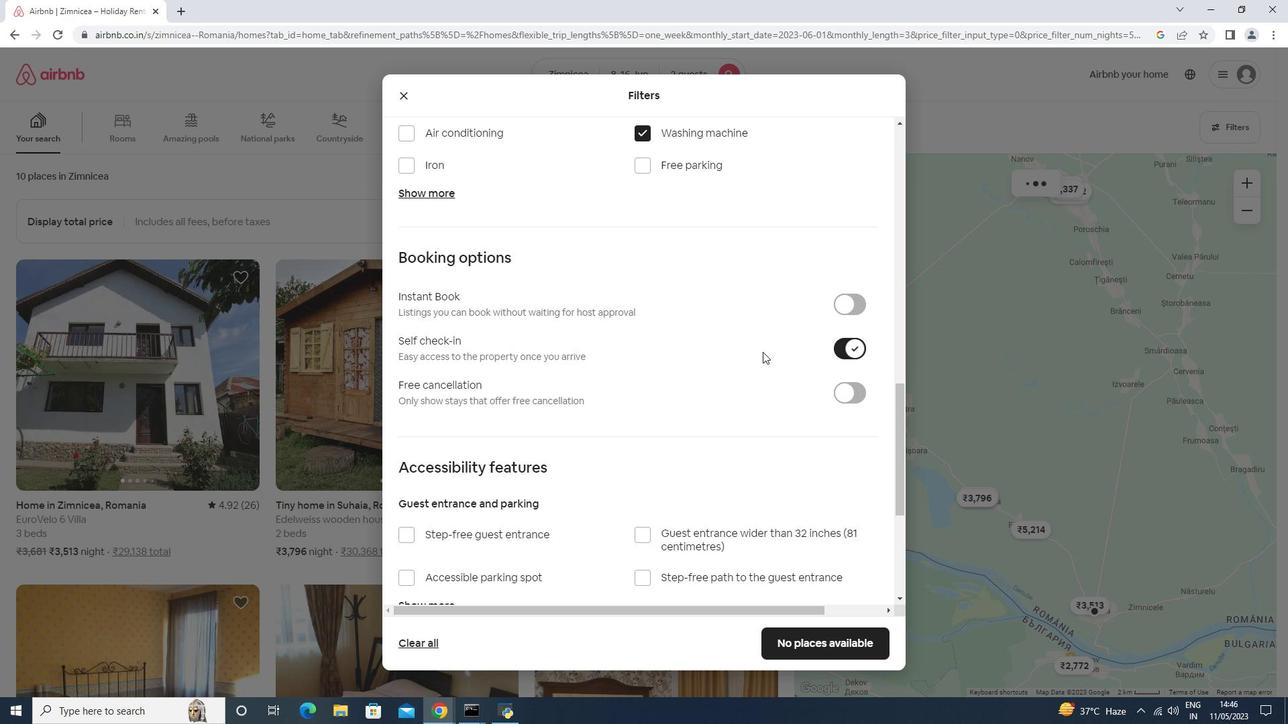 
Action: Mouse scrolled (749, 350) with delta (0, 0)
Screenshot: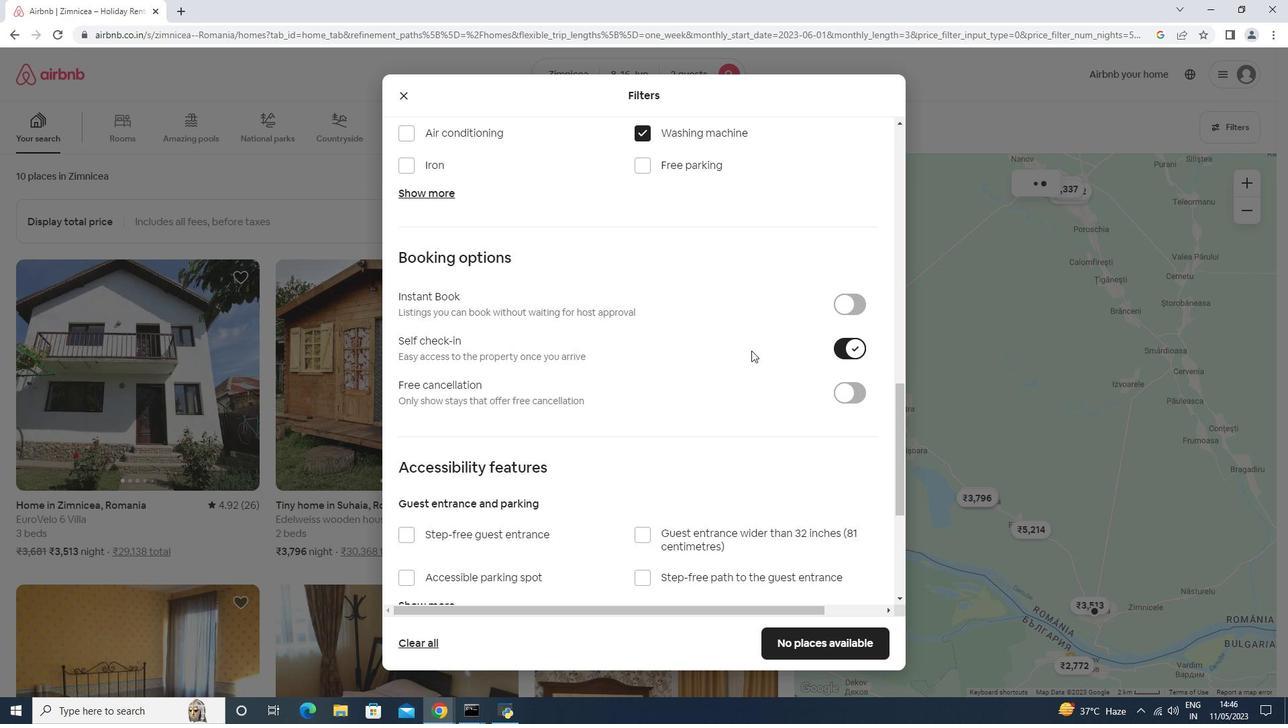 
Action: Mouse scrolled (749, 350) with delta (0, 0)
Screenshot: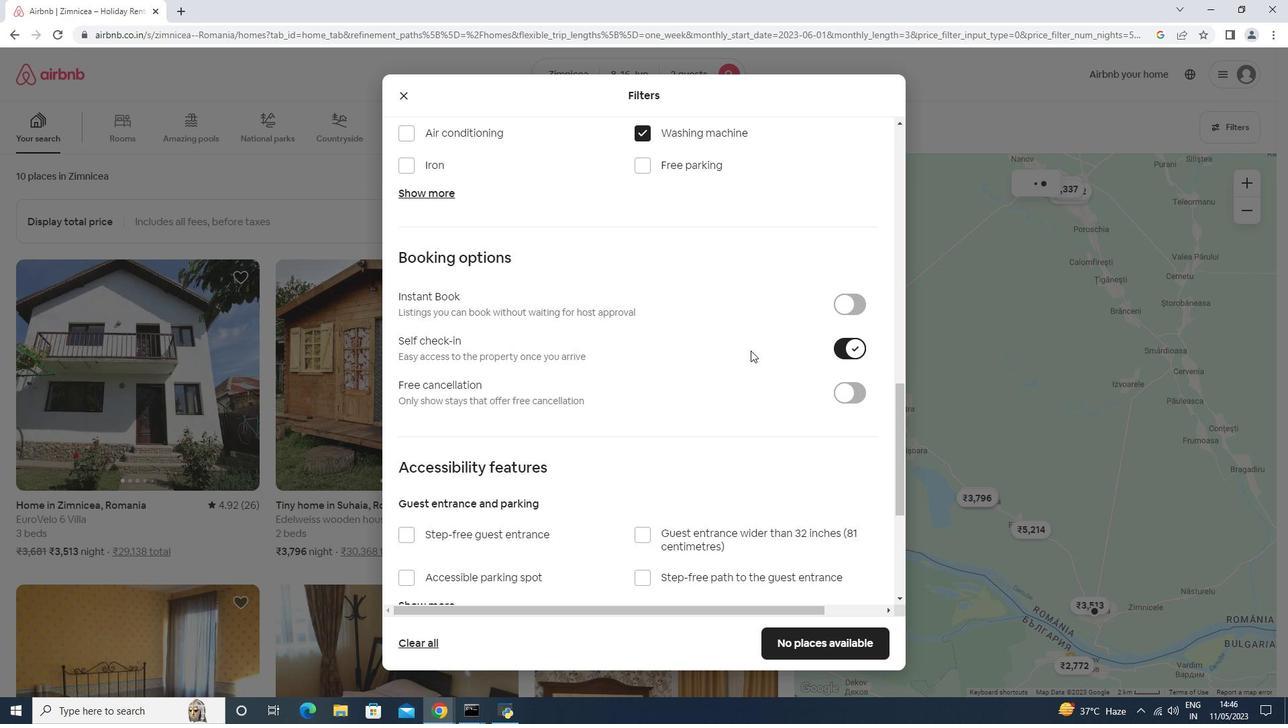 
Action: Mouse scrolled (749, 350) with delta (0, 0)
Screenshot: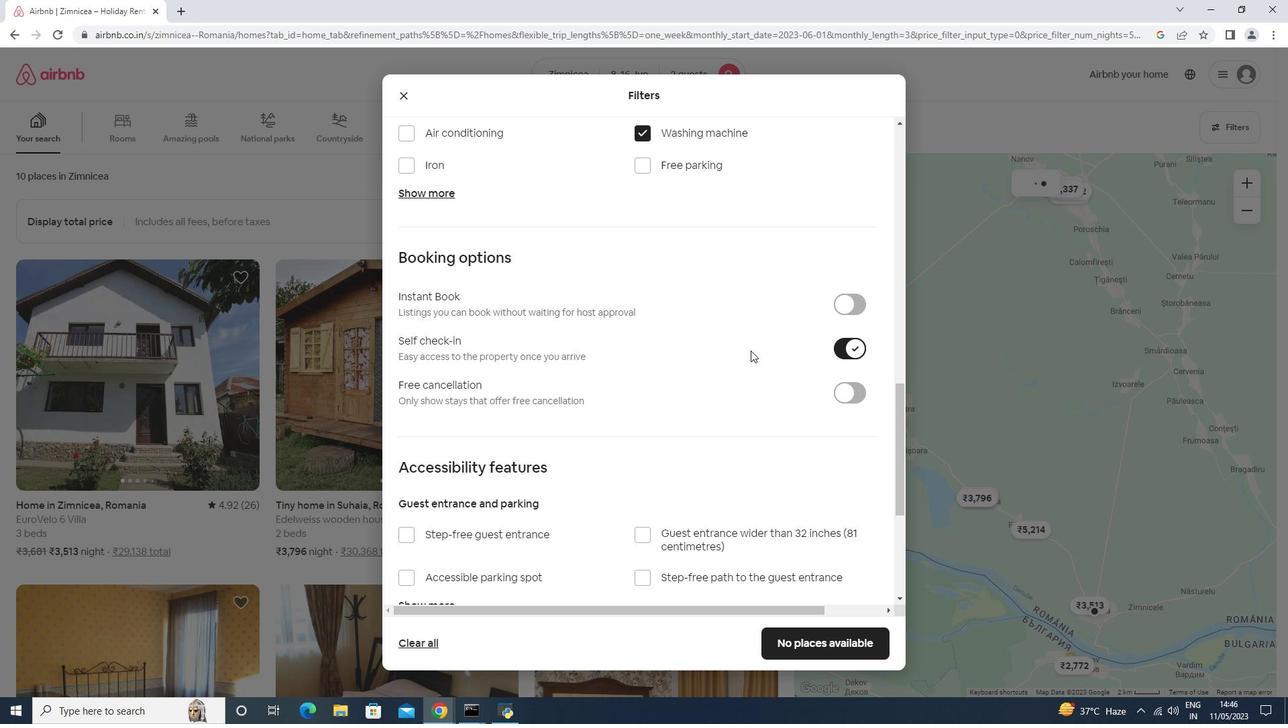
Action: Mouse moved to (748, 351)
Screenshot: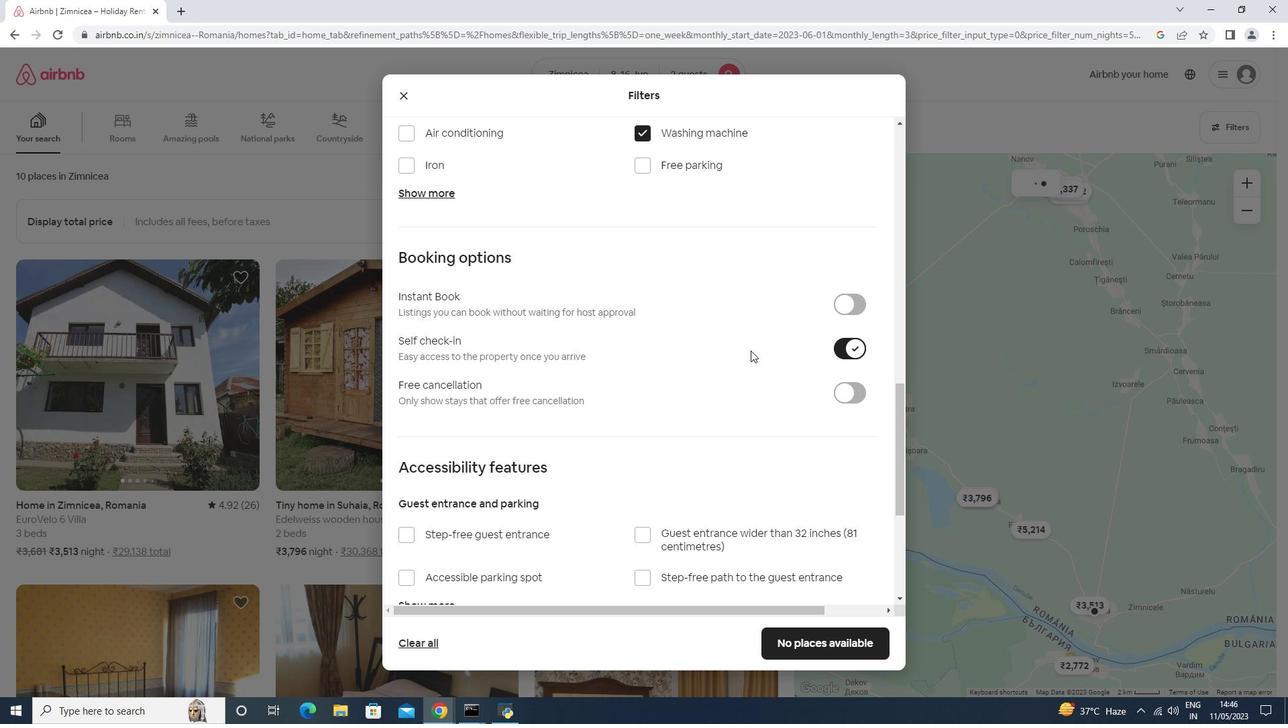 
Action: Mouse scrolled (749, 350) with delta (0, 0)
Screenshot: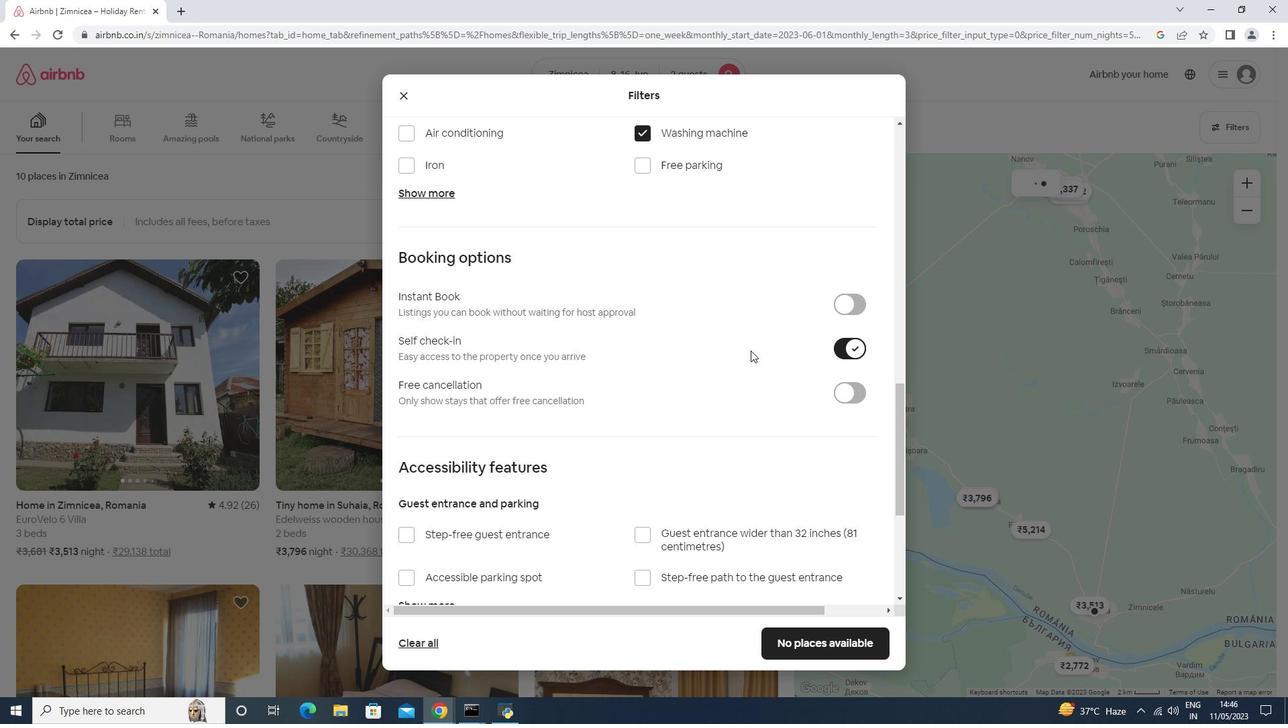 
Action: Mouse moved to (747, 352)
Screenshot: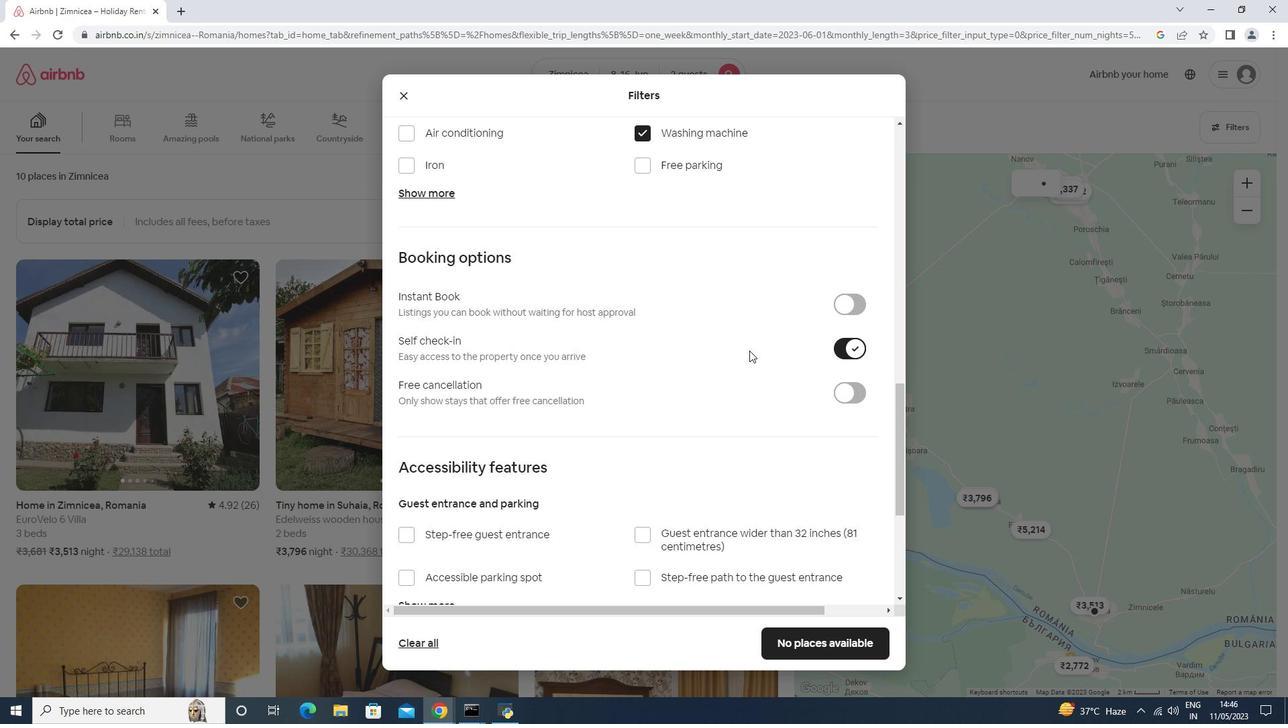 
Action: Mouse scrolled (749, 350) with delta (0, 0)
Screenshot: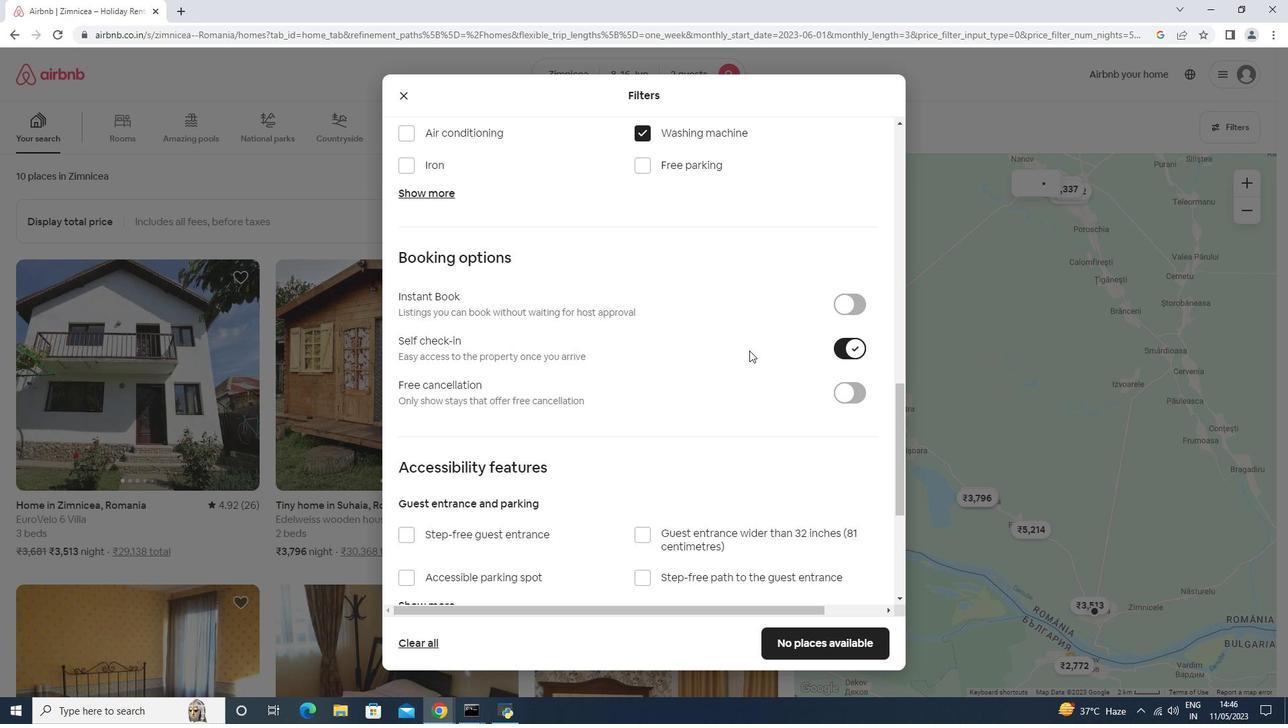 
Action: Mouse moved to (670, 458)
Screenshot: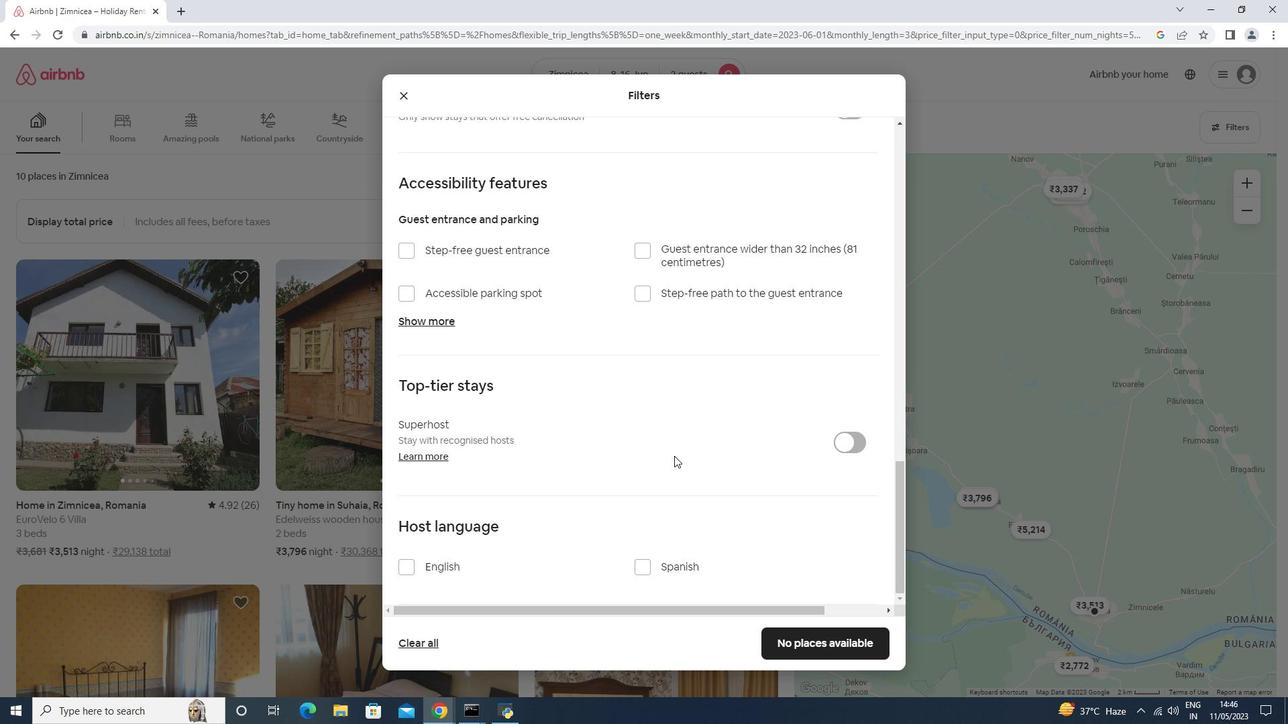 
Action: Mouse scrolled (672, 456) with delta (0, 0)
Screenshot: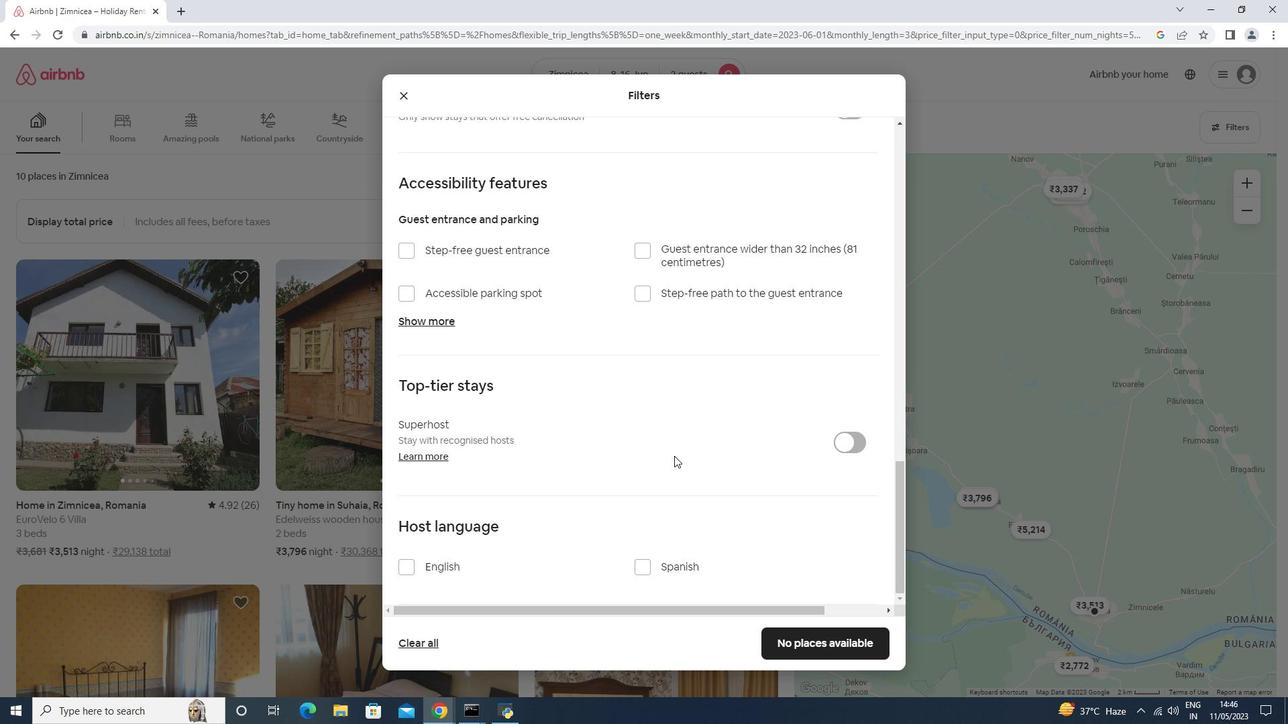 
Action: Mouse moved to (523, 430)
Screenshot: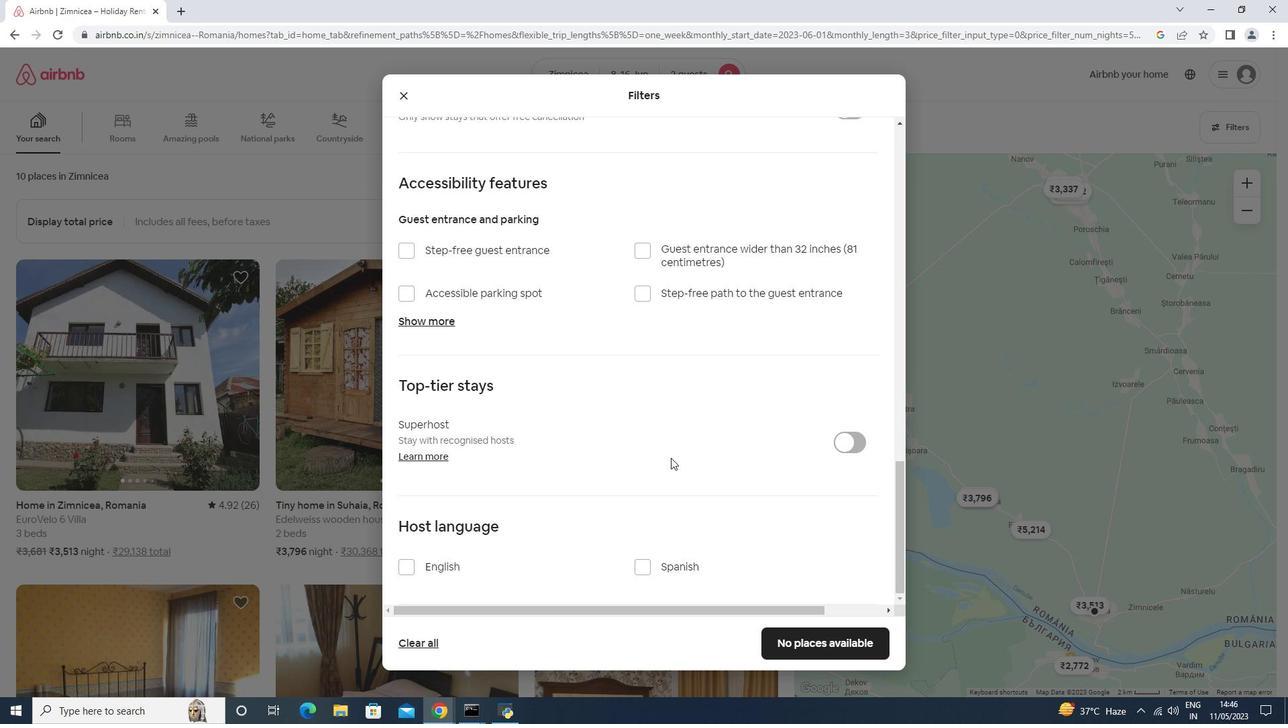 
Action: Mouse scrolled (670, 457) with delta (0, 0)
Screenshot: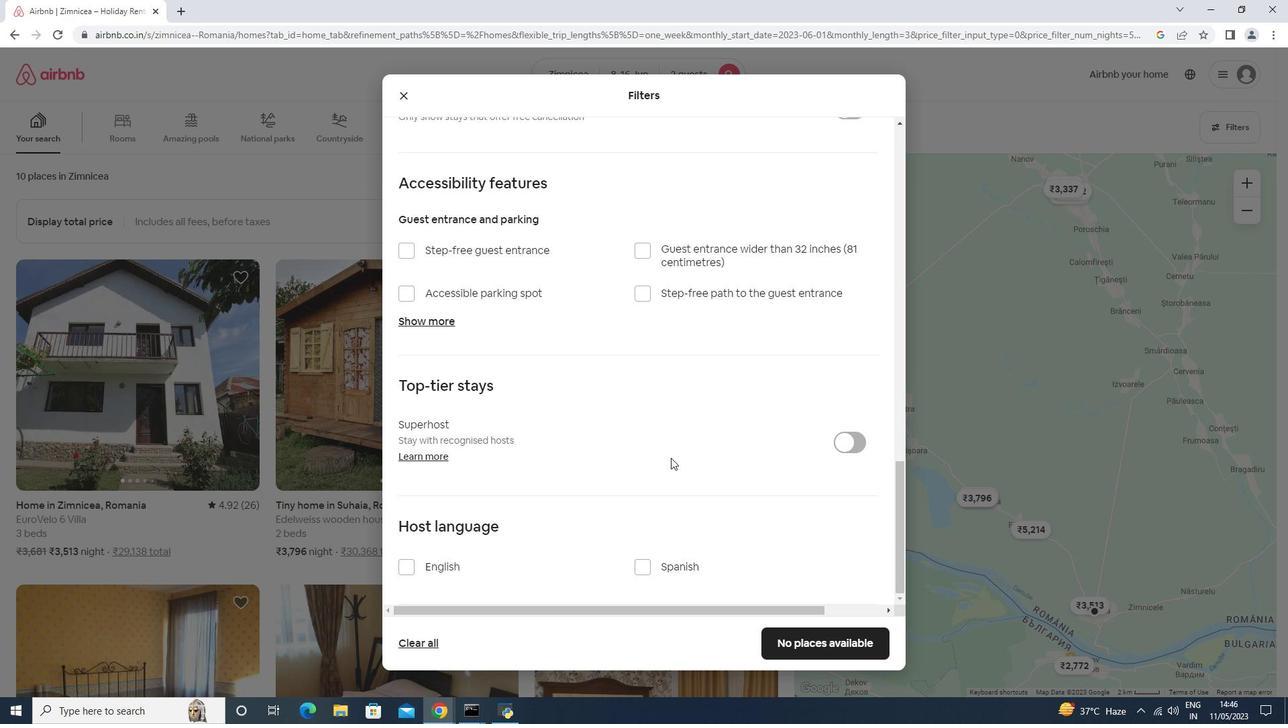 
Action: Mouse moved to (452, 462)
Screenshot: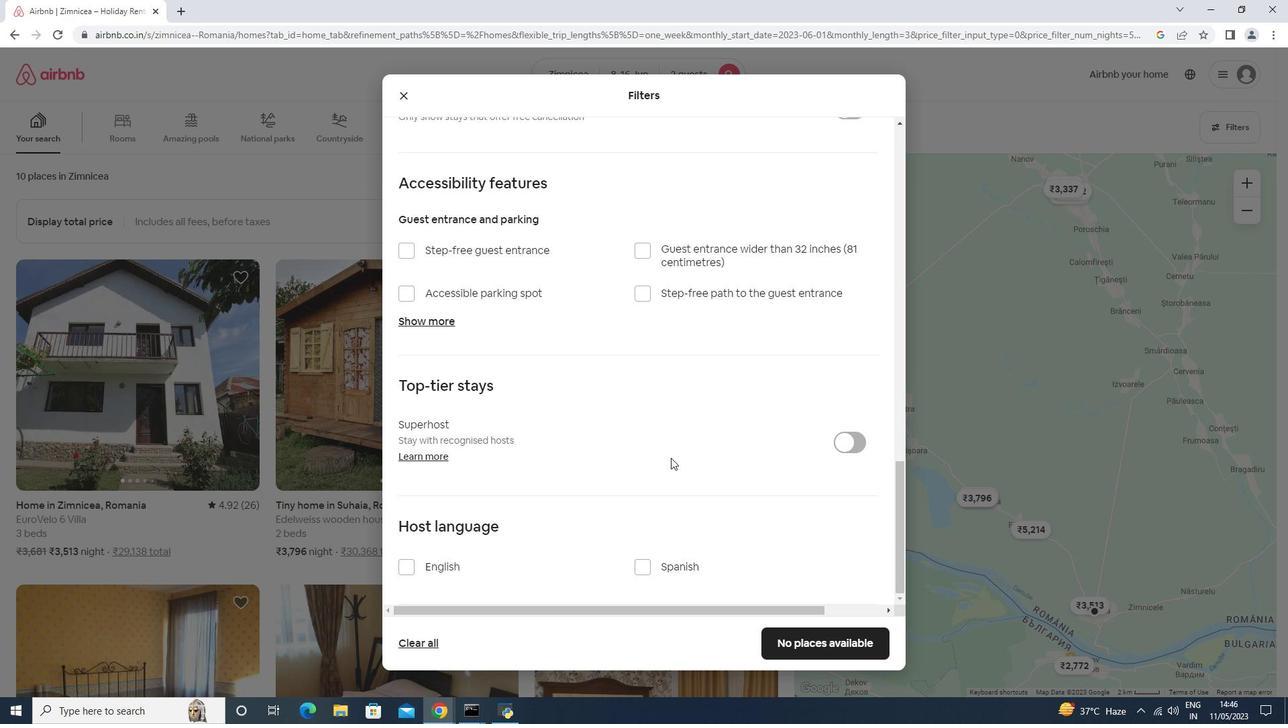 
Action: Mouse scrolled (669, 457) with delta (0, 0)
Screenshot: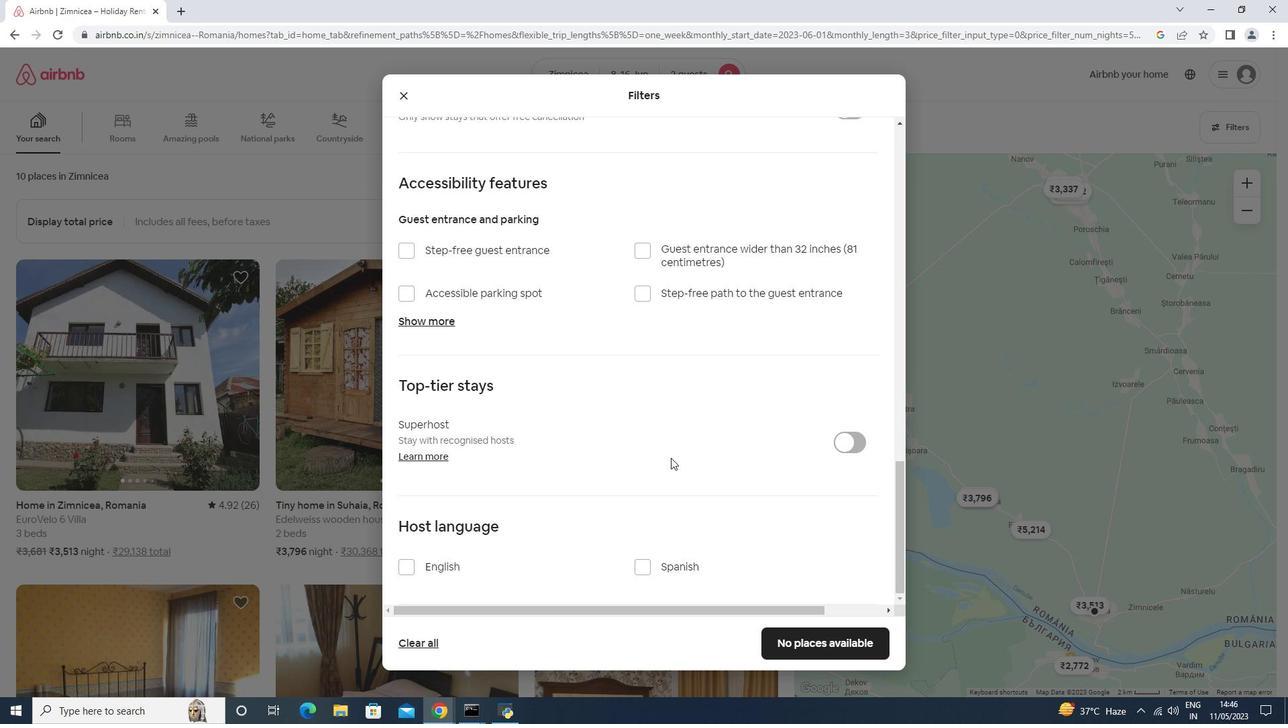 
Action: Mouse moved to (405, 530)
Screenshot: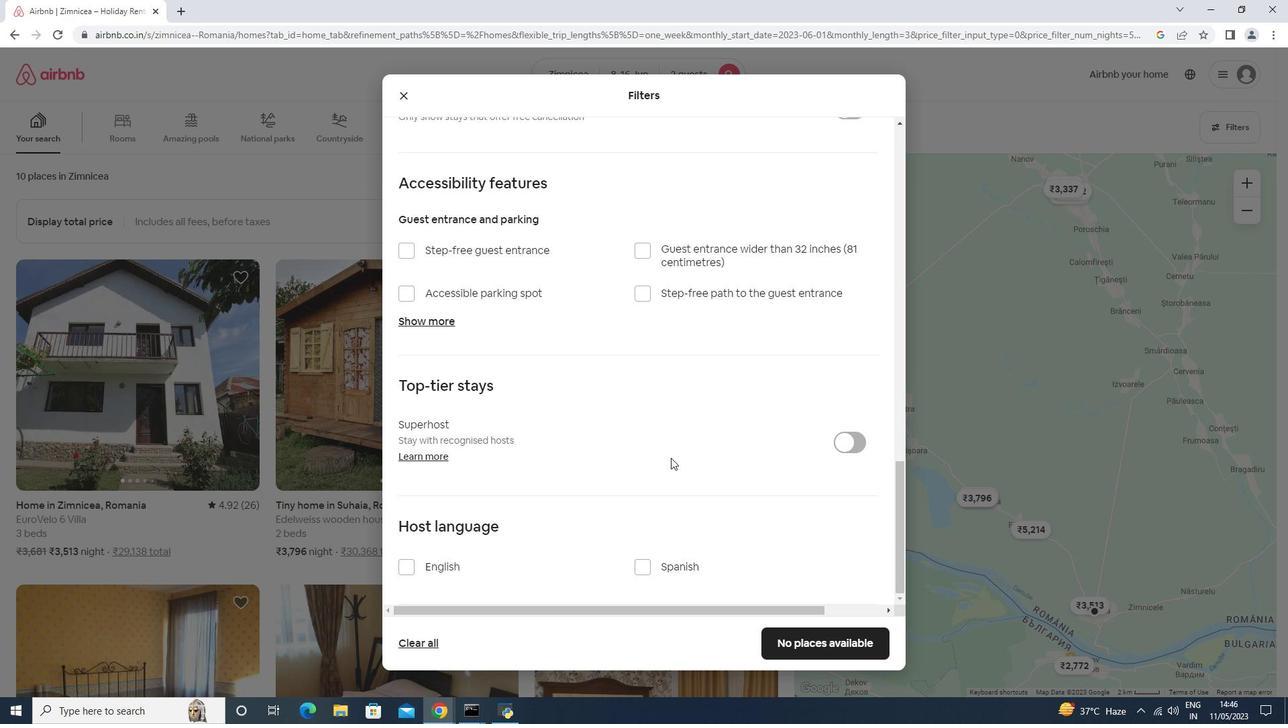 
Action: Mouse scrolled (666, 457) with delta (0, 0)
Screenshot: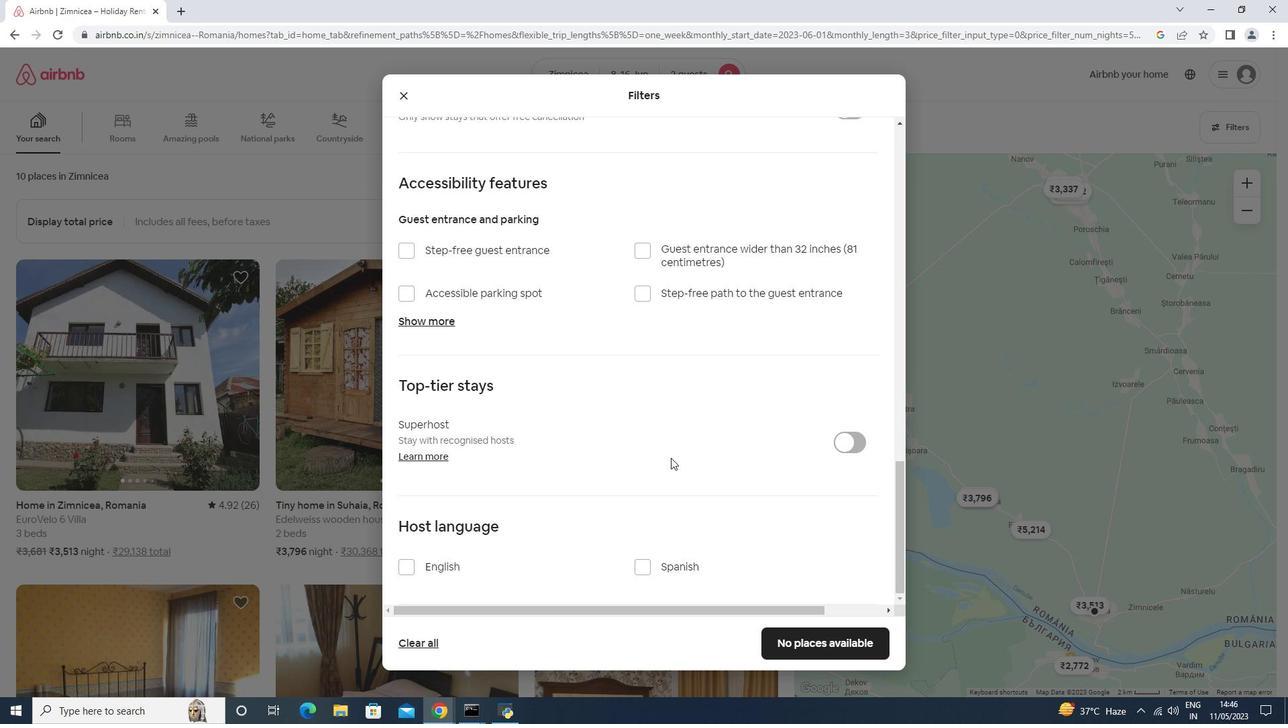 
Action: Mouse moved to (399, 544)
Screenshot: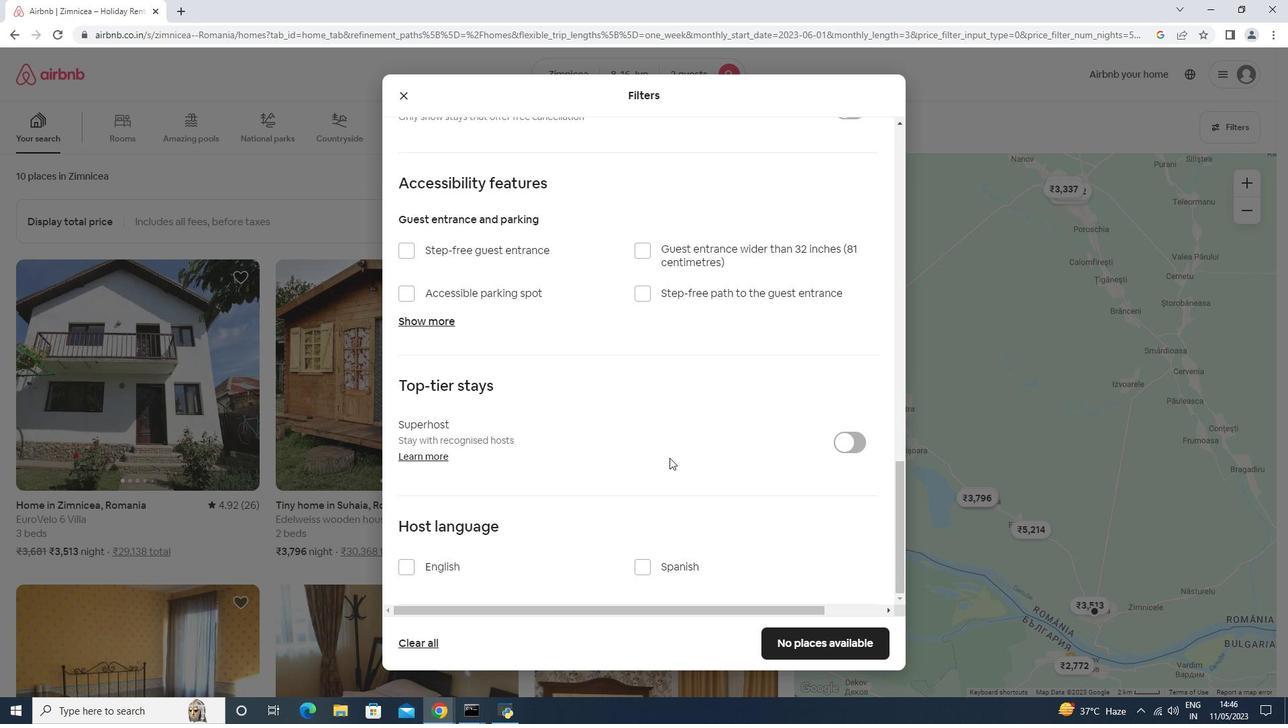 
Action: Mouse scrolled (660, 456) with delta (0, 0)
Screenshot: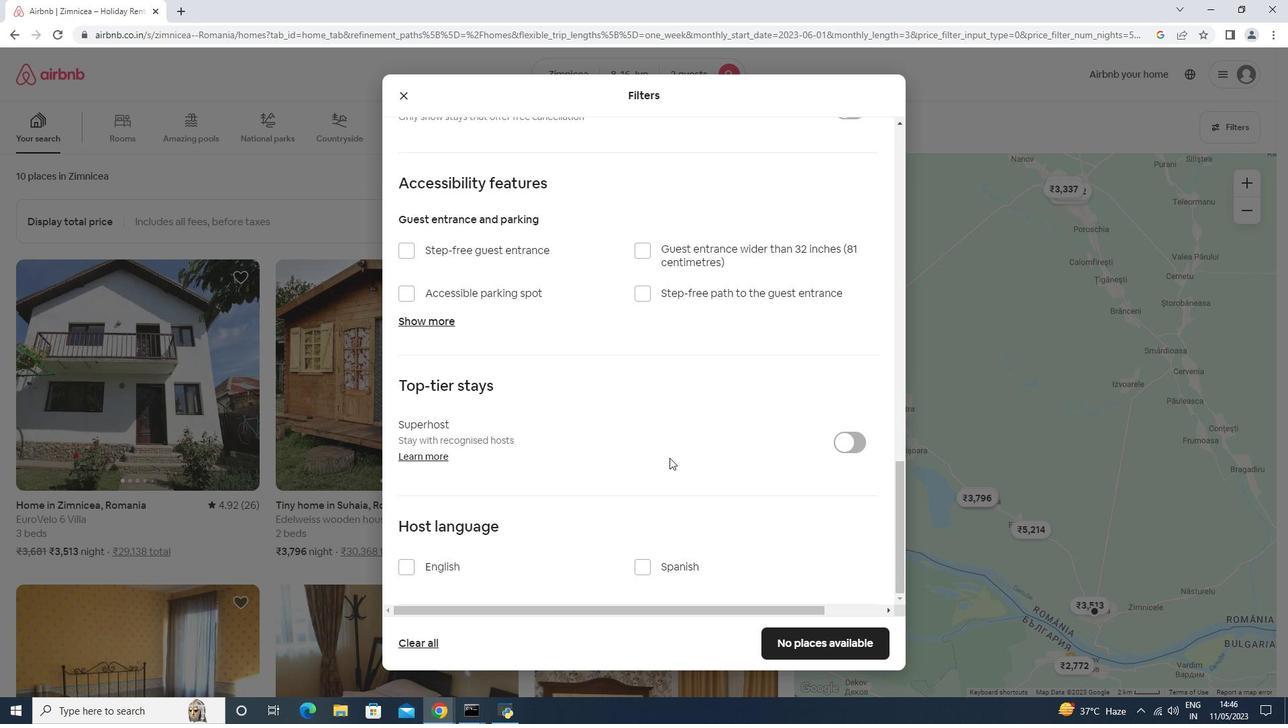 
Action: Mouse moved to (359, 572)
Screenshot: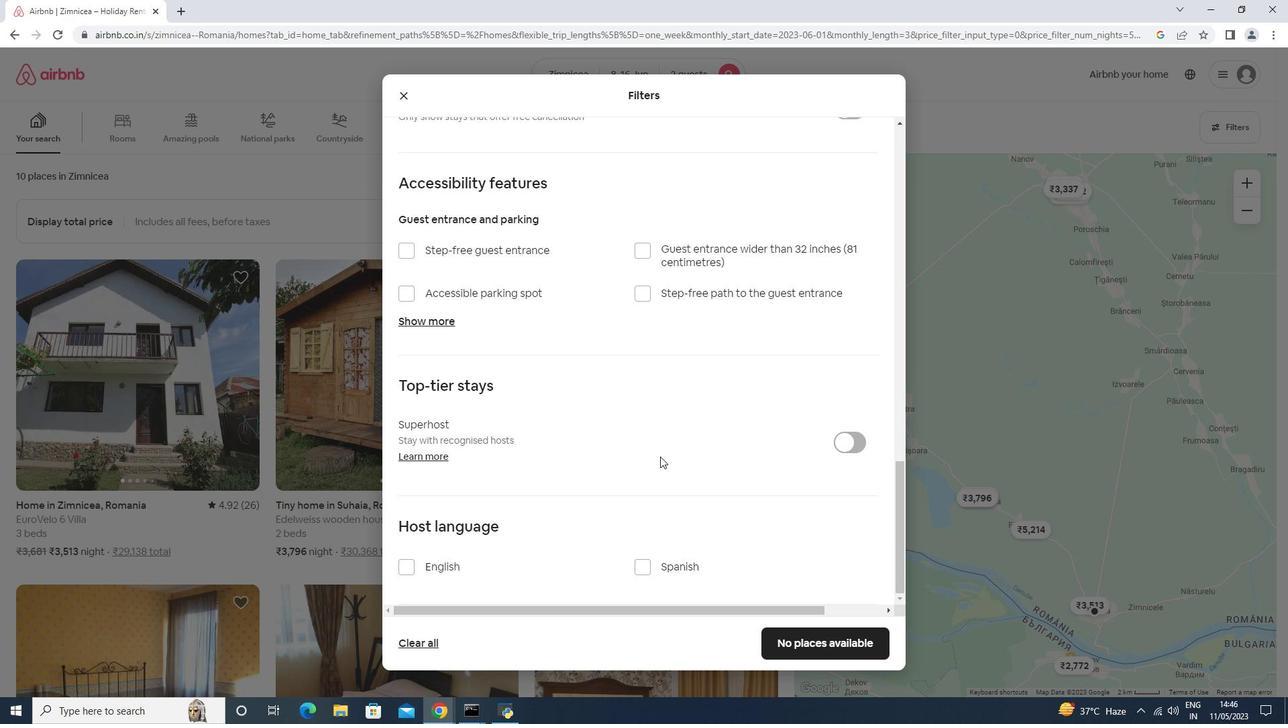 
Action: Mouse scrolled (647, 452) with delta (0, 0)
Screenshot: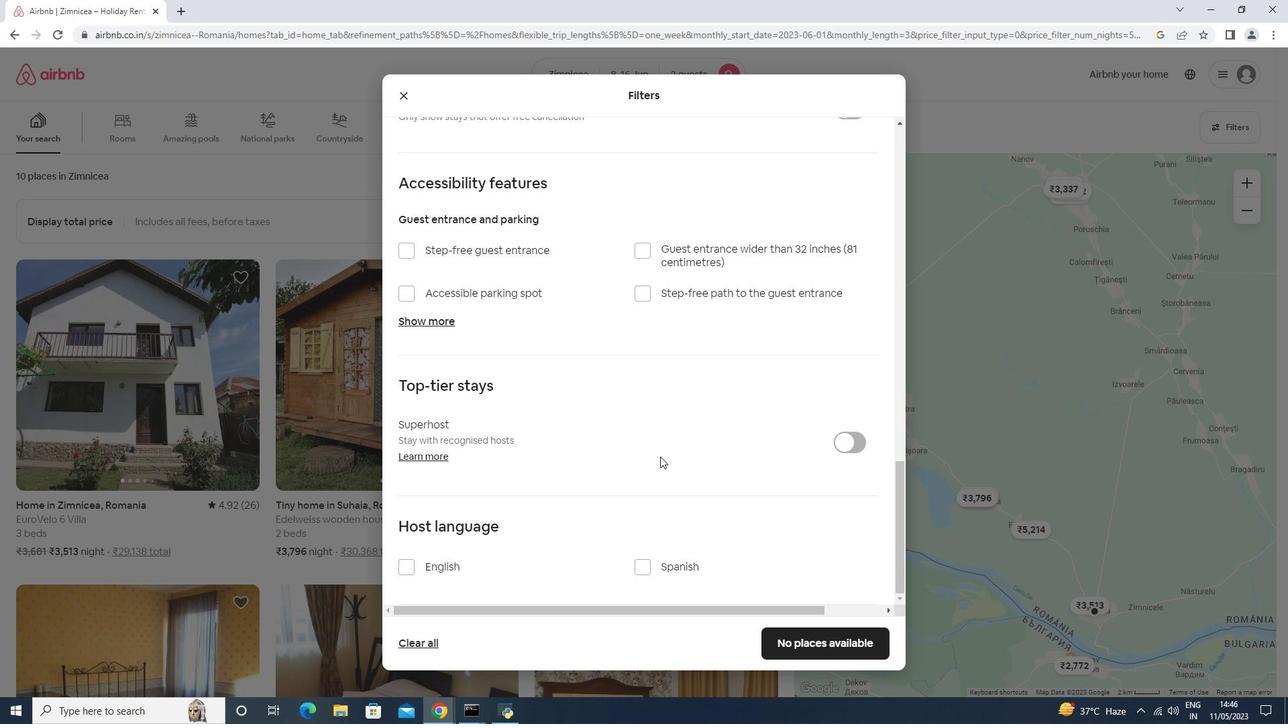 
Action: Mouse moved to (430, 573)
Screenshot: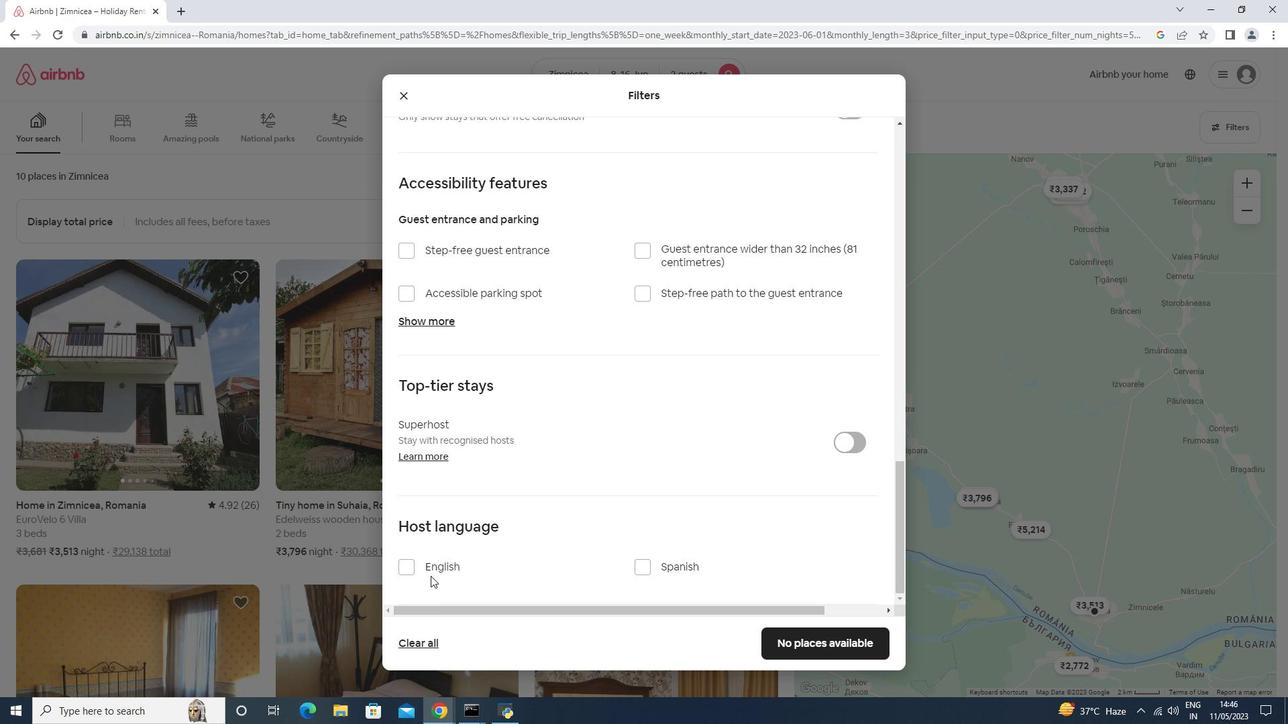 
Action: Mouse pressed left at (430, 573)
Screenshot: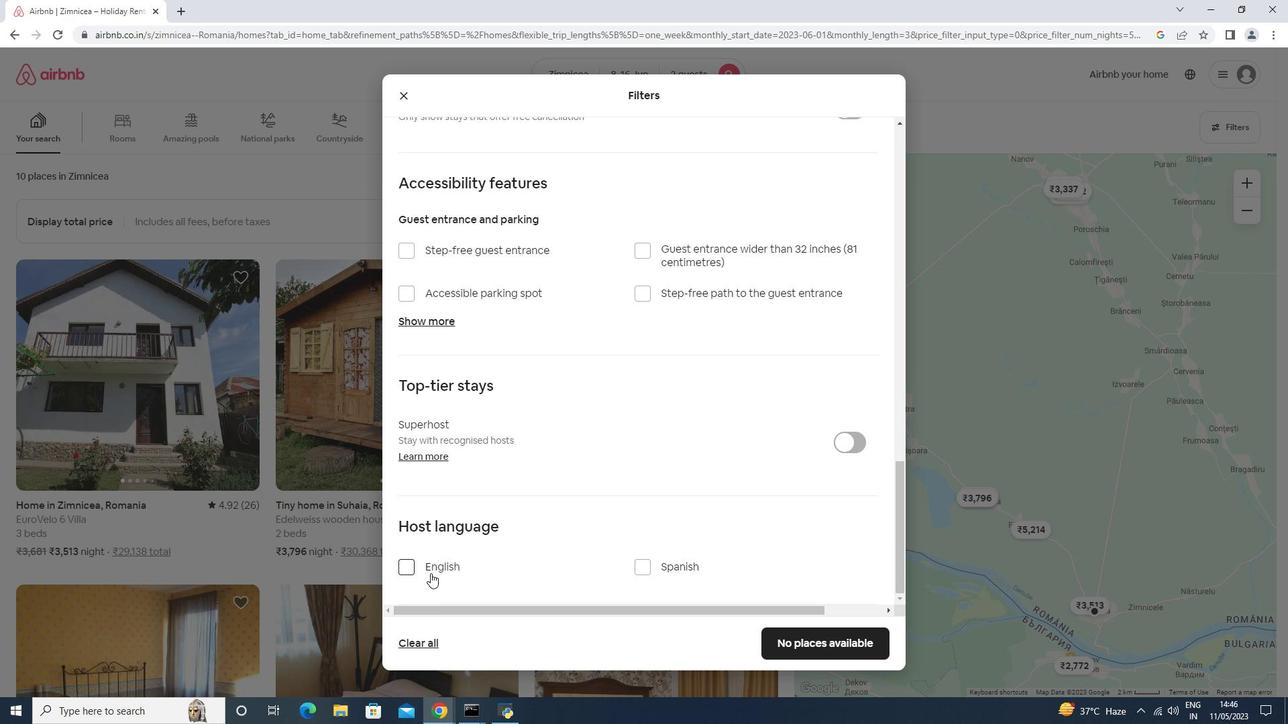 
Action: Mouse moved to (773, 643)
Screenshot: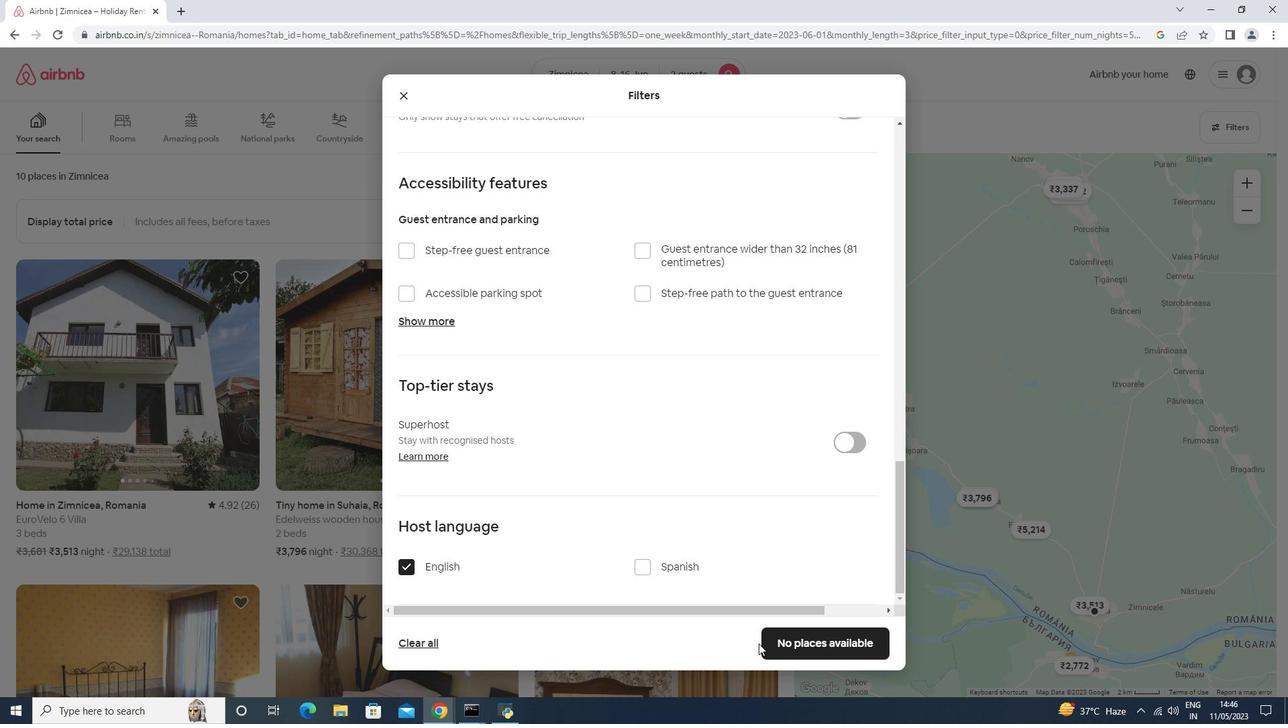
Action: Mouse pressed left at (773, 643)
Screenshot: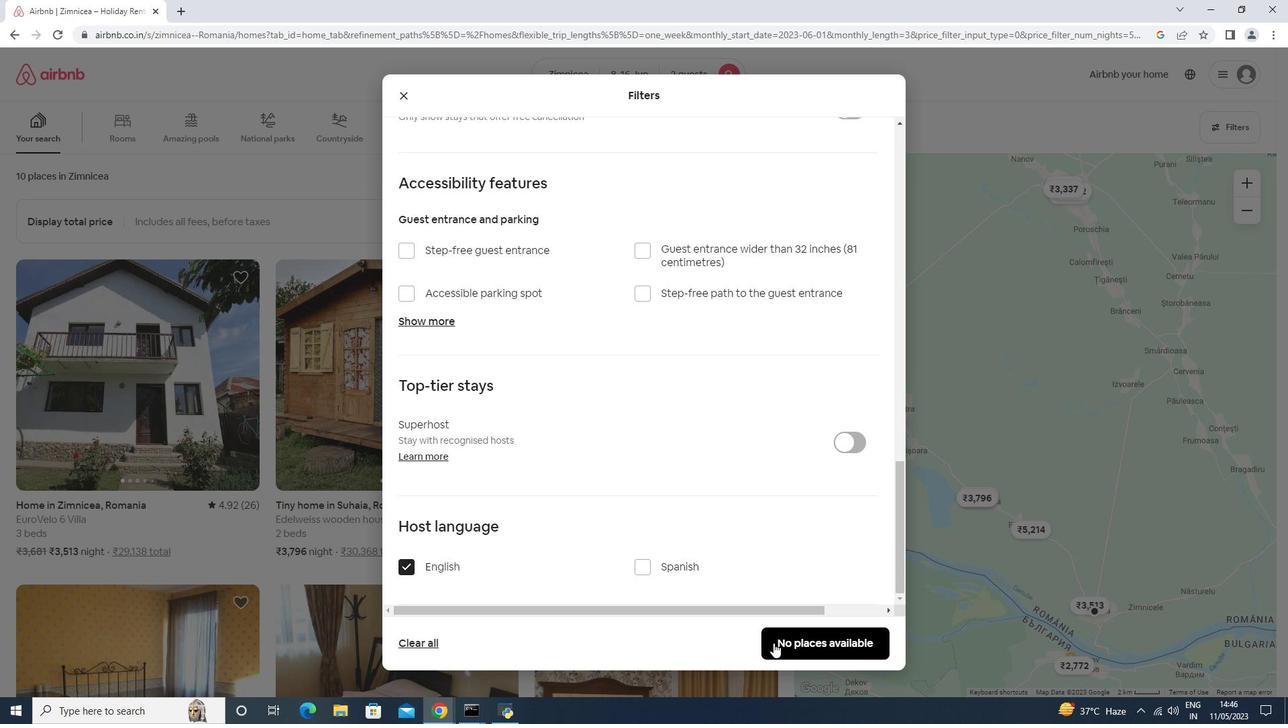 
Action: Mouse moved to (768, 646)
Screenshot: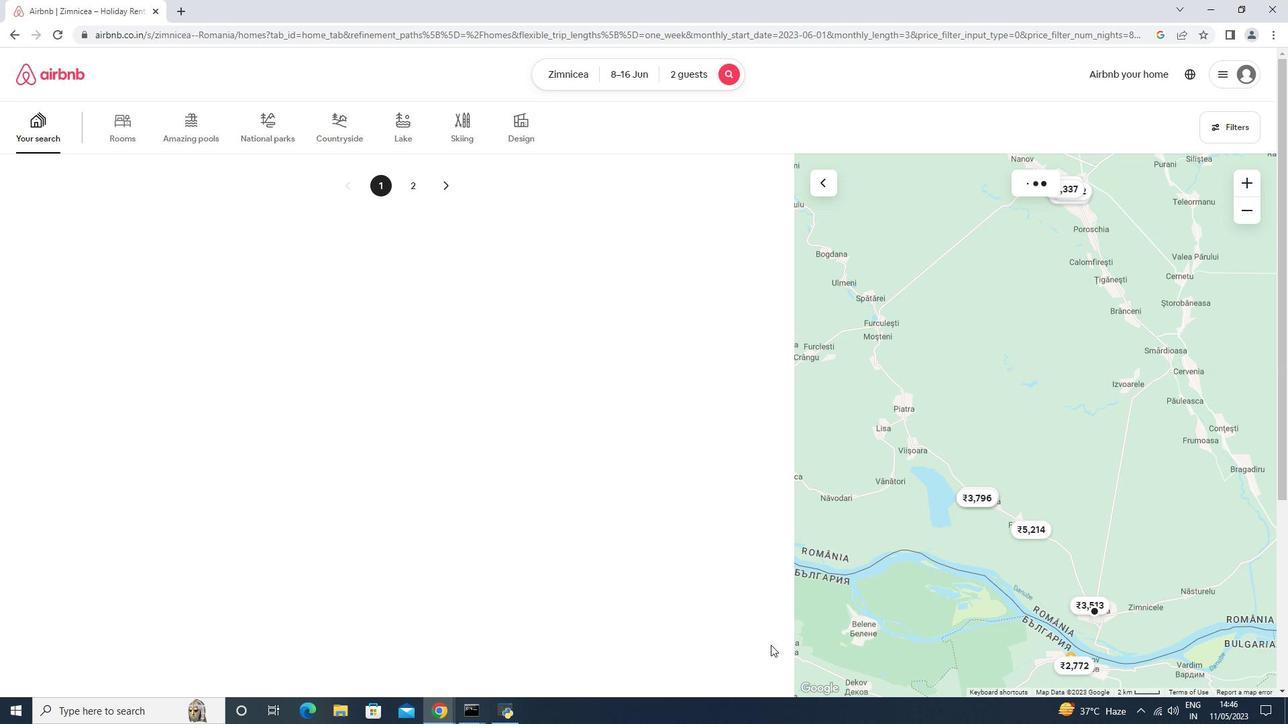 
